 Task: Make a functional wind-up toy.
Action: Mouse moved to (160, 131)
Screenshot: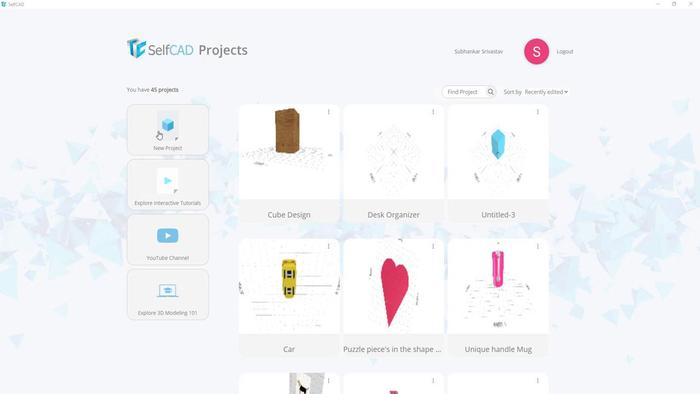 
Action: Mouse pressed left at (160, 131)
Screenshot: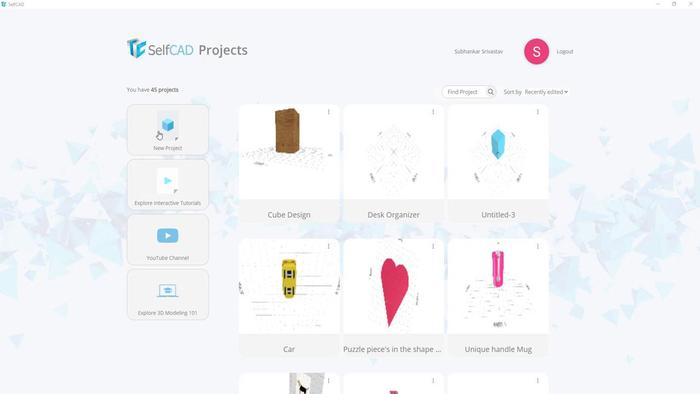 
Action: Mouse moved to (376, 159)
Screenshot: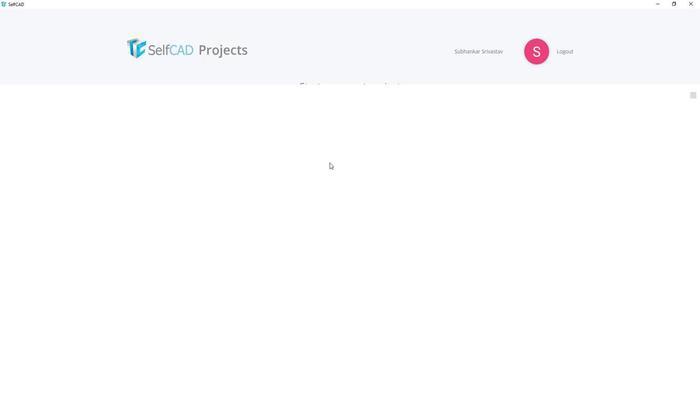 
Action: Mouse pressed left at (376, 159)
Screenshot: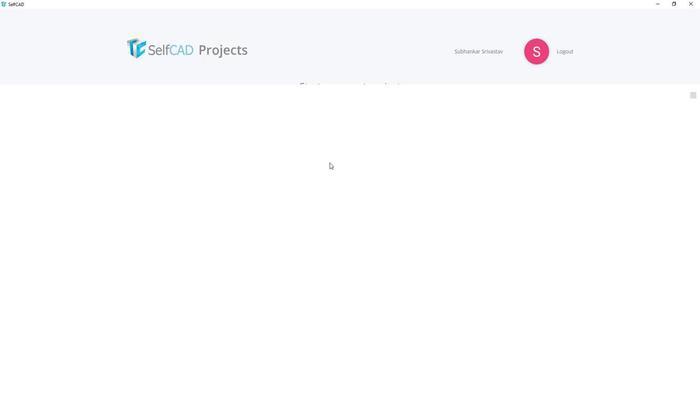 
Action: Mouse moved to (330, 163)
Screenshot: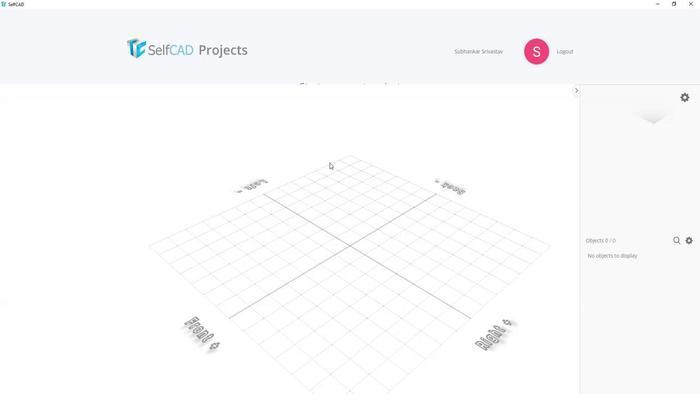 
Action: Key pressed <Key.shift>Wind<Key.space><Key.shift>UP<Key.space><Key.shift><Key.shift><Key.shift><Key.shift><Key.shift><Key.shift><Key.backspace><Key.backspace><Key.backspace>up<Key.space><Key.shift>Toy
Screenshot: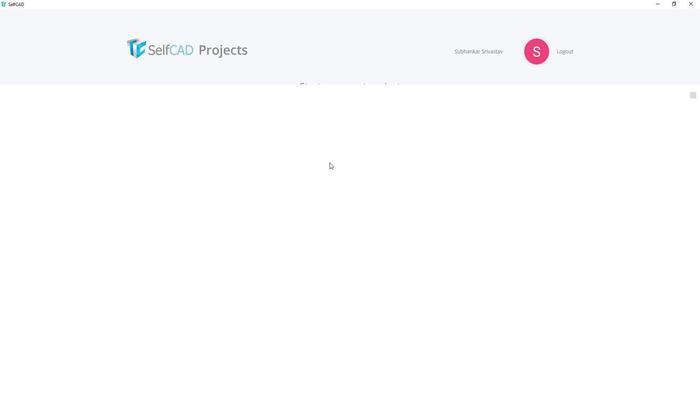 
Action: Mouse moved to (298, 252)
Screenshot: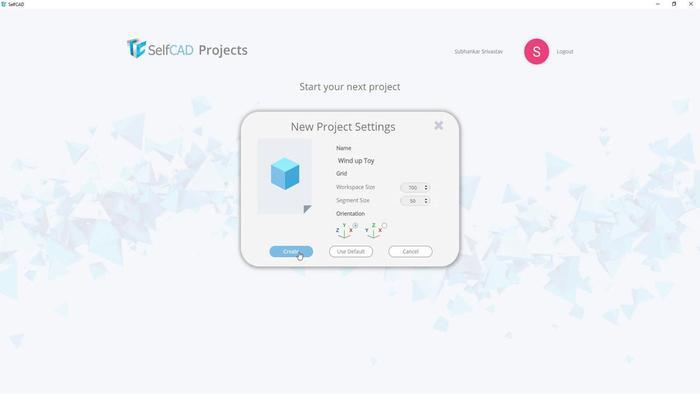 
Action: Mouse pressed left at (298, 252)
Screenshot: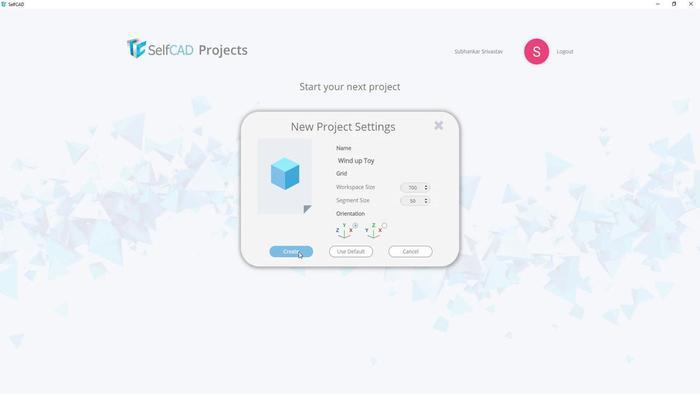 
Action: Mouse moved to (31, 101)
Screenshot: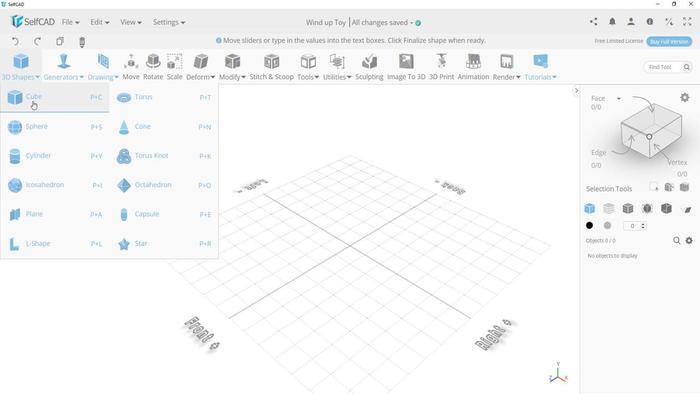 
Action: Mouse pressed left at (31, 101)
Screenshot: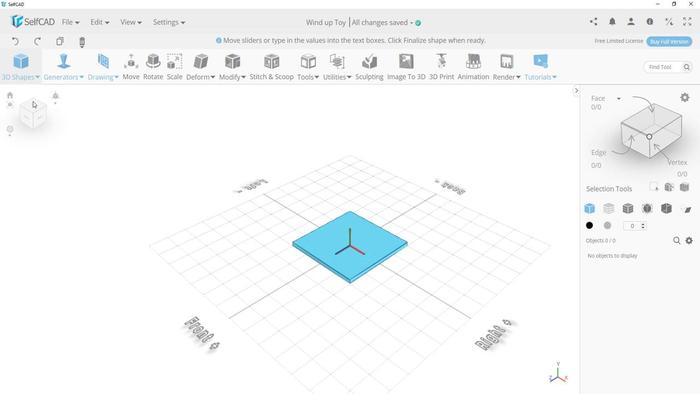 
Action: Mouse moved to (86, 141)
Screenshot: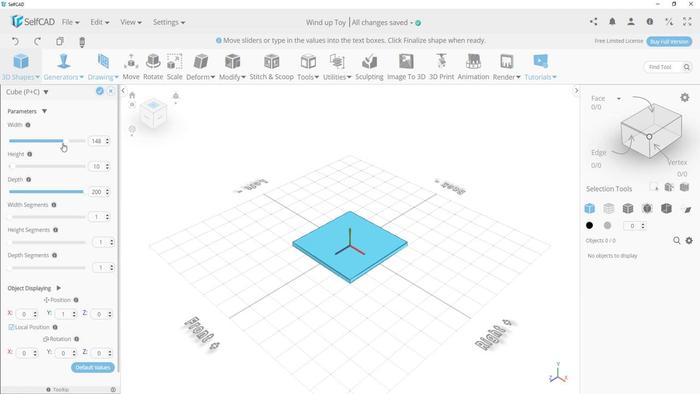 
Action: Mouse pressed left at (86, 141)
Screenshot: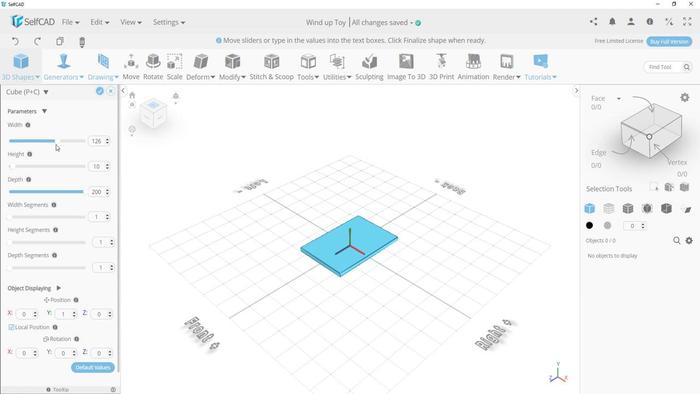 
Action: Mouse moved to (87, 193)
Screenshot: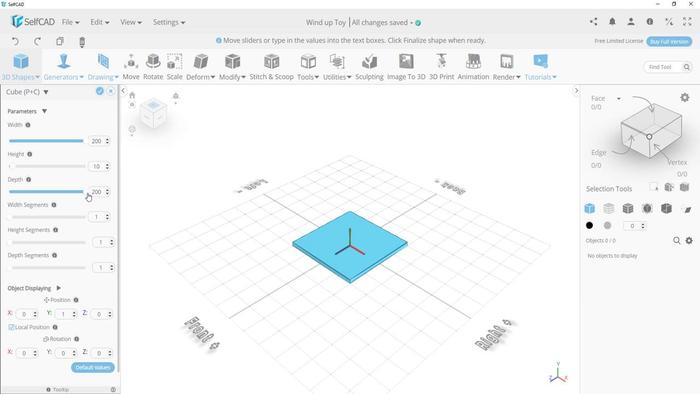 
Action: Mouse pressed left at (87, 193)
Screenshot: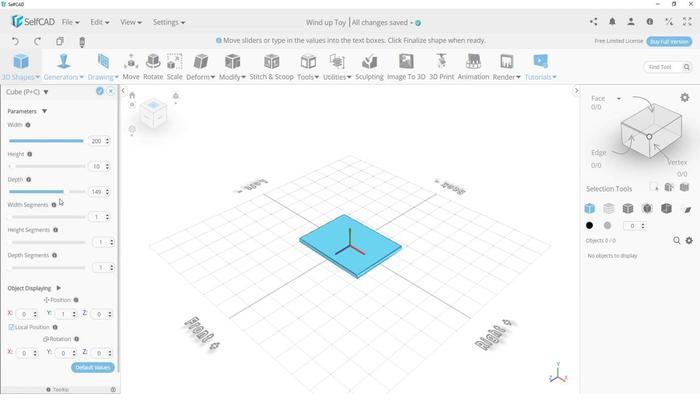 
Action: Mouse moved to (106, 194)
Screenshot: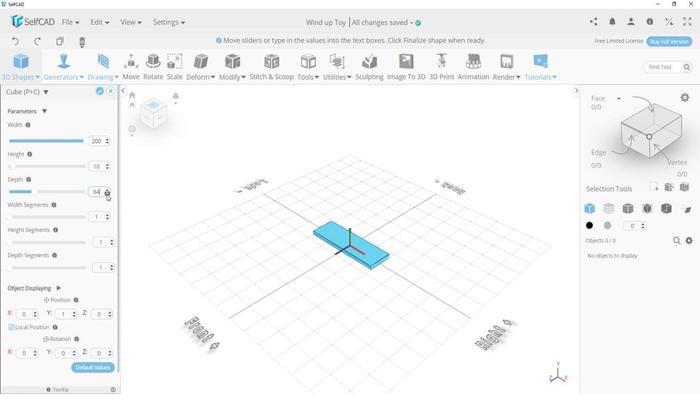 
Action: Mouse pressed left at (106, 194)
Screenshot: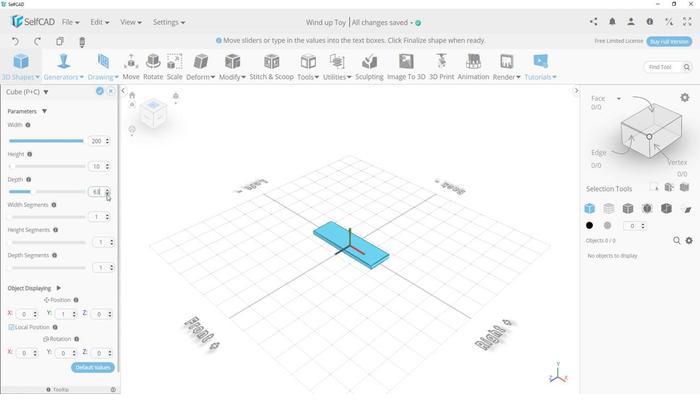 
Action: Mouse pressed left at (106, 194)
Screenshot: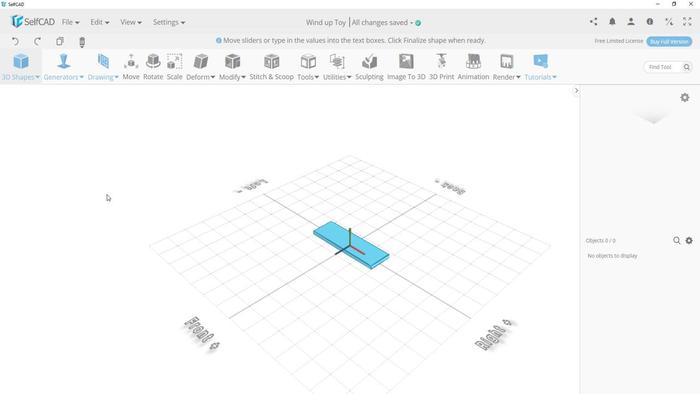 
Action: Mouse pressed left at (106, 194)
Screenshot: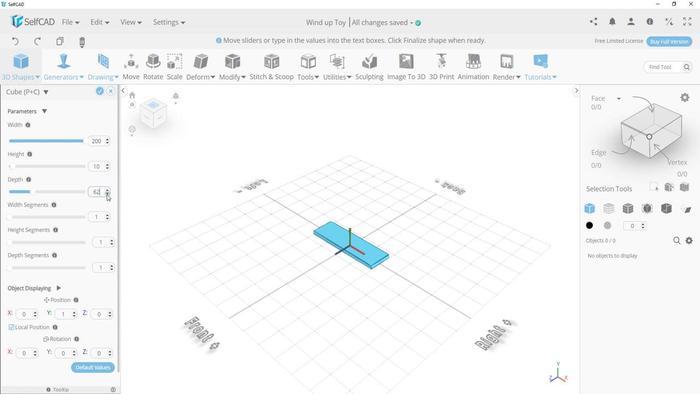 
Action: Mouse pressed left at (106, 194)
Screenshot: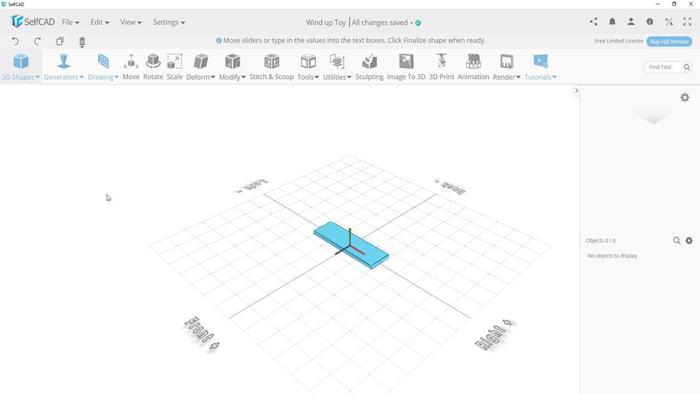 
Action: Mouse pressed left at (106, 194)
Screenshot: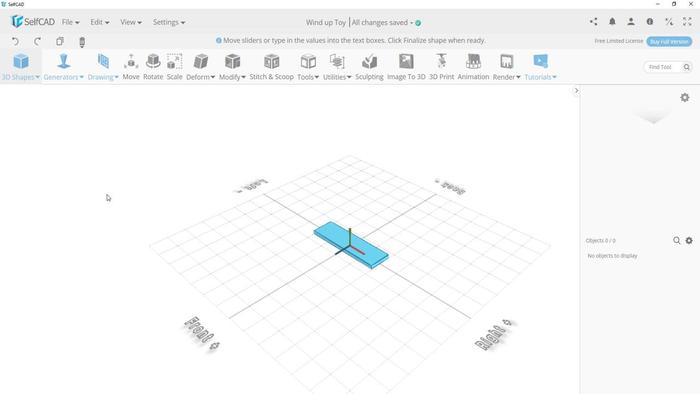 
Action: Mouse moved to (9, 167)
Screenshot: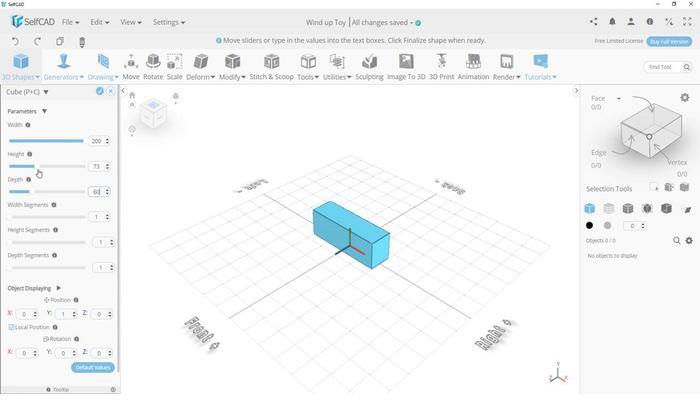 
Action: Mouse pressed left at (9, 167)
Screenshot: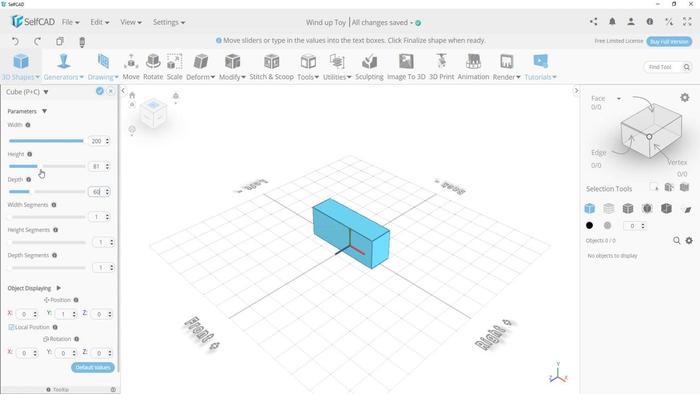 
Action: Mouse moved to (85, 165)
Screenshot: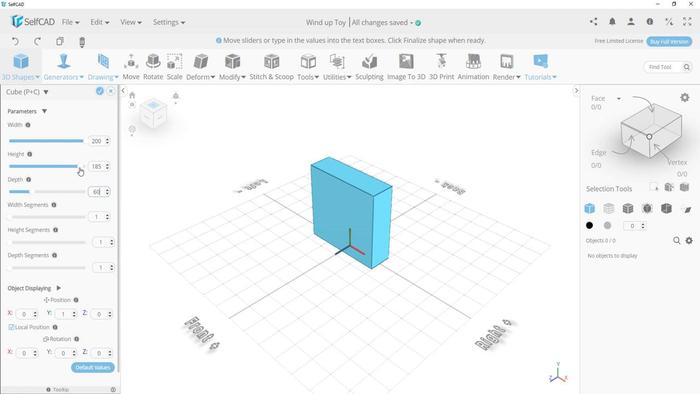 
Action: Mouse pressed left at (85, 165)
Screenshot: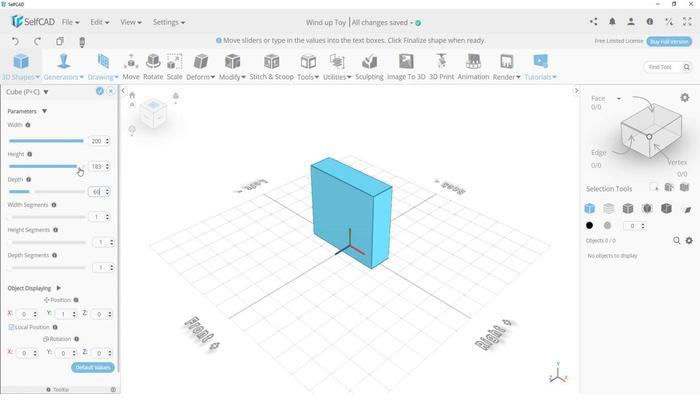 
Action: Mouse moved to (96, 90)
Screenshot: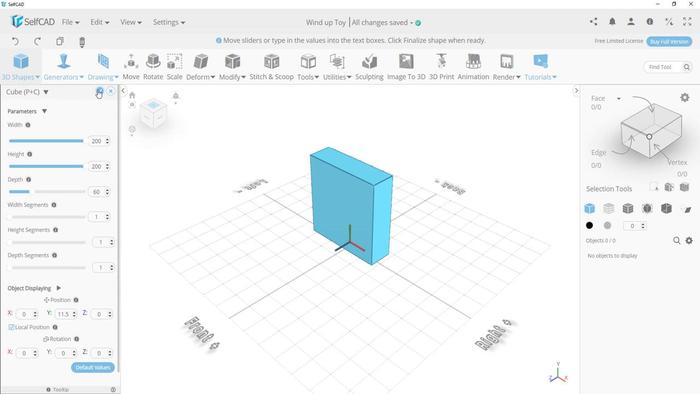 
Action: Mouse pressed left at (96, 90)
Screenshot: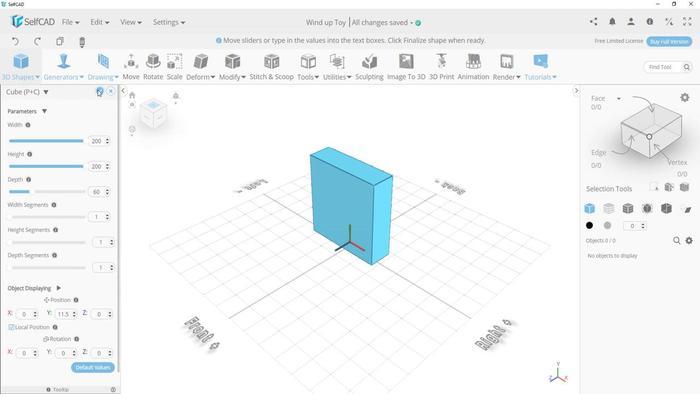 
Action: Mouse moved to (27, 118)
Screenshot: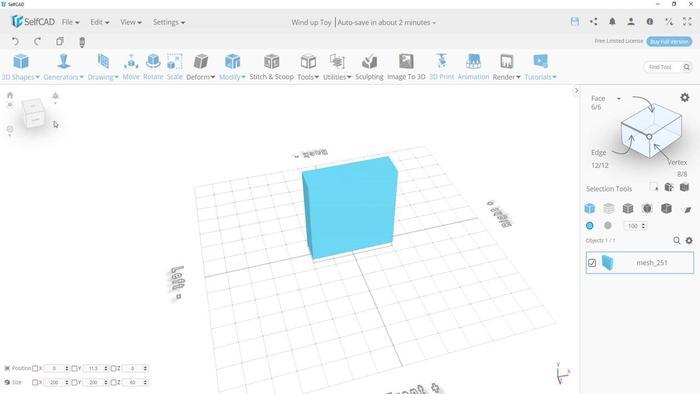 
Action: Mouse pressed left at (27, 118)
Screenshot: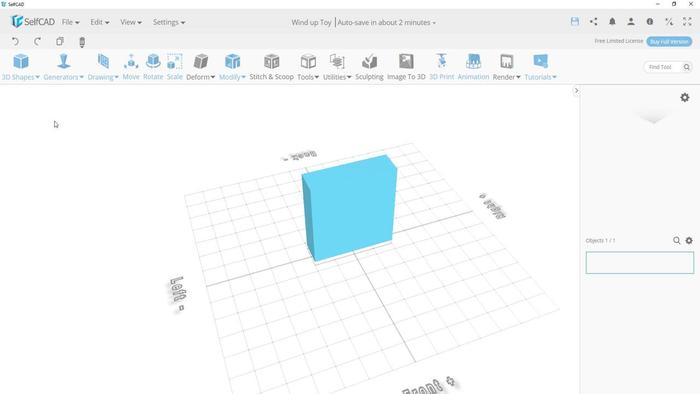 
Action: Mouse moved to (418, 157)
Screenshot: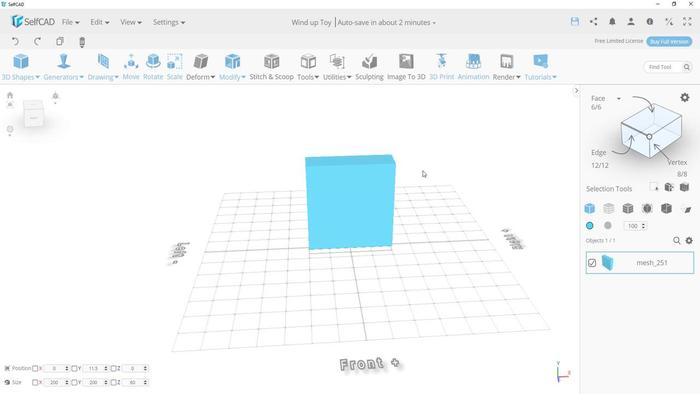 
Action: Mouse pressed left at (418, 157)
Screenshot: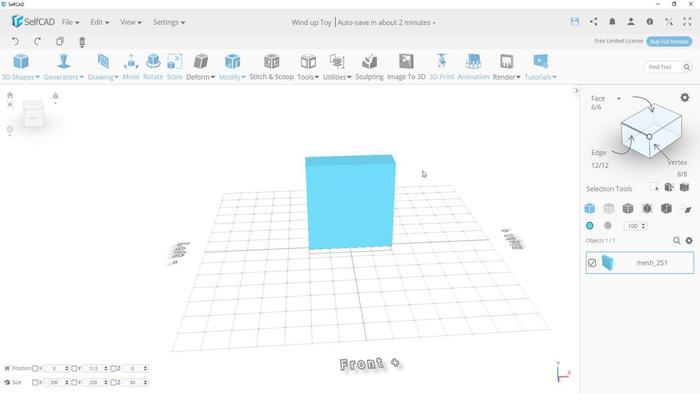 
Action: Mouse moved to (344, 170)
Screenshot: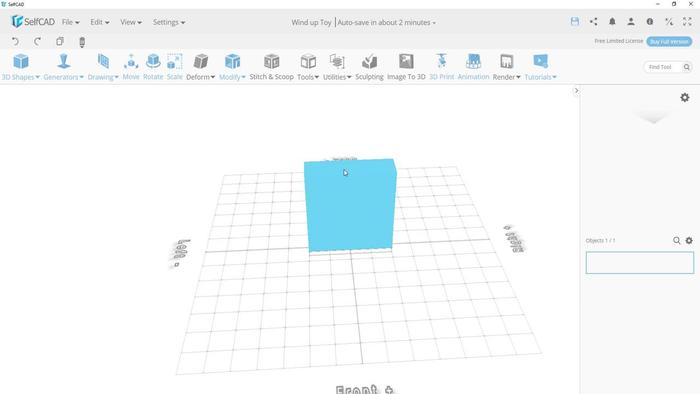 
Action: Mouse pressed left at (344, 170)
Screenshot: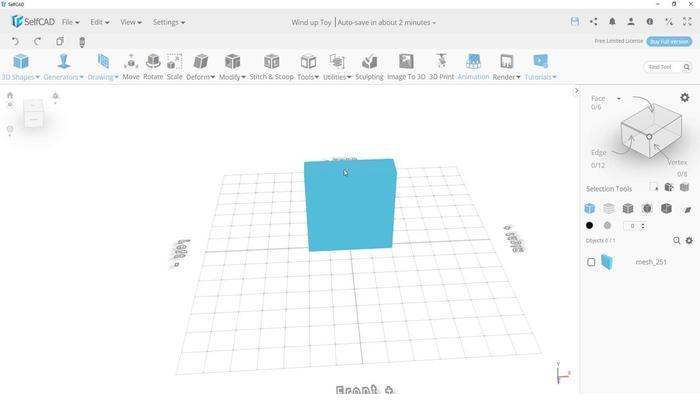 
Action: Mouse moved to (592, 262)
Screenshot: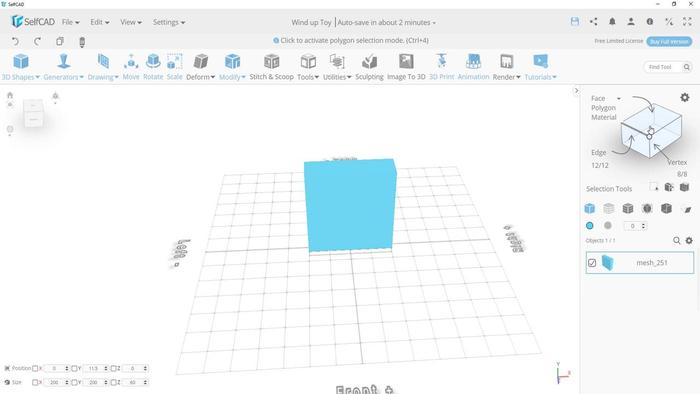 
Action: Mouse pressed left at (592, 262)
Screenshot: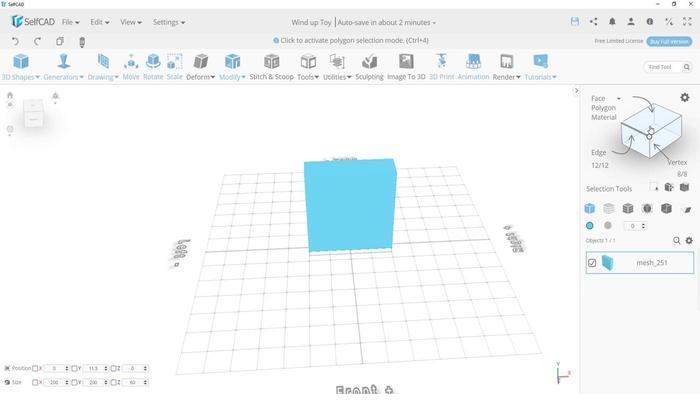 
Action: Mouse moved to (651, 125)
Screenshot: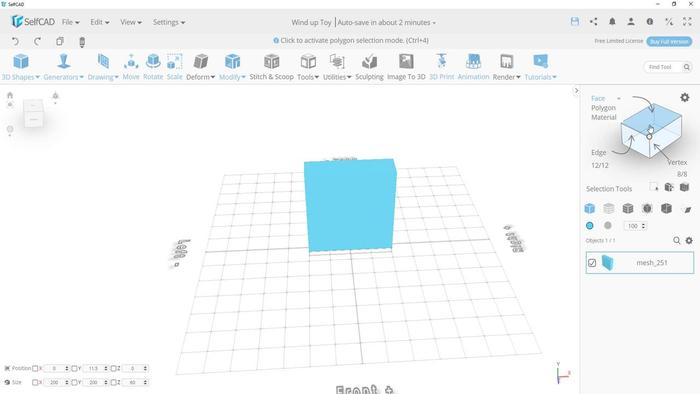 
Action: Mouse pressed left at (651, 125)
Screenshot: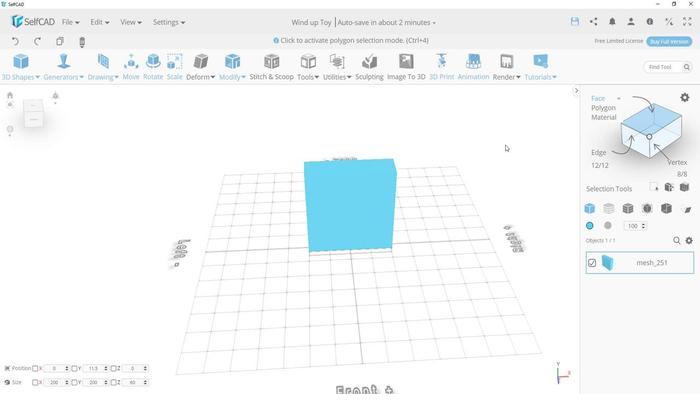 
Action: Mouse moved to (354, 169)
Screenshot: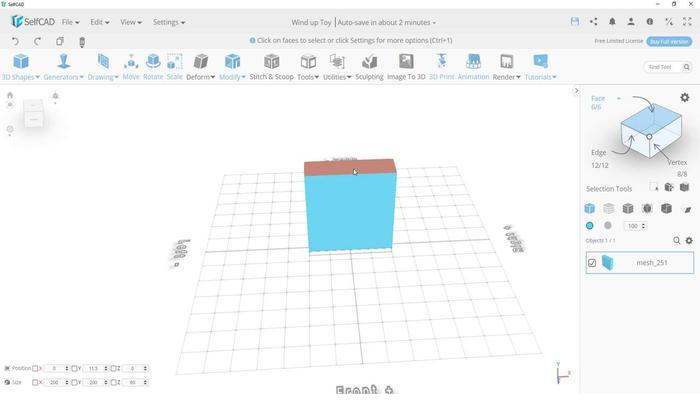 
Action: Mouse pressed left at (354, 169)
Screenshot: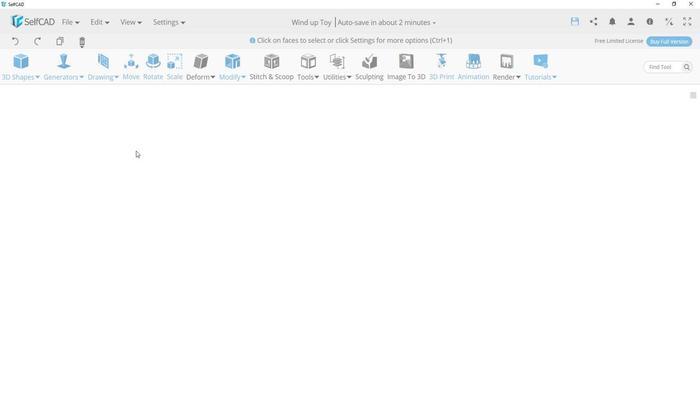 
Action: Mouse moved to (234, 98)
Screenshot: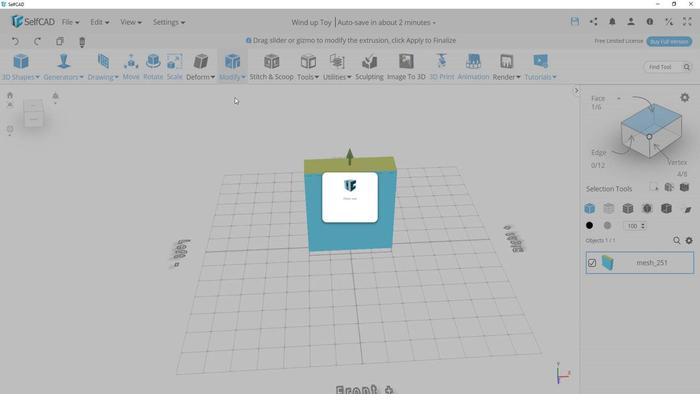 
Action: Mouse pressed left at (234, 98)
Screenshot: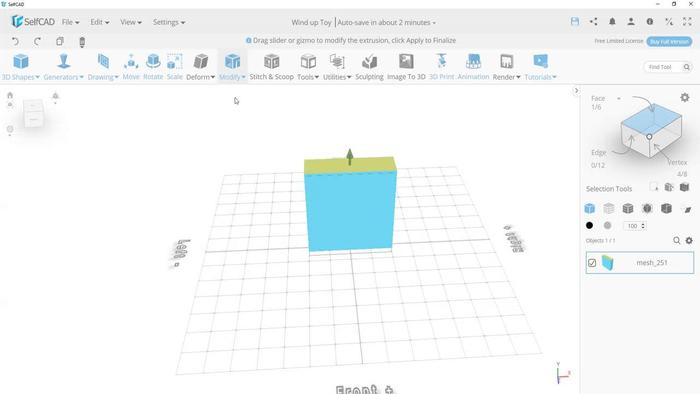 
Action: Mouse moved to (111, 117)
Screenshot: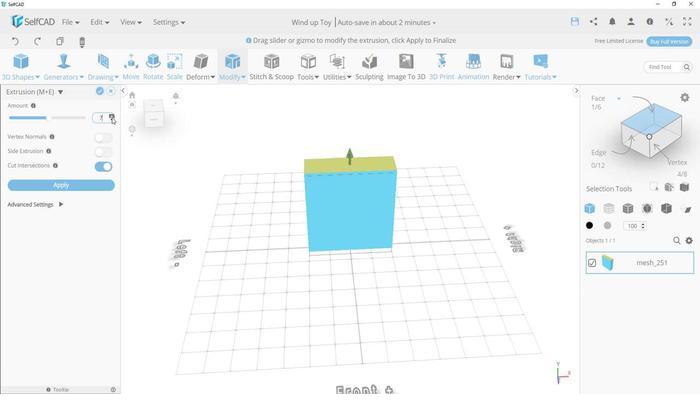 
Action: Mouse pressed left at (111, 117)
Screenshot: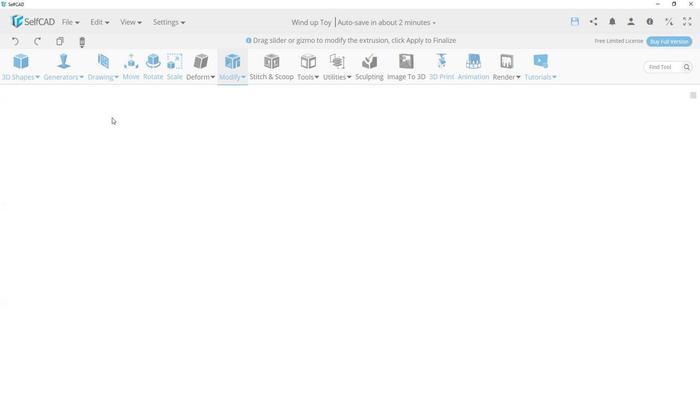 
Action: Mouse pressed left at (111, 117)
Screenshot: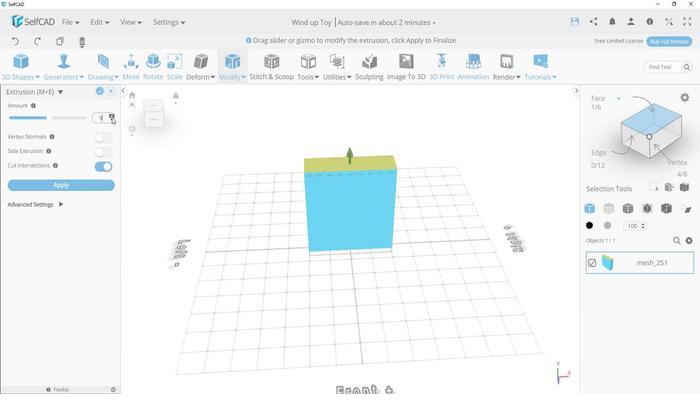 
Action: Mouse pressed left at (111, 117)
Screenshot: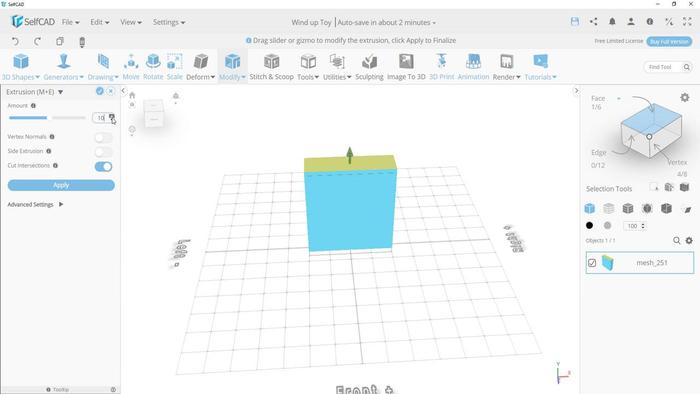 
Action: Mouse pressed left at (111, 117)
Screenshot: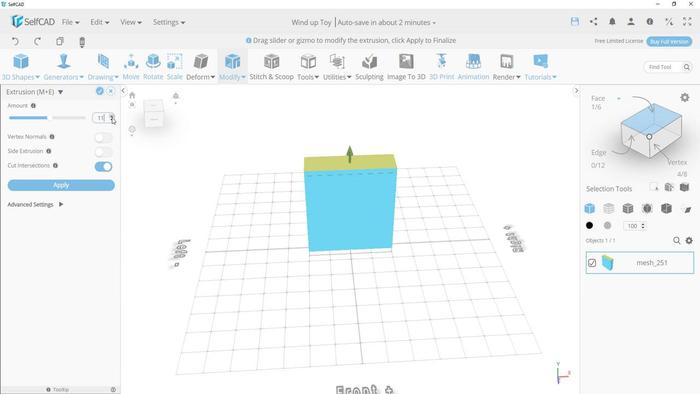 
Action: Mouse pressed left at (111, 117)
Screenshot: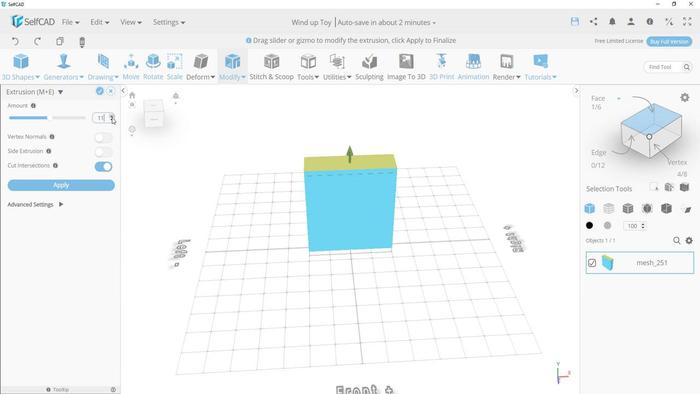 
Action: Mouse pressed left at (111, 117)
Screenshot: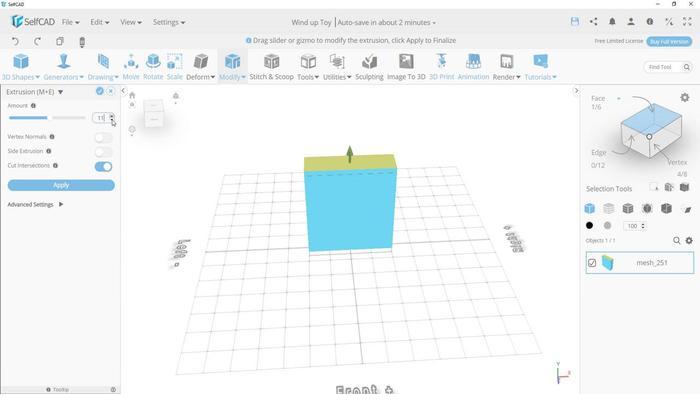 
Action: Mouse moved to (111, 121)
Screenshot: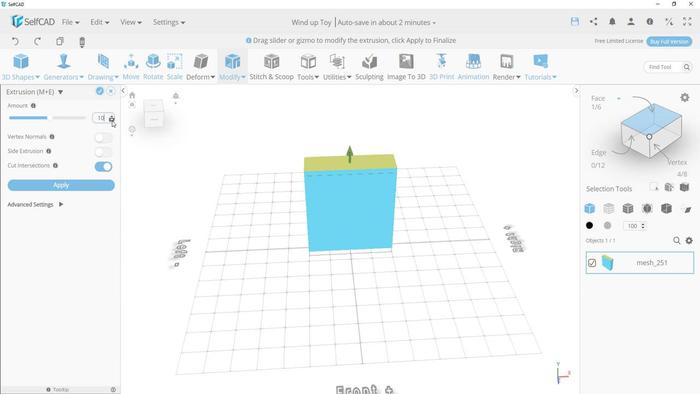 
Action: Mouse pressed left at (111, 121)
Screenshot: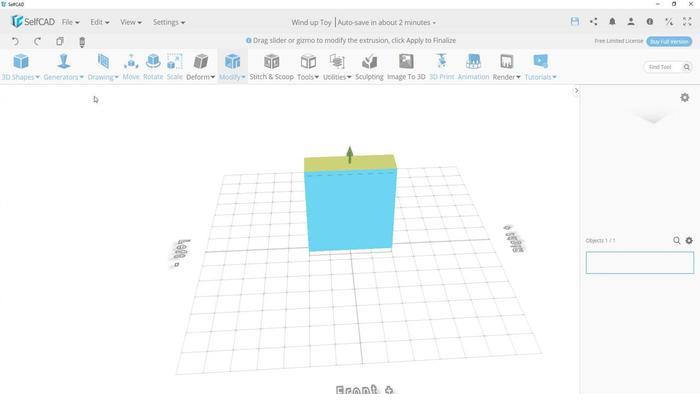 
Action: Mouse moved to (99, 94)
Screenshot: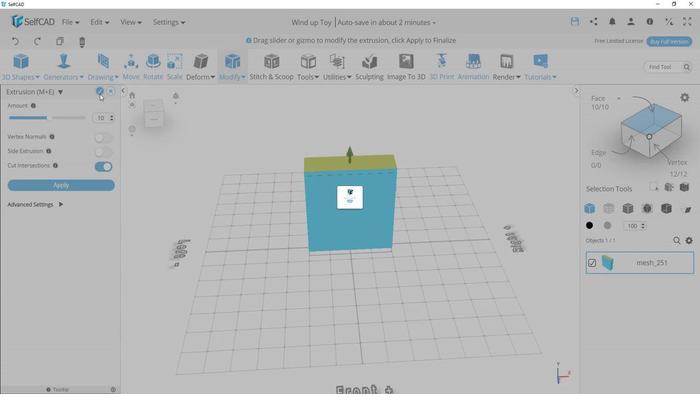 
Action: Mouse pressed left at (99, 94)
Screenshot: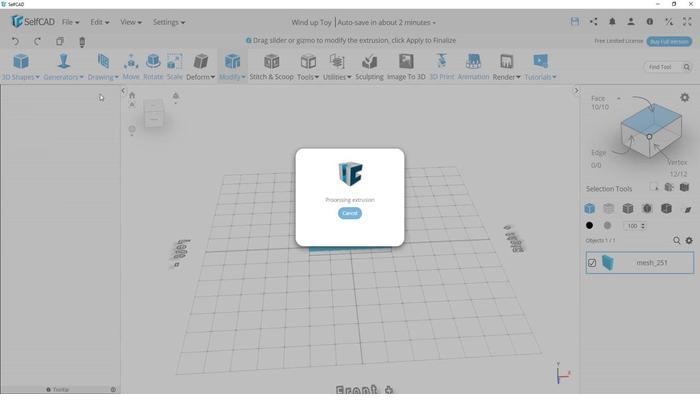 
Action: Mouse moved to (12, 381)
Screenshot: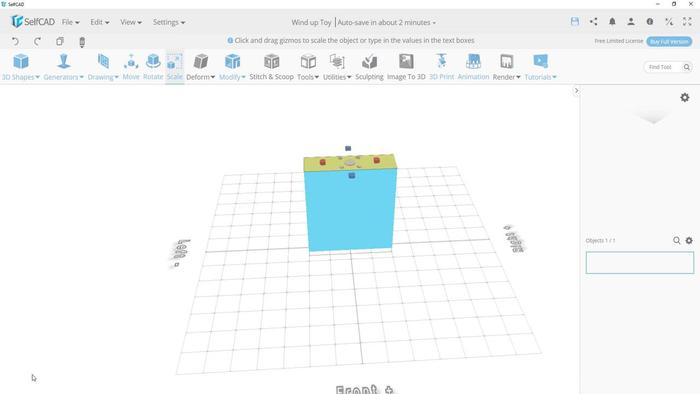 
Action: Mouse pressed left at (12, 381)
Screenshot: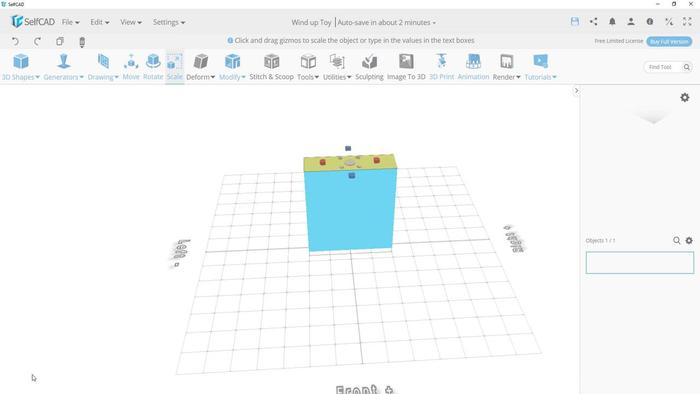 
Action: Mouse moved to (354, 164)
Screenshot: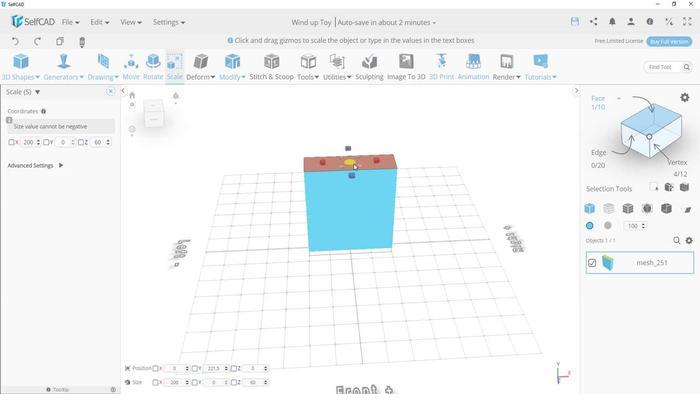
Action: Mouse pressed left at (354, 164)
Screenshot: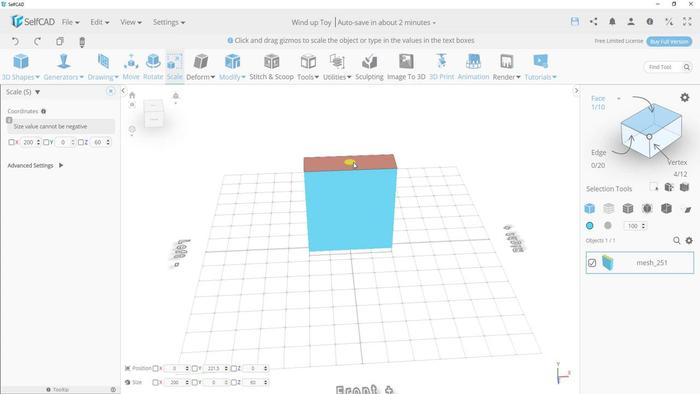 
Action: Mouse moved to (36, 145)
Screenshot: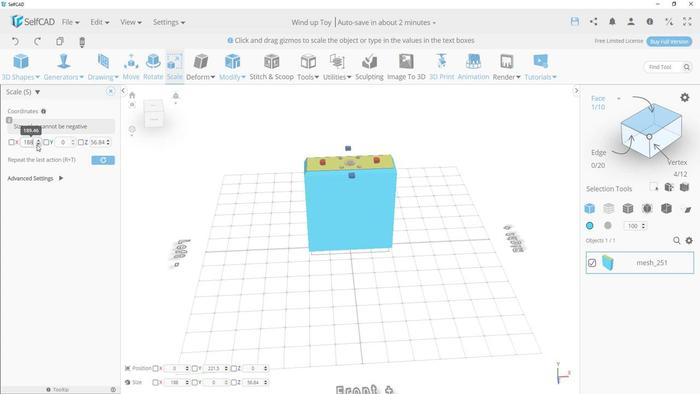 
Action: Mouse pressed left at (36, 145)
Screenshot: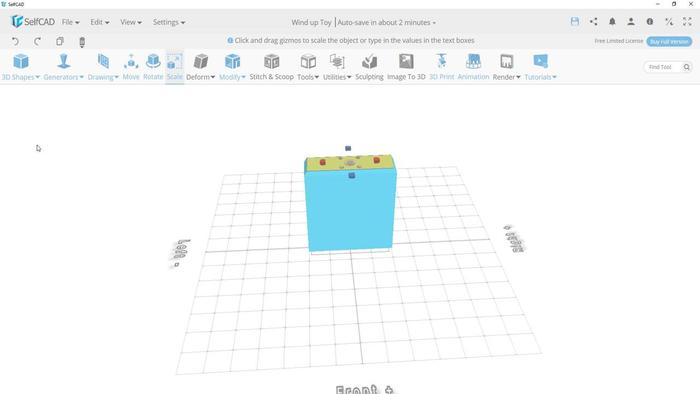
Action: Mouse moved to (108, 139)
Screenshot: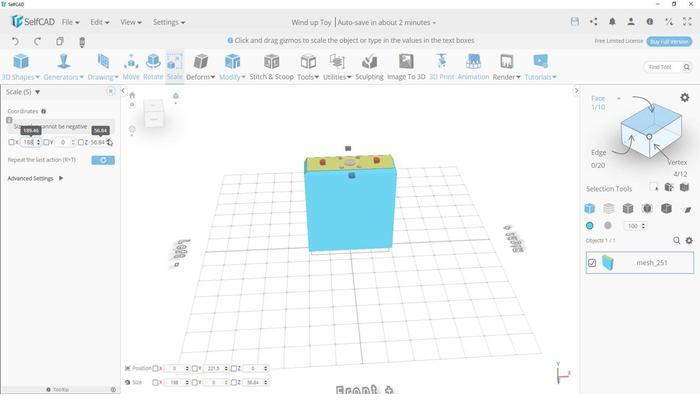 
Action: Mouse pressed left at (108, 139)
Screenshot: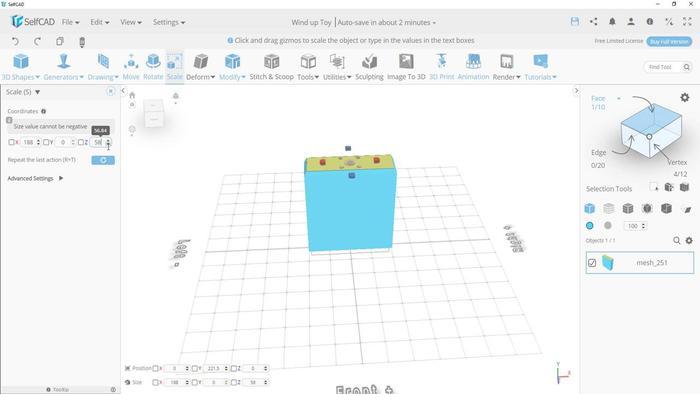 
Action: Mouse moved to (106, 144)
Screenshot: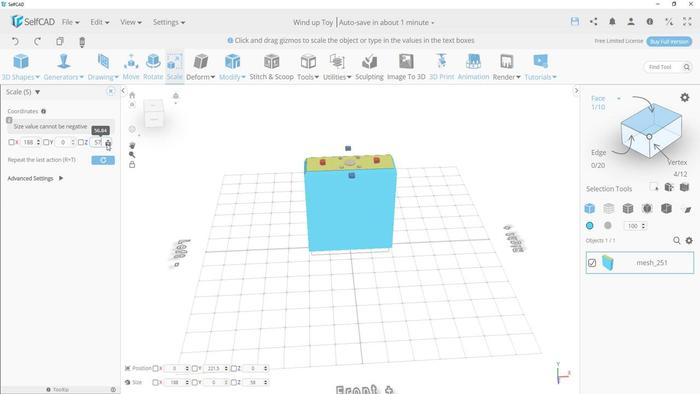 
Action: Mouse pressed left at (106, 144)
Screenshot: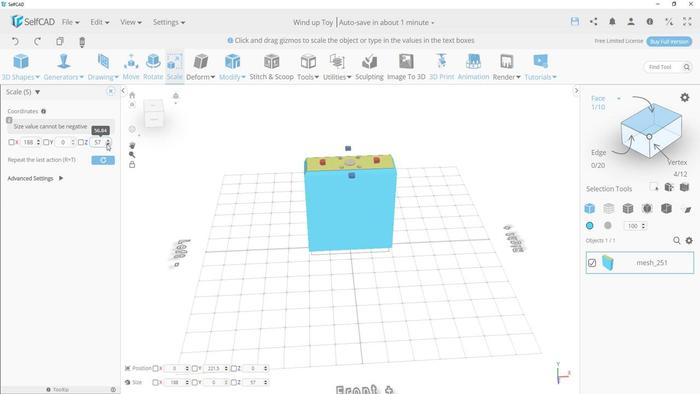 
Action: Mouse pressed left at (106, 144)
Screenshot: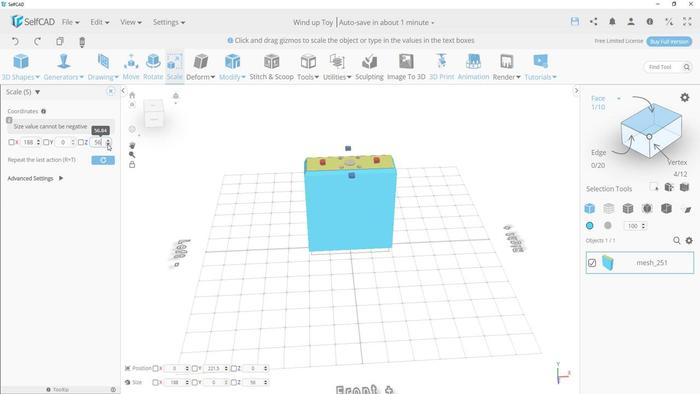 
Action: Mouse moved to (298, 232)
Screenshot: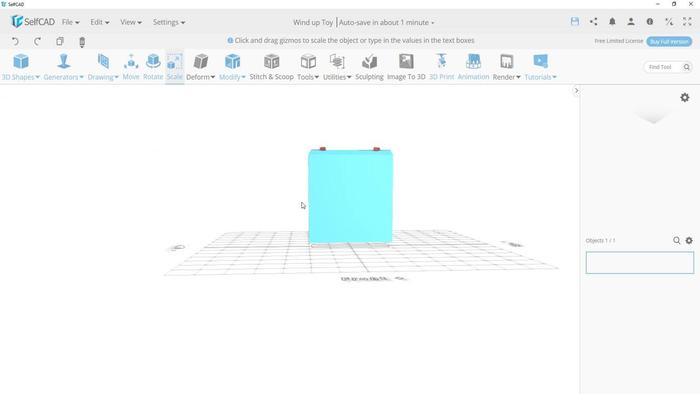 
Action: Mouse pressed left at (298, 232)
Screenshot: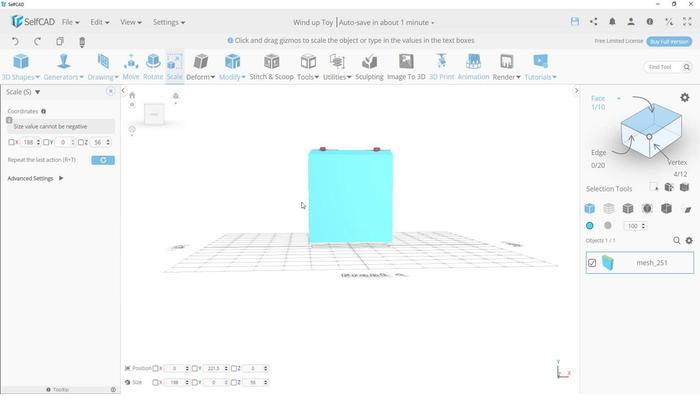 
Action: Mouse moved to (350, 153)
Screenshot: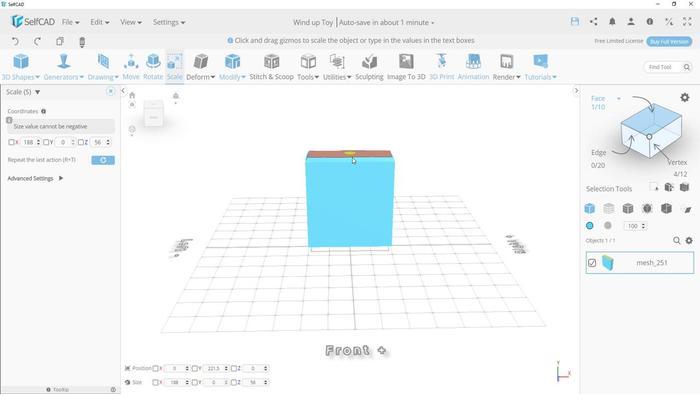 
Action: Mouse pressed left at (350, 153)
Screenshot: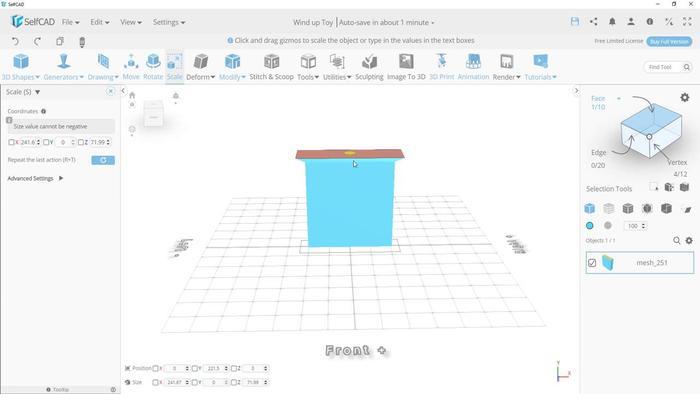
Action: Mouse moved to (37, 141)
Screenshot: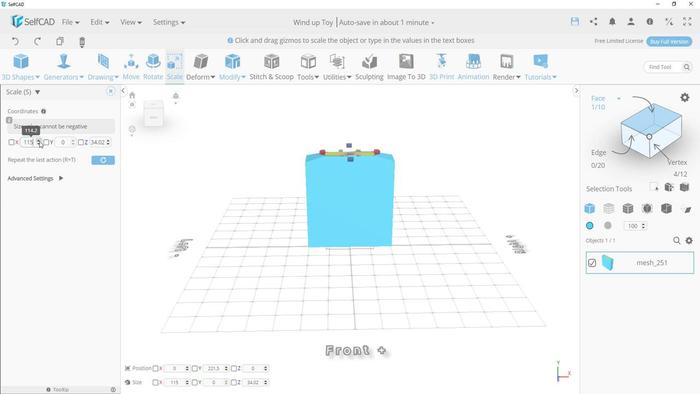 
Action: Mouse pressed left at (37, 141)
Screenshot: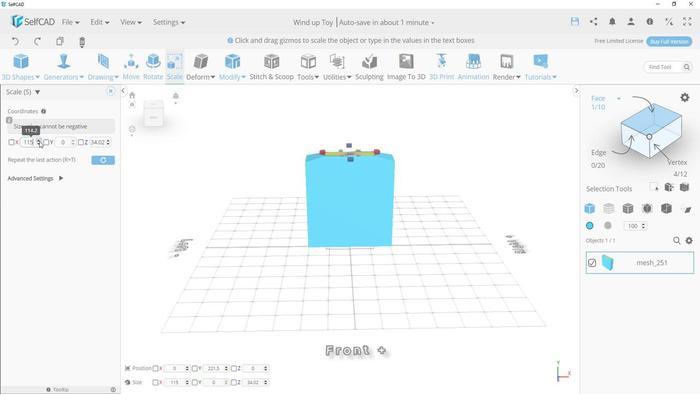 
Action: Mouse moved to (108, 140)
Screenshot: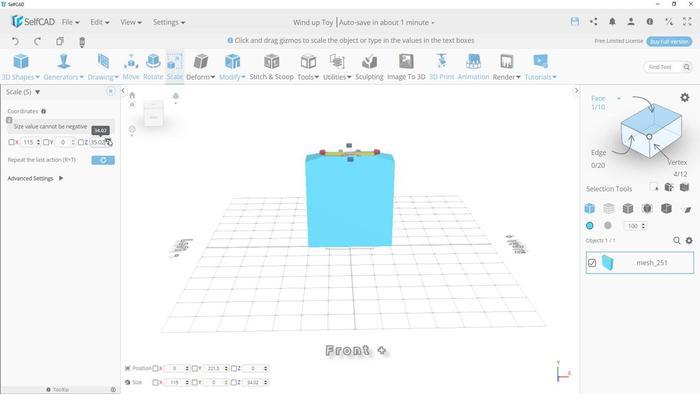 
Action: Mouse pressed left at (108, 140)
Screenshot: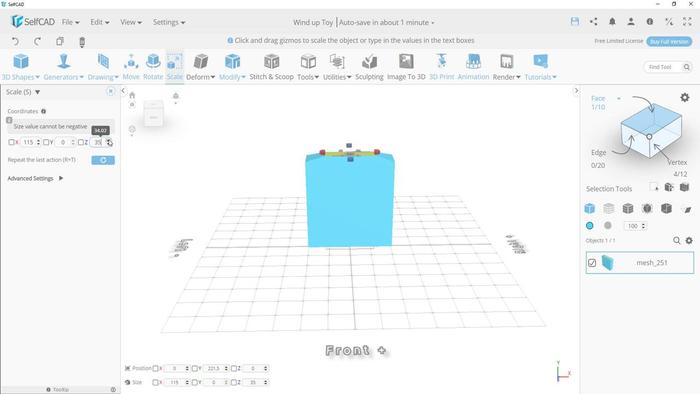 
Action: Mouse moved to (153, 114)
Screenshot: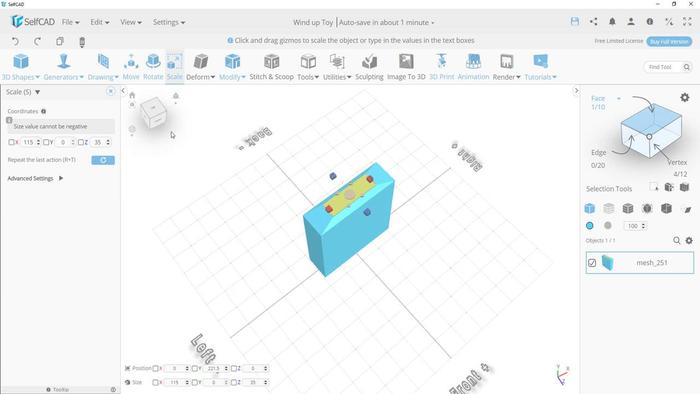 
Action: Mouse pressed left at (153, 114)
Screenshot: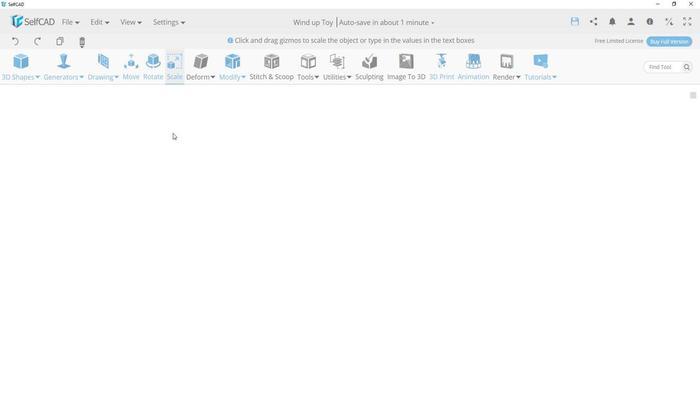 
Action: Mouse moved to (154, 116)
Screenshot: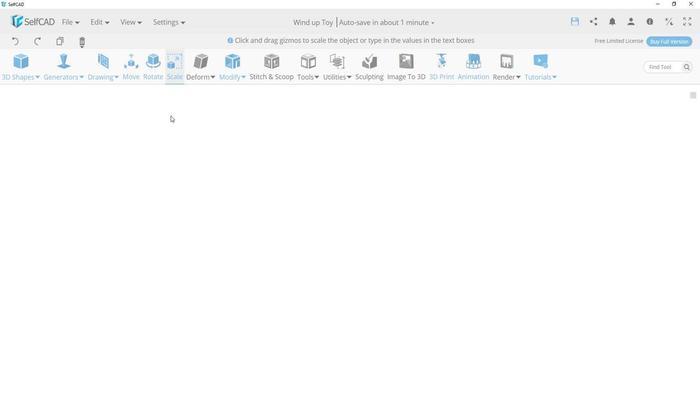 
Action: Mouse pressed left at (154, 116)
Screenshot: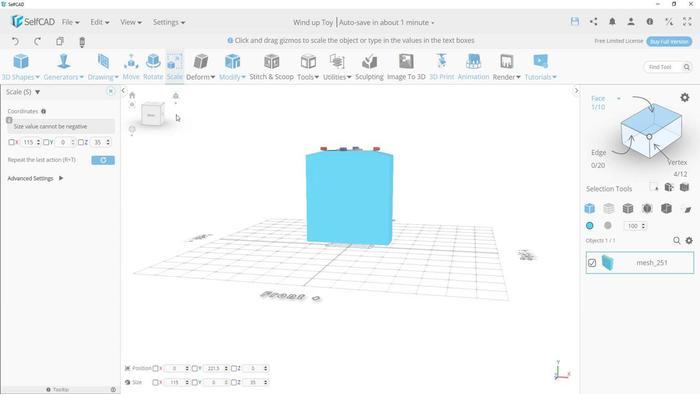 
Action: Mouse moved to (284, 225)
Screenshot: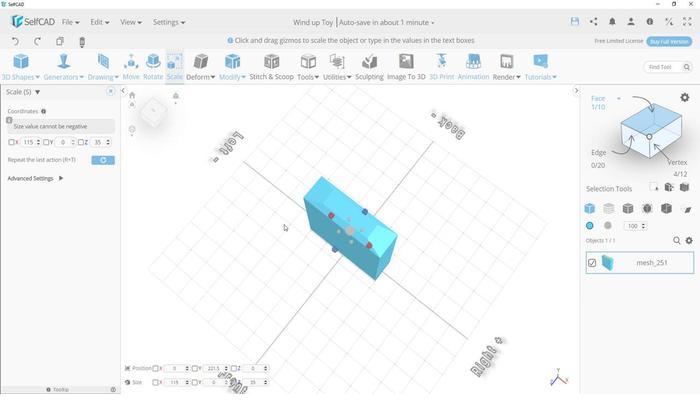 
Action: Mouse pressed left at (284, 225)
Screenshot: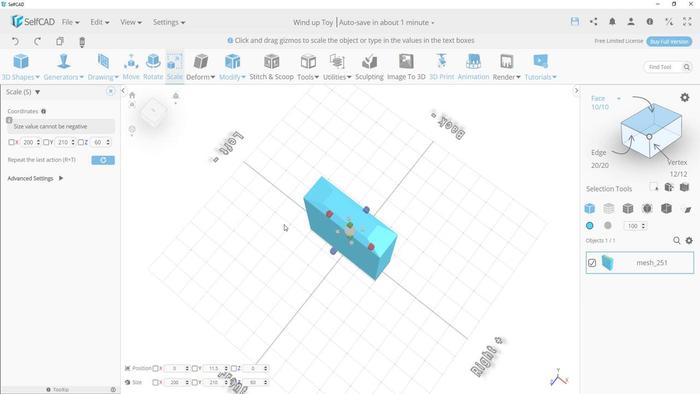 
Action: Mouse moved to (281, 269)
Screenshot: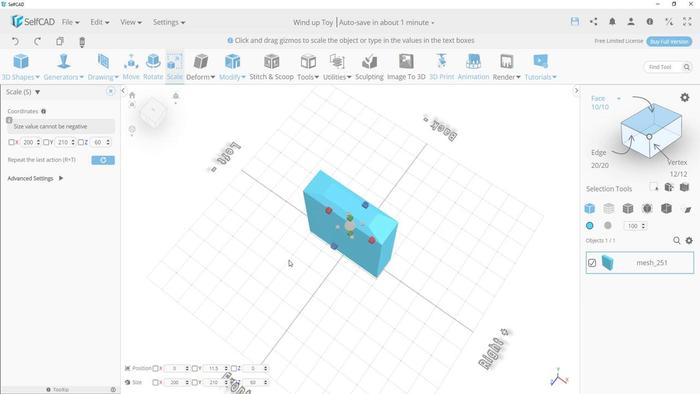 
Action: Mouse pressed left at (281, 269)
Screenshot: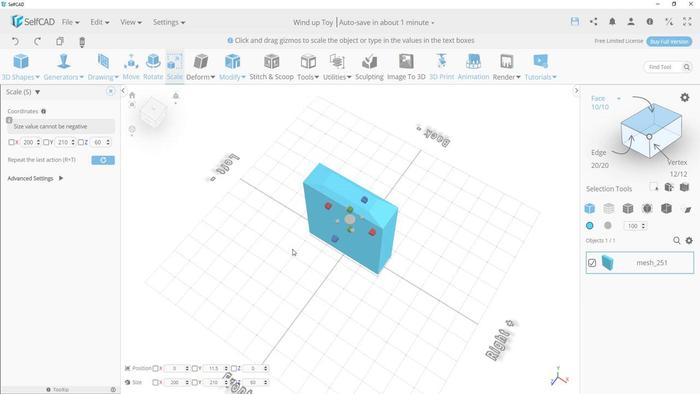 
Action: Mouse moved to (342, 244)
Screenshot: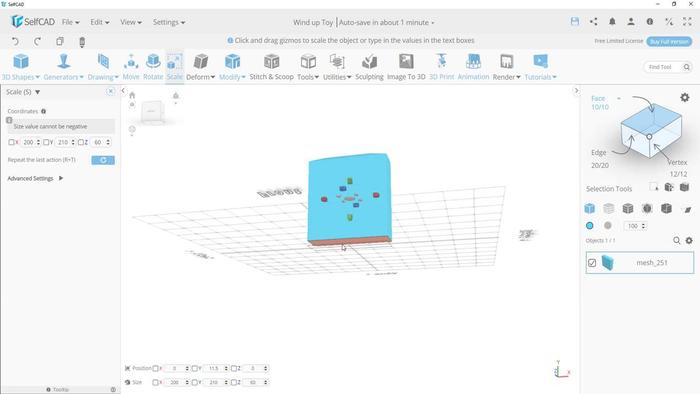 
Action: Mouse pressed left at (342, 244)
Screenshot: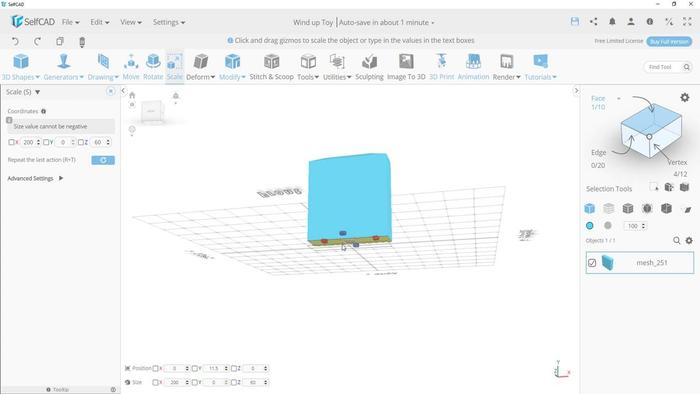 
Action: Mouse moved to (458, 202)
Screenshot: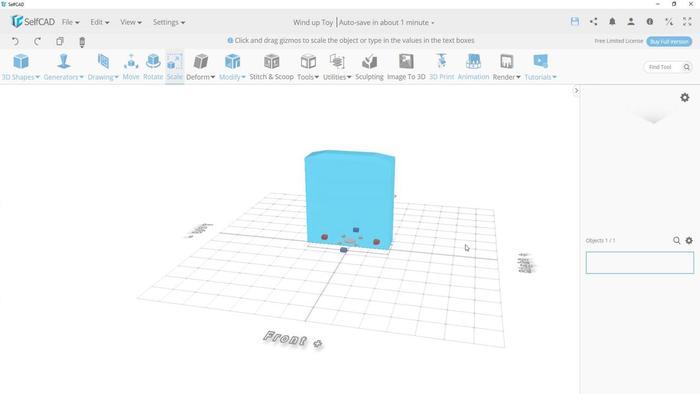 
Action: Mouse pressed left at (458, 202)
Screenshot: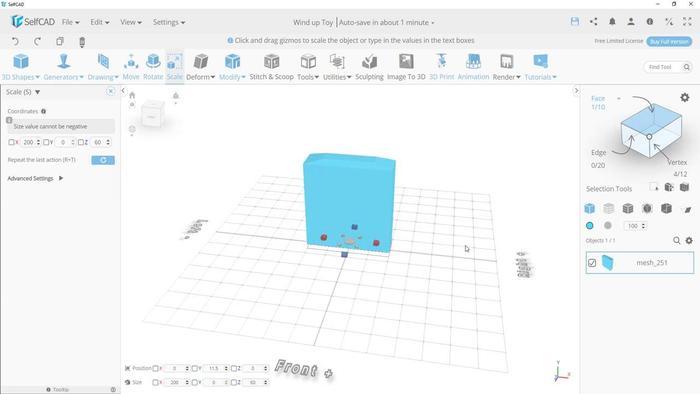 
Action: Mouse moved to (245, 99)
Screenshot: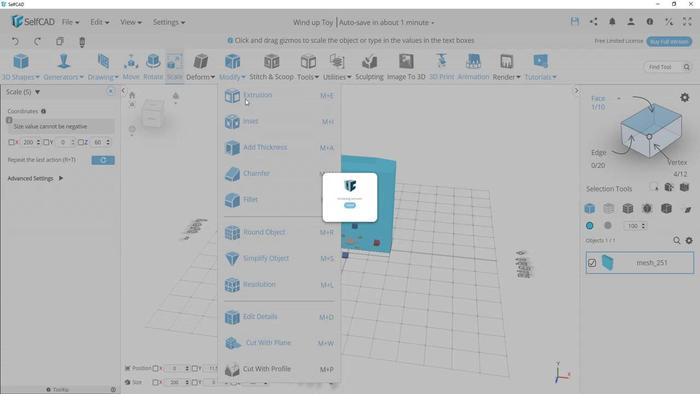 
Action: Mouse pressed left at (245, 99)
Screenshot: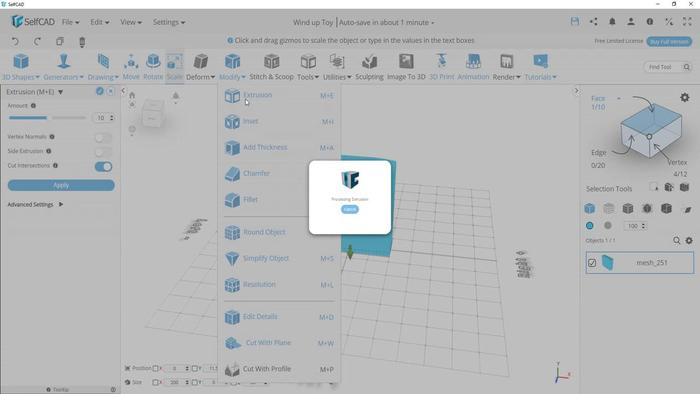 
Action: Mouse moved to (111, 121)
Screenshot: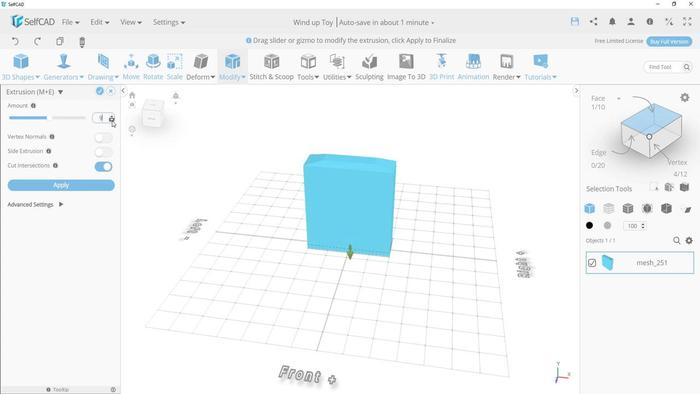 
Action: Mouse pressed left at (111, 121)
Screenshot: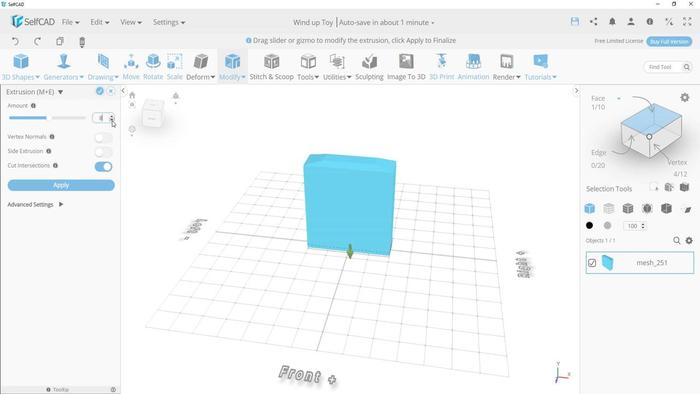
Action: Mouse pressed left at (111, 121)
Screenshot: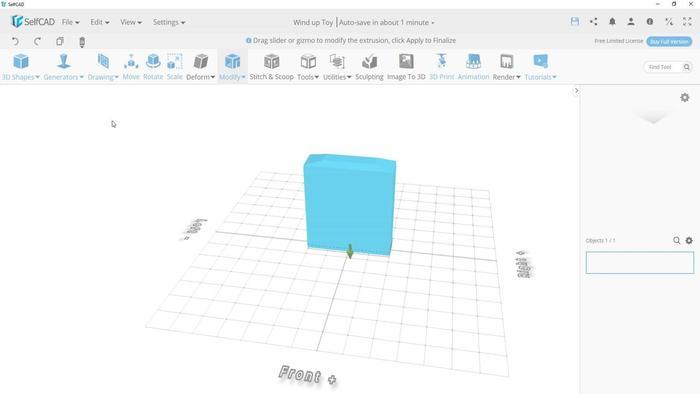 
Action: Mouse moved to (98, 91)
Screenshot: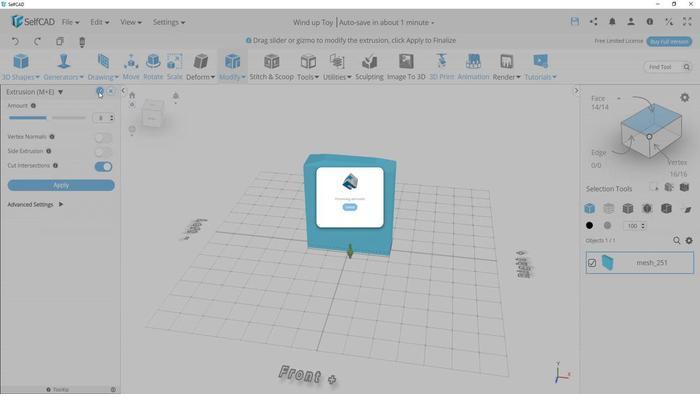 
Action: Mouse pressed left at (98, 91)
Screenshot: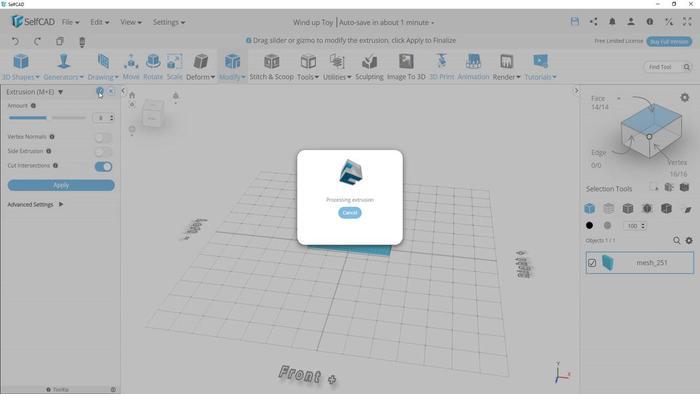 
Action: Mouse moved to (13, 384)
Screenshot: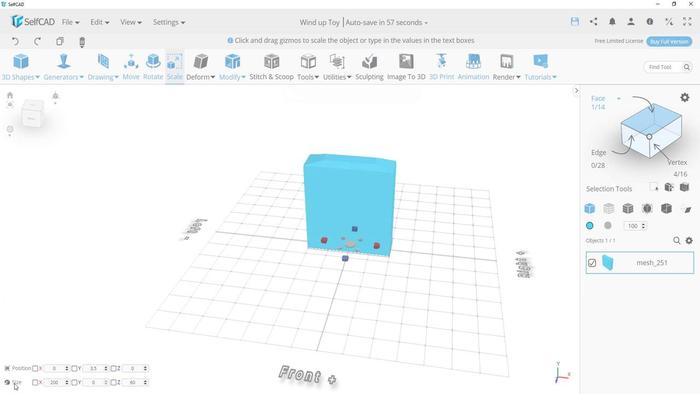 
Action: Mouse pressed left at (13, 384)
Screenshot: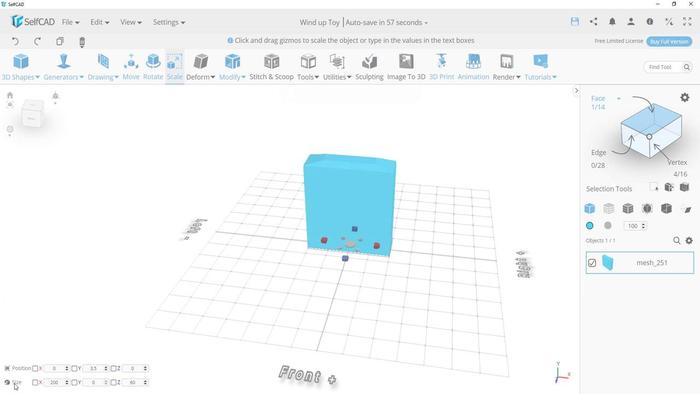 
Action: Mouse moved to (352, 245)
Screenshot: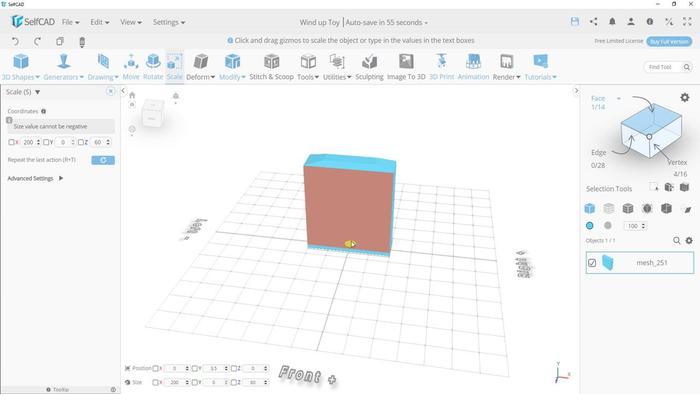 
Action: Mouse pressed left at (352, 245)
Screenshot: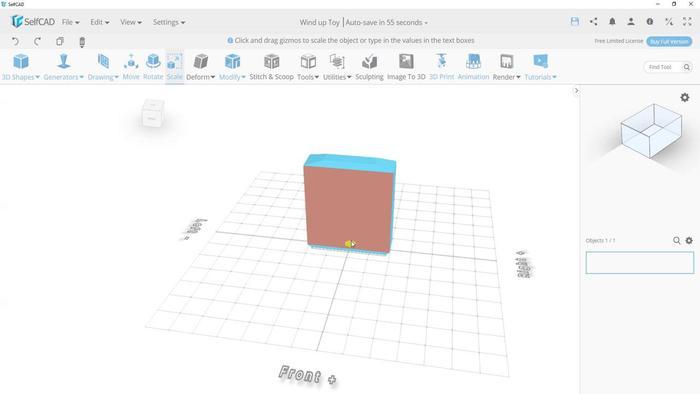 
Action: Mouse moved to (38, 143)
Screenshot: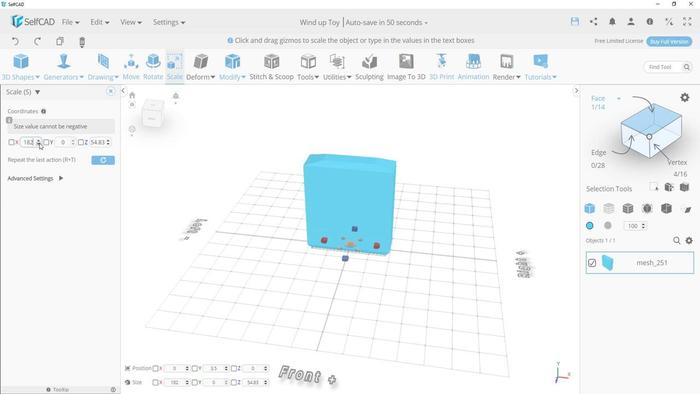 
Action: Mouse pressed left at (38, 143)
Screenshot: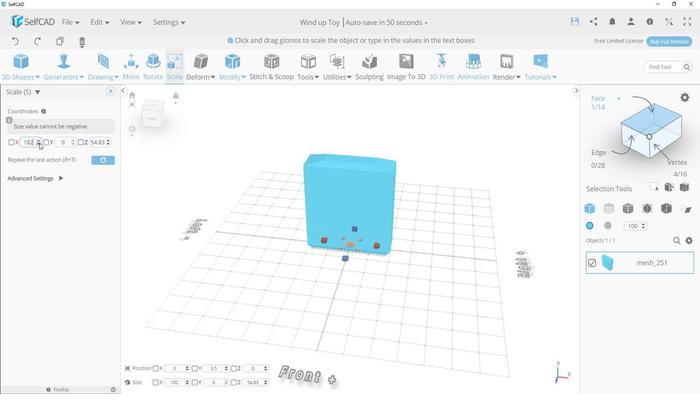 
Action: Mouse pressed left at (38, 143)
Screenshot: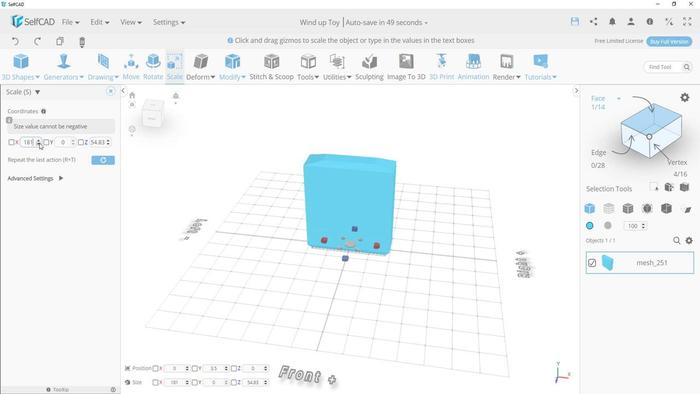 
Action: Mouse pressed left at (38, 143)
Screenshot: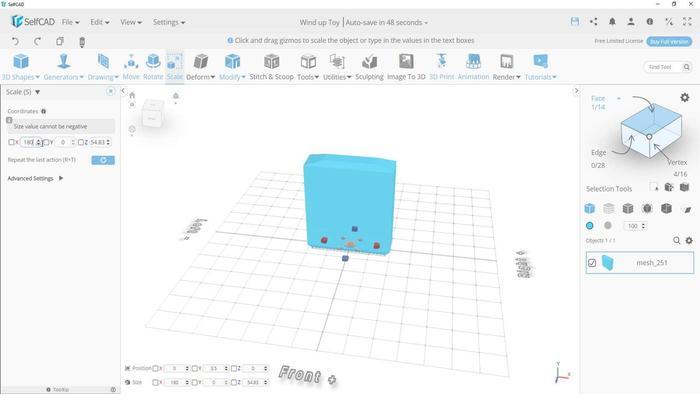 
Action: Mouse moved to (106, 140)
Screenshot: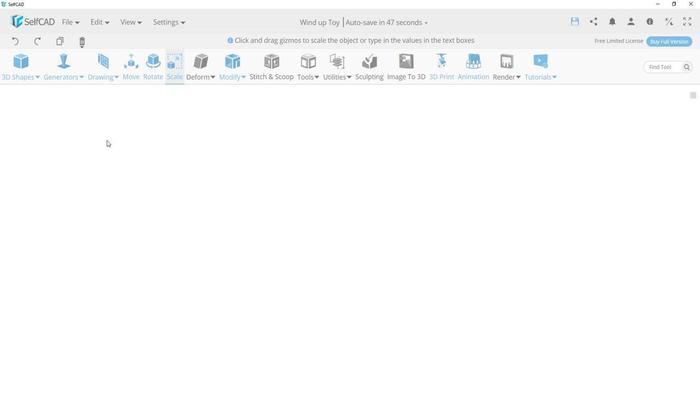 
Action: Mouse pressed left at (106, 140)
Screenshot: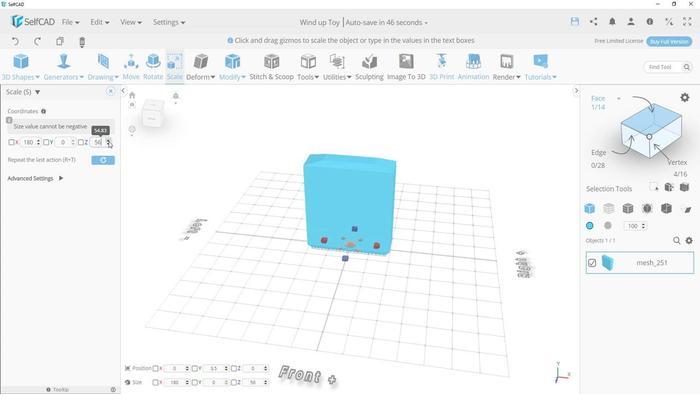 
Action: Mouse moved to (108, 143)
Screenshot: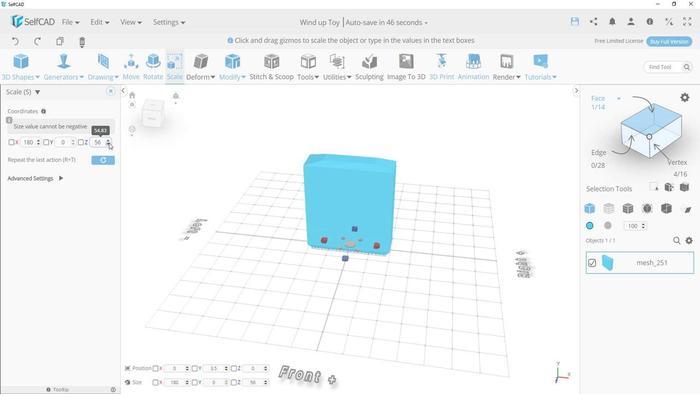 
Action: Mouse pressed left at (108, 143)
Screenshot: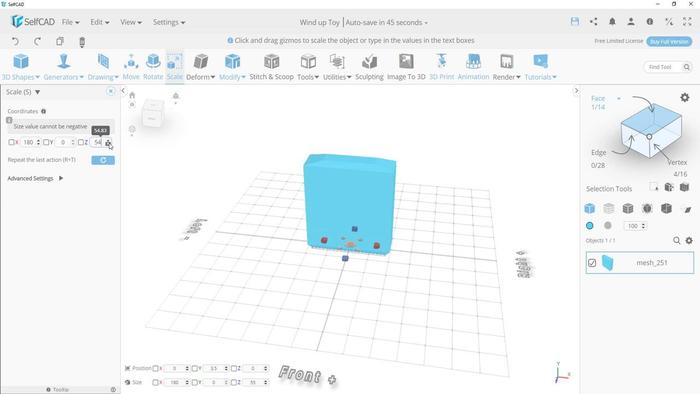 
Action: Mouse pressed left at (108, 143)
Screenshot: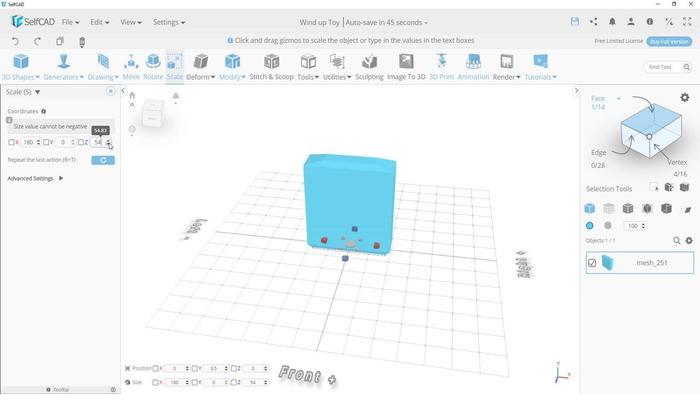 
Action: Mouse pressed left at (108, 143)
Screenshot: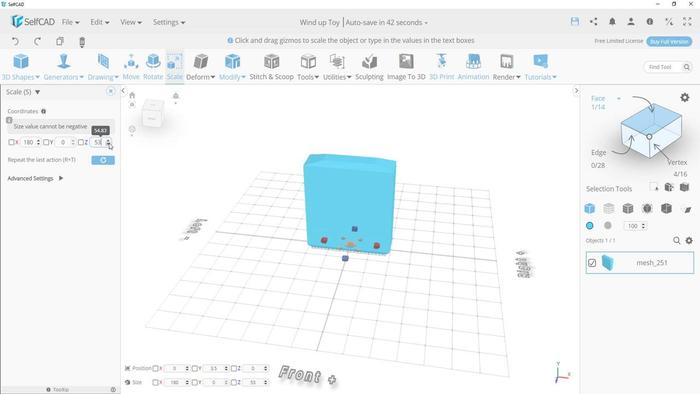 
Action: Mouse pressed left at (108, 143)
Screenshot: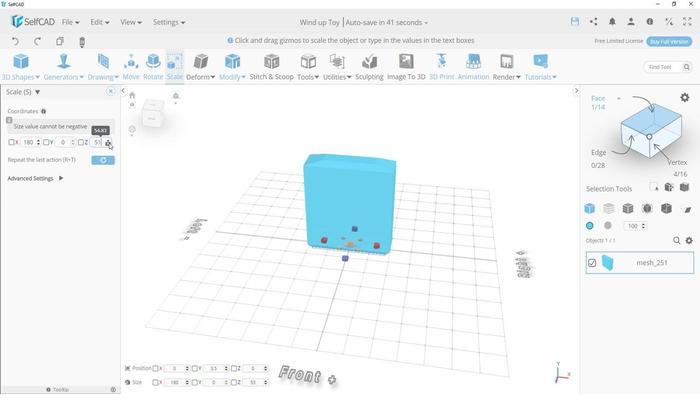 
Action: Mouse pressed left at (108, 143)
Screenshot: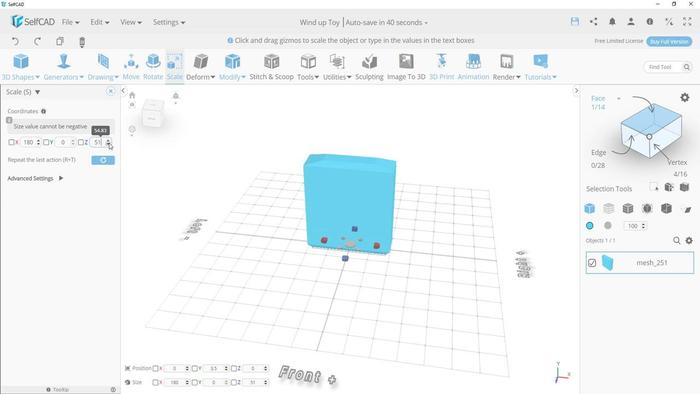 
Action: Mouse pressed left at (108, 143)
Screenshot: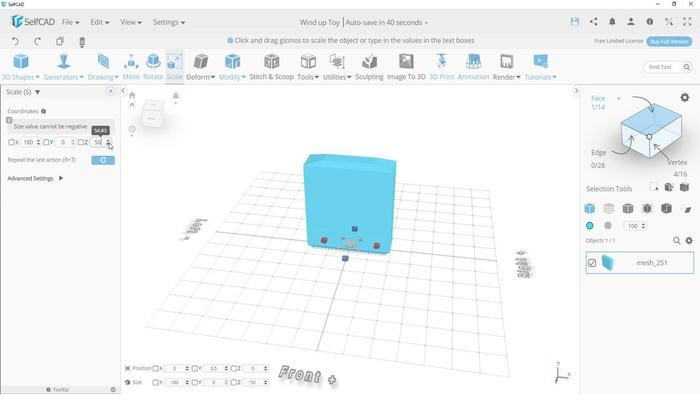 
Action: Mouse moved to (154, 121)
Screenshot: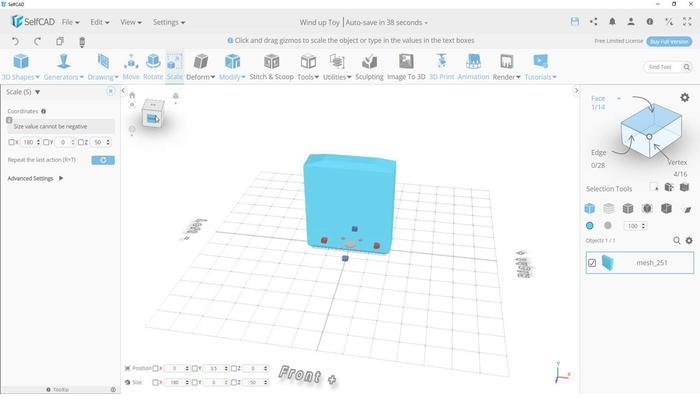 
Action: Mouse pressed left at (154, 121)
Screenshot: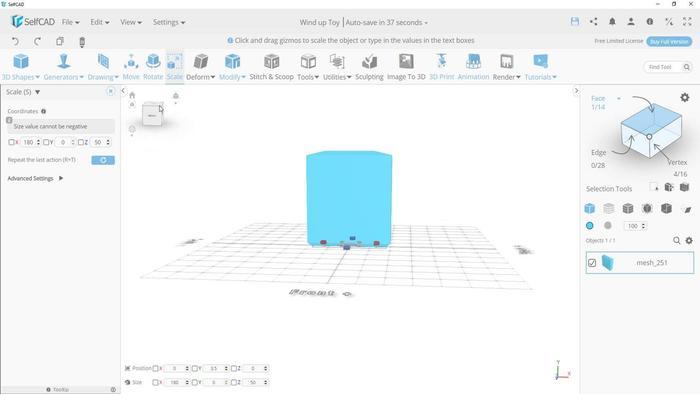 
Action: Mouse moved to (256, 243)
Screenshot: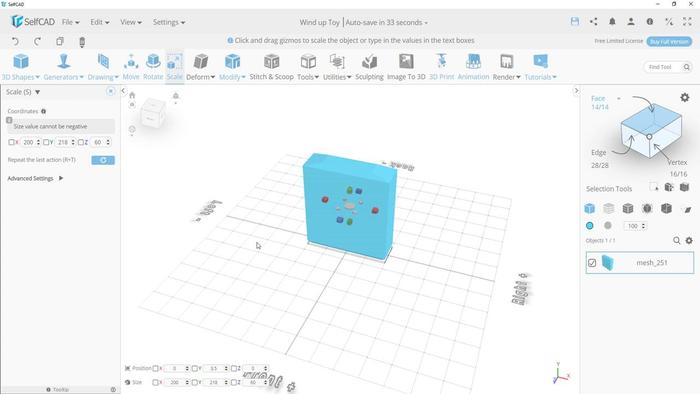 
Action: Mouse pressed left at (256, 243)
Screenshot: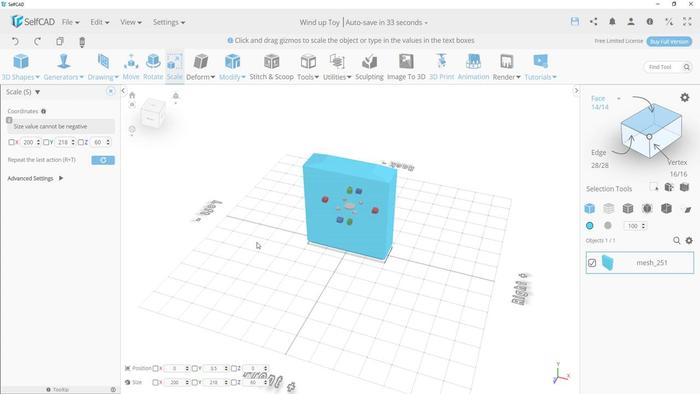 
Action: Mouse moved to (415, 288)
Screenshot: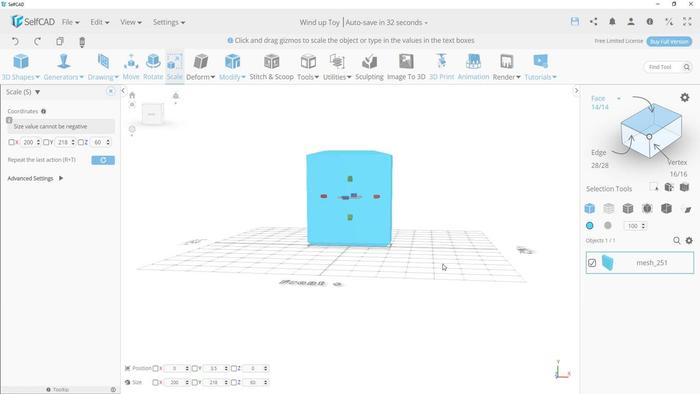 
Action: Mouse pressed left at (415, 288)
Screenshot: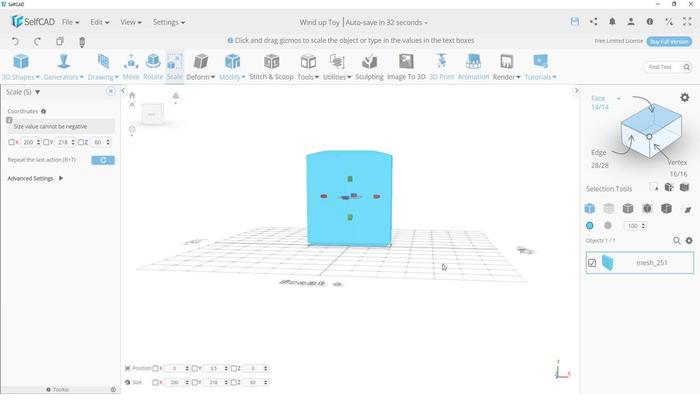 
Action: Mouse moved to (395, 244)
Screenshot: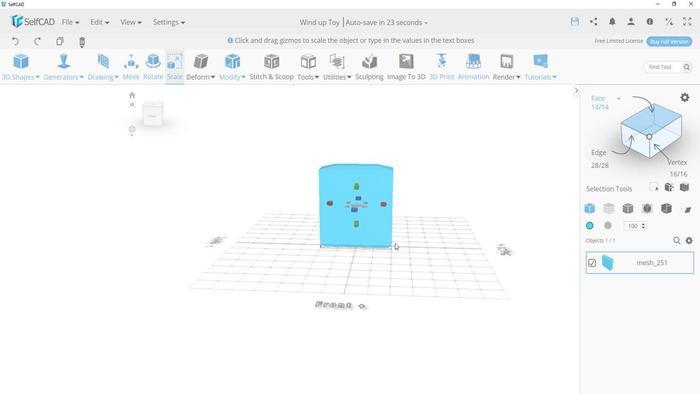 
Action: Mouse scrolled (395, 243) with delta (0, 0)
Screenshot: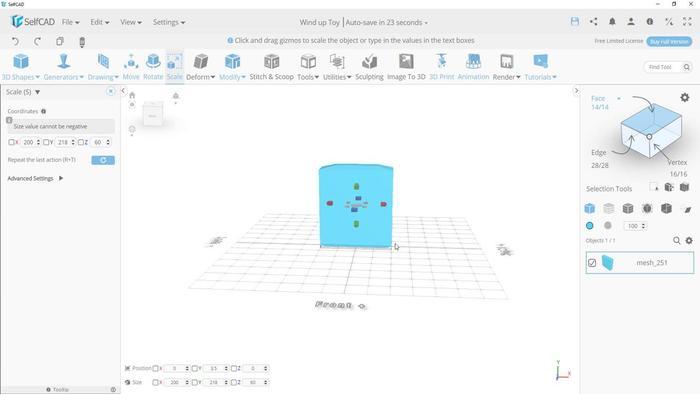 
Action: Mouse scrolled (395, 243) with delta (0, 0)
Screenshot: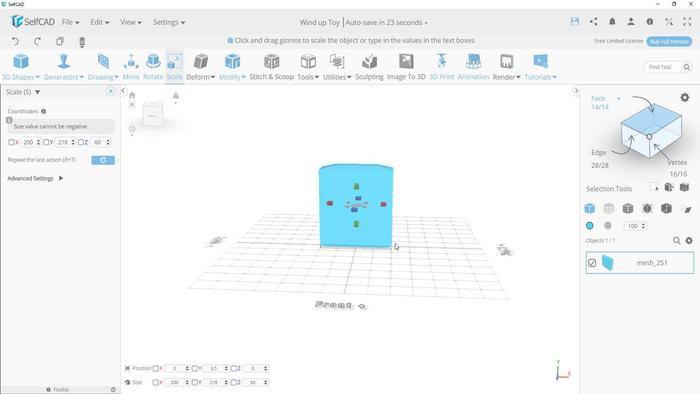 
Action: Mouse scrolled (395, 243) with delta (0, 0)
Screenshot: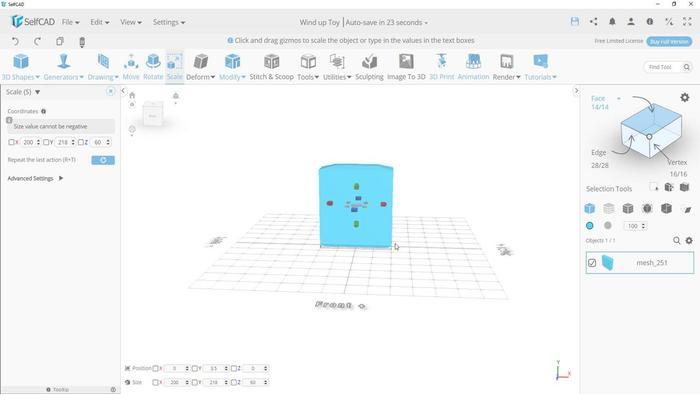 
Action: Mouse scrolled (395, 244) with delta (0, 0)
Screenshot: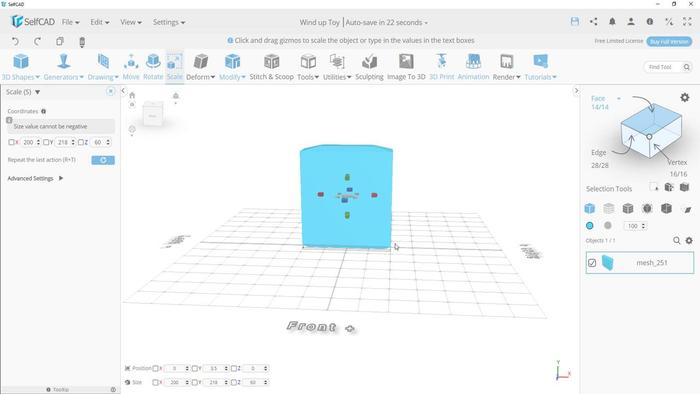 
Action: Mouse scrolled (395, 244) with delta (0, 0)
Screenshot: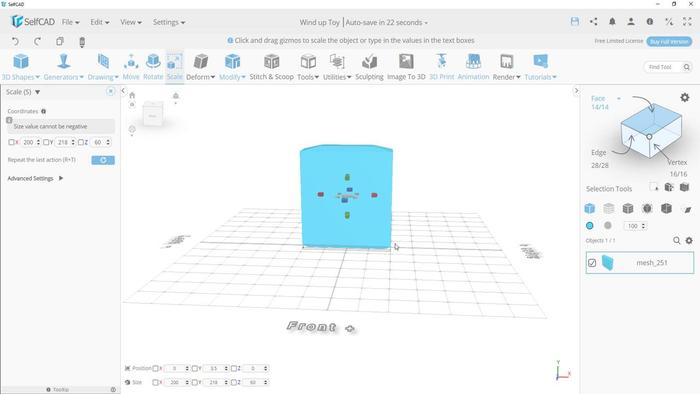 
Action: Mouse scrolled (395, 244) with delta (0, 0)
Screenshot: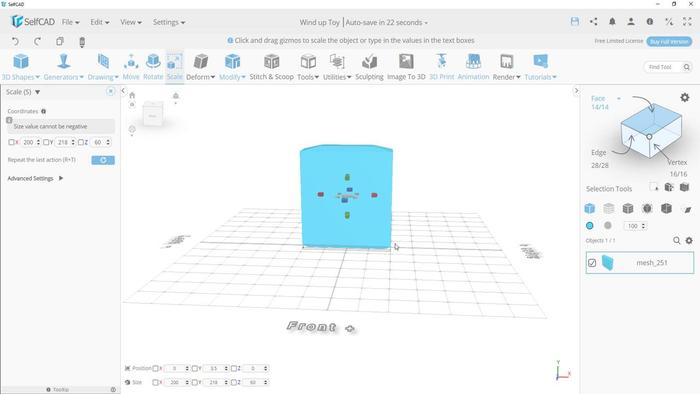 
Action: Mouse scrolled (395, 244) with delta (0, 0)
Screenshot: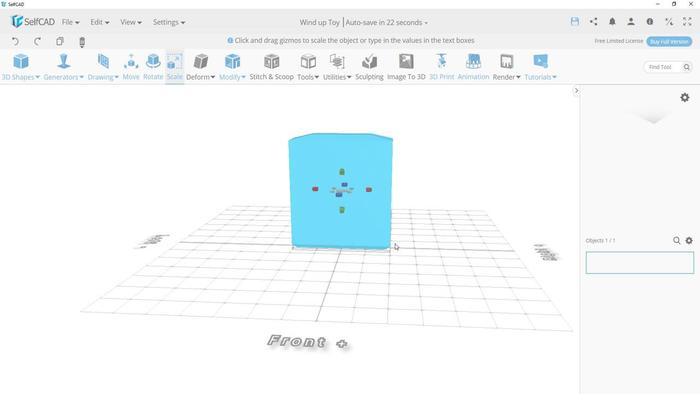 
Action: Mouse scrolled (395, 244) with delta (0, 0)
Screenshot: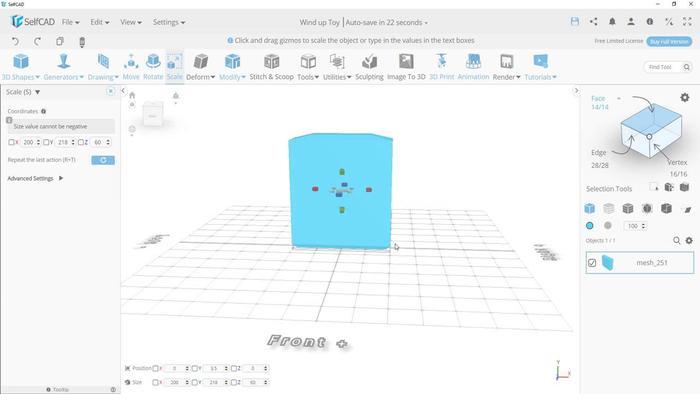 
Action: Mouse scrolled (395, 244) with delta (0, 0)
Screenshot: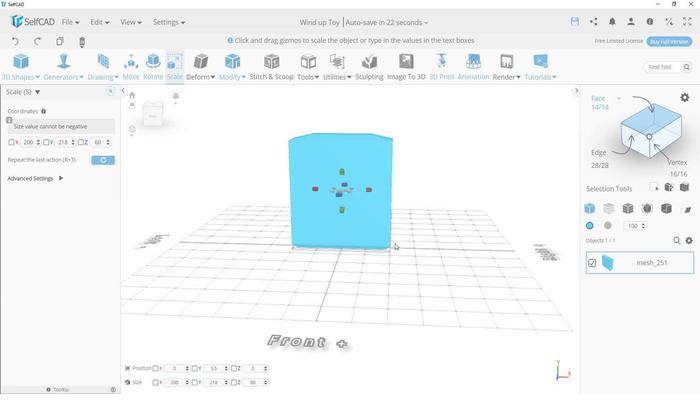 
Action: Mouse scrolled (395, 243) with delta (0, 0)
Screenshot: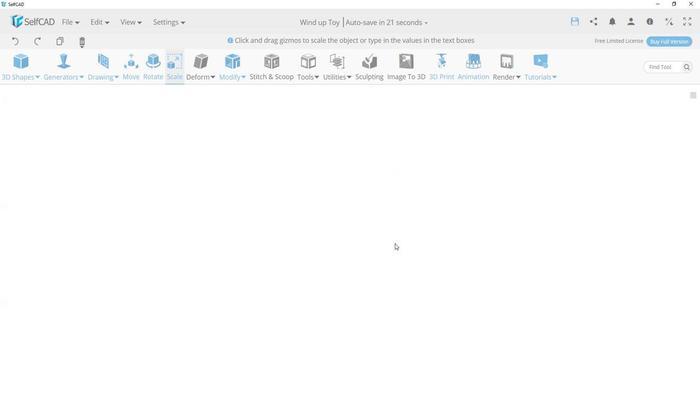 
Action: Mouse scrolled (395, 243) with delta (0, 0)
Screenshot: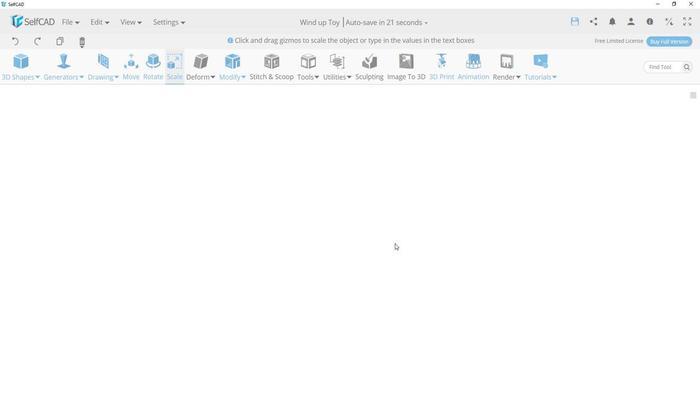 
Action: Mouse scrolled (395, 243) with delta (0, 0)
Screenshot: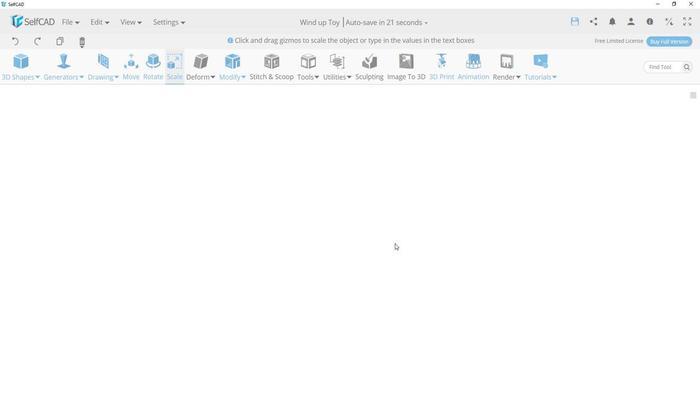 
Action: Mouse scrolled (395, 243) with delta (0, 0)
Screenshot: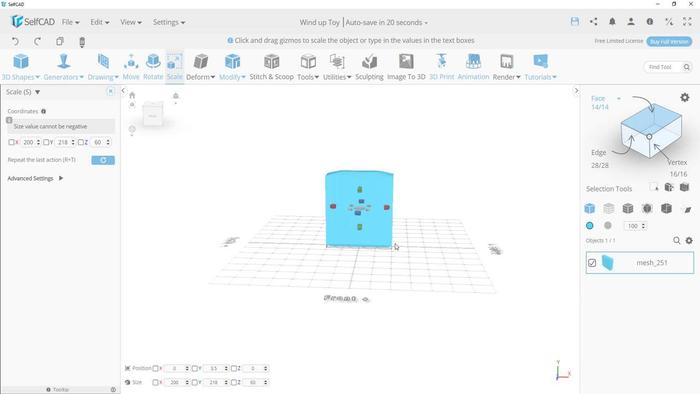 
Action: Mouse scrolled (395, 243) with delta (0, 0)
Screenshot: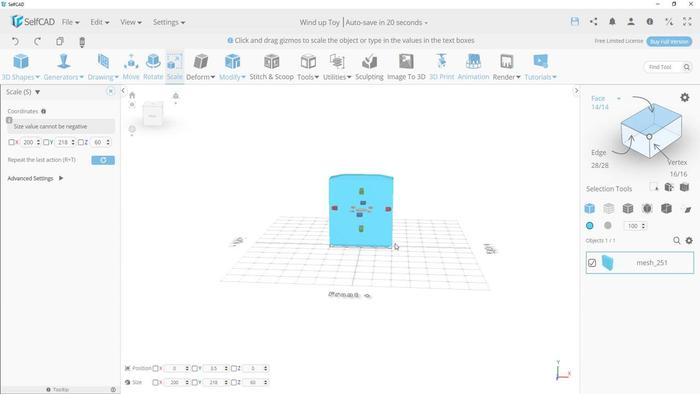 
Action: Mouse scrolled (395, 243) with delta (0, 0)
Screenshot: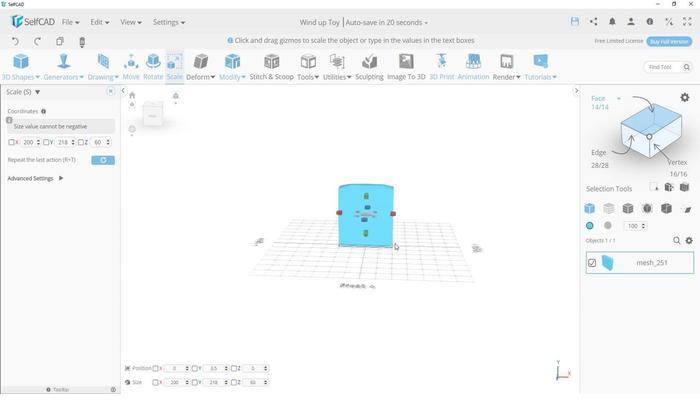 
Action: Mouse scrolled (395, 243) with delta (0, 0)
Screenshot: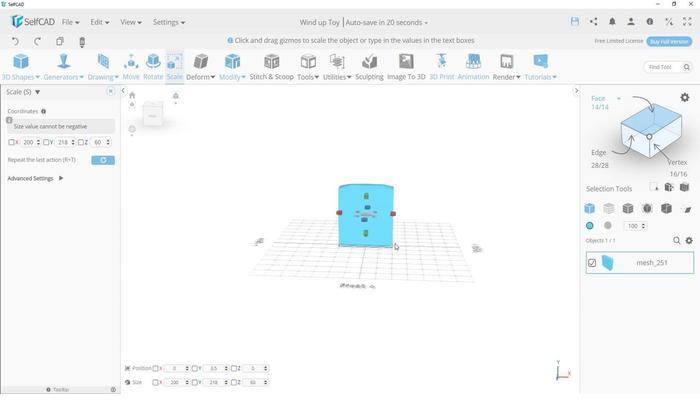
Action: Mouse scrolled (395, 243) with delta (0, 0)
Screenshot: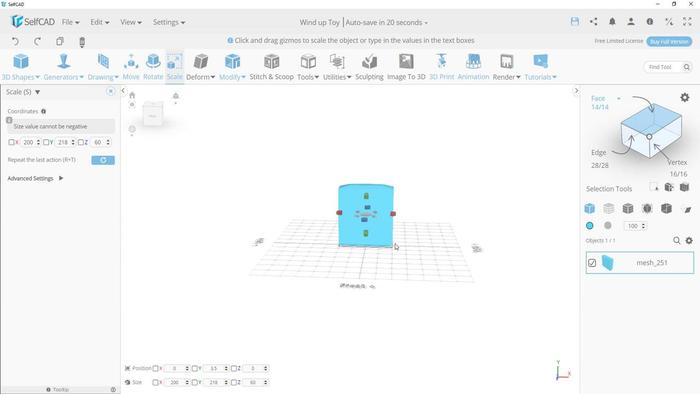 
Action: Mouse scrolled (395, 243) with delta (0, 0)
Screenshot: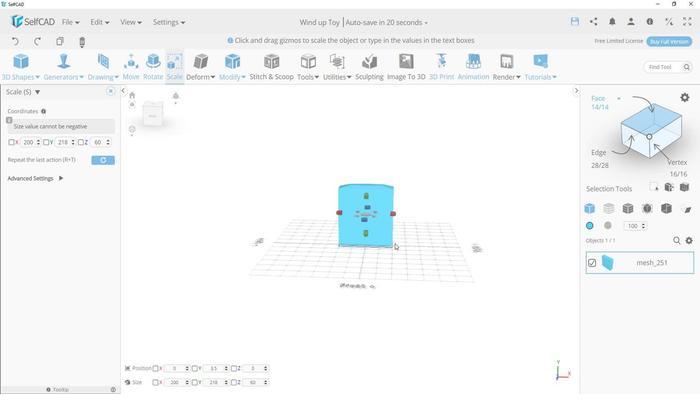 
Action: Mouse scrolled (395, 243) with delta (0, 0)
Screenshot: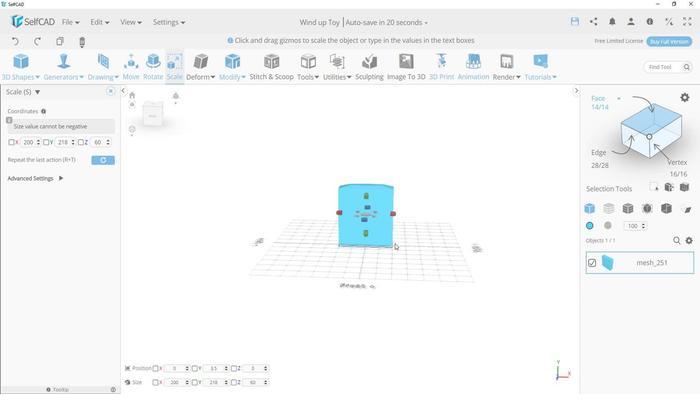 
Action: Mouse scrolled (395, 243) with delta (0, 0)
Screenshot: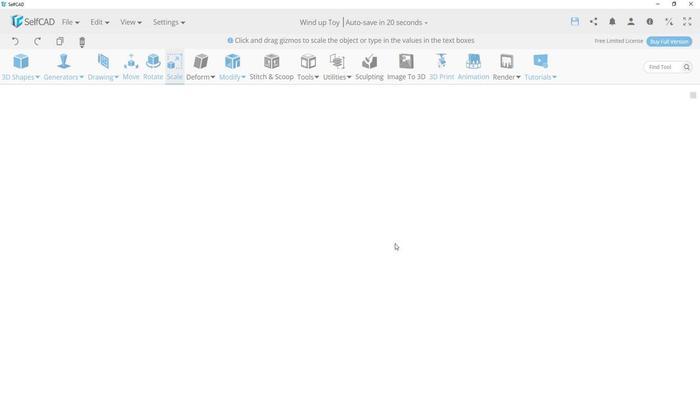 
Action: Mouse scrolled (395, 243) with delta (0, 0)
Screenshot: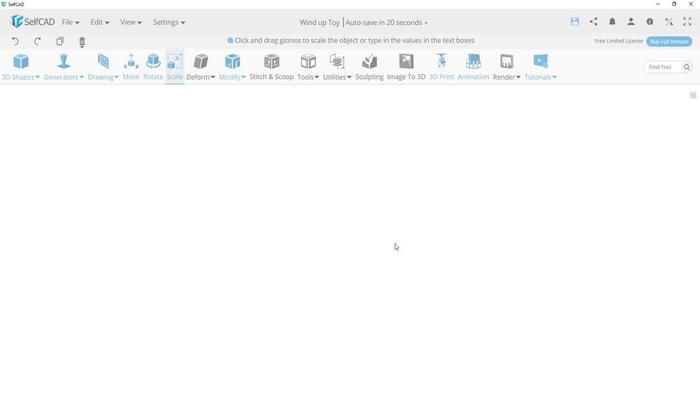 
Action: Mouse moved to (130, 73)
Screenshot: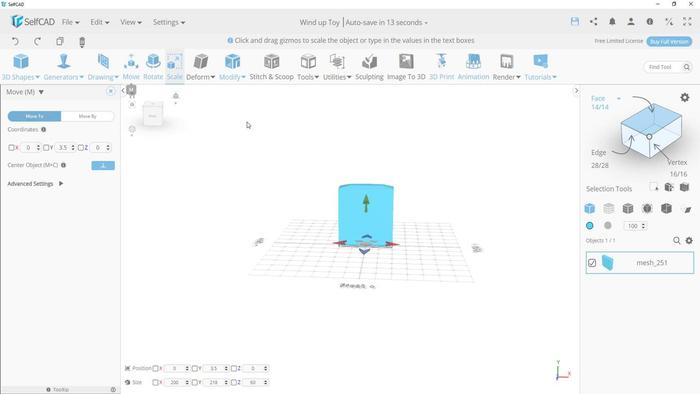 
Action: Mouse pressed left at (130, 73)
Screenshot: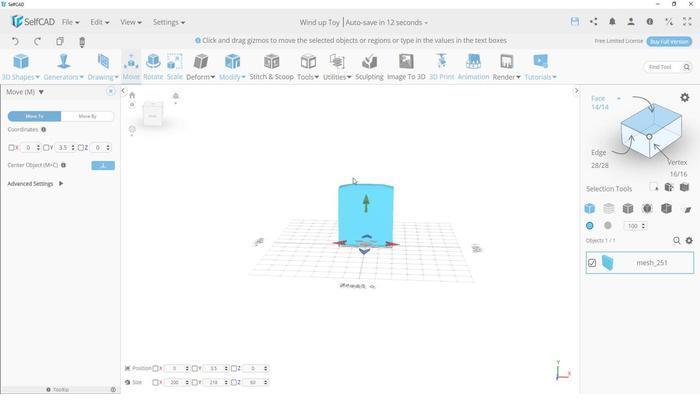 
Action: Mouse moved to (366, 202)
Screenshot: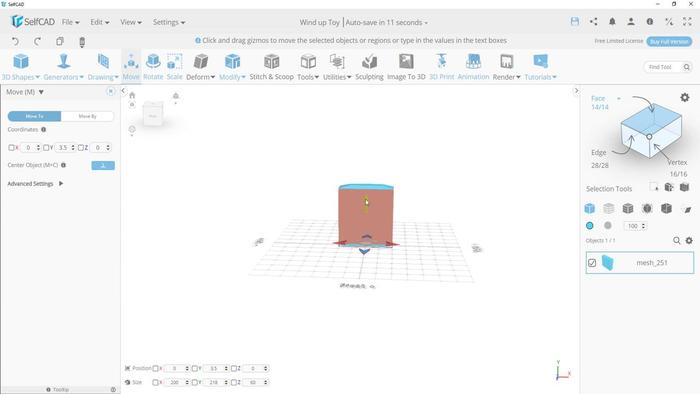 
Action: Mouse pressed left at (366, 202)
Screenshot: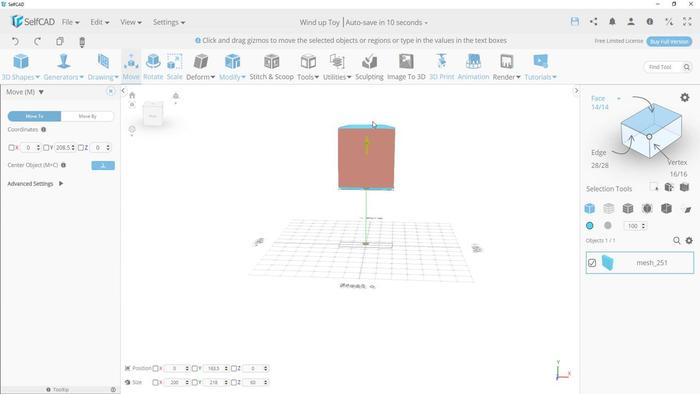 
Action: Mouse moved to (409, 193)
Screenshot: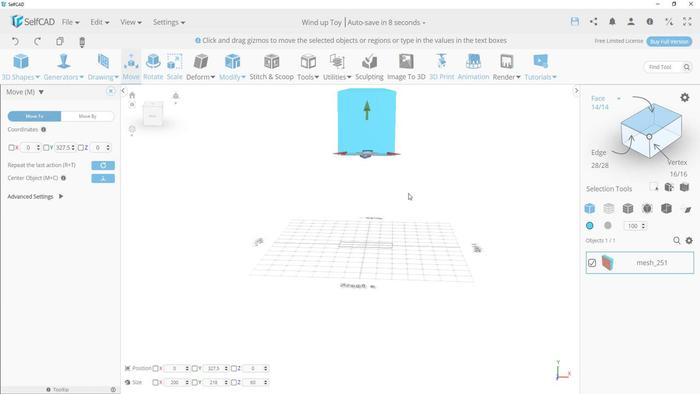 
Action: Mouse pressed left at (409, 193)
Screenshot: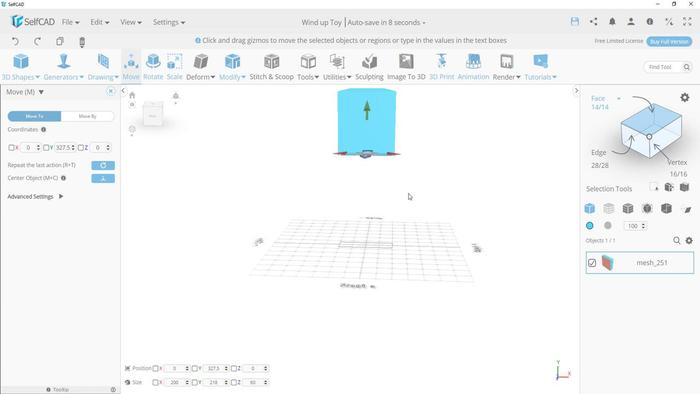 
Action: Mouse moved to (186, 185)
Screenshot: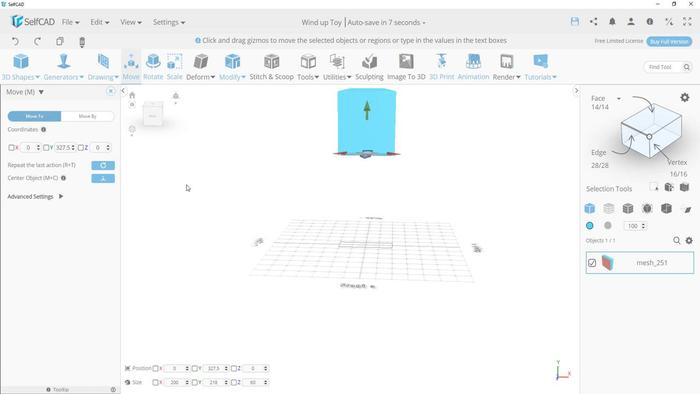 
Action: Mouse pressed left at (186, 185)
Screenshot: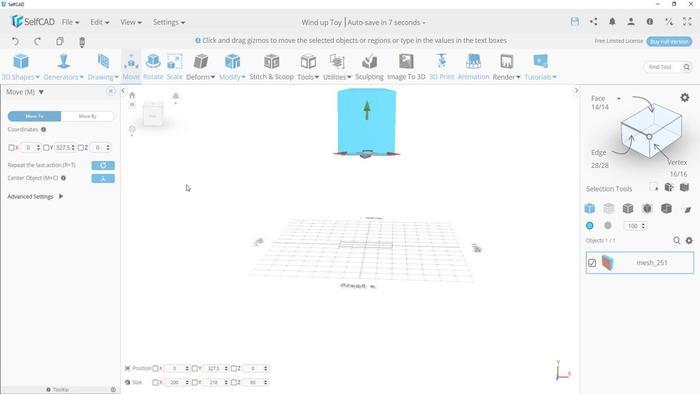 
Action: Mouse moved to (594, 262)
Screenshot: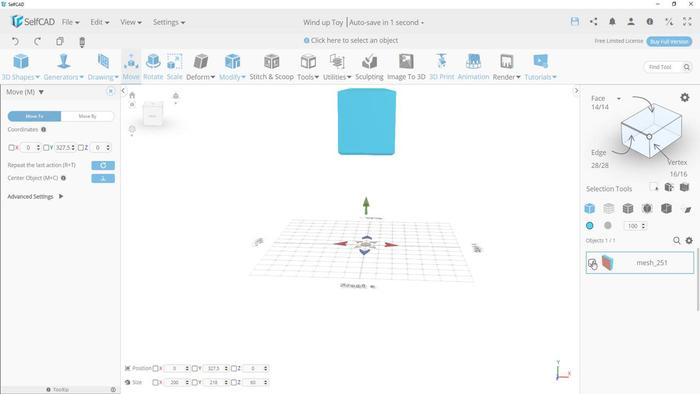 
Action: Mouse pressed left at (594, 262)
Screenshot: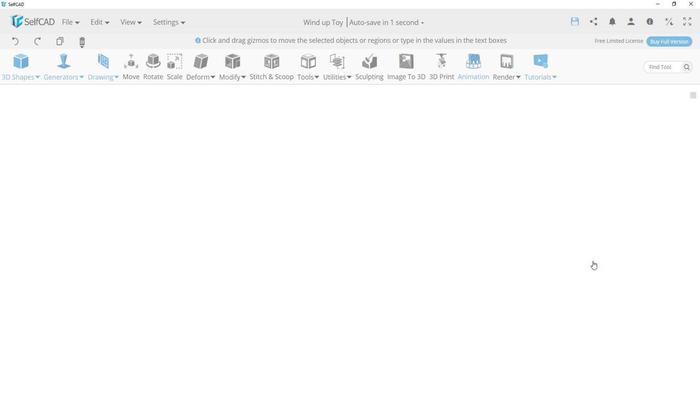 
Action: Mouse moved to (32, 82)
Screenshot: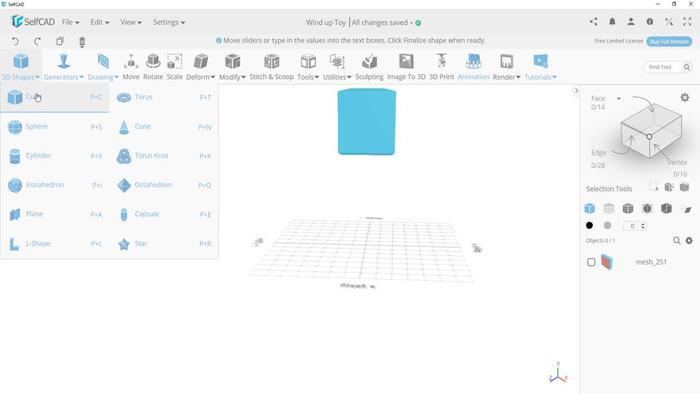 
Action: Mouse pressed left at (32, 82)
Screenshot: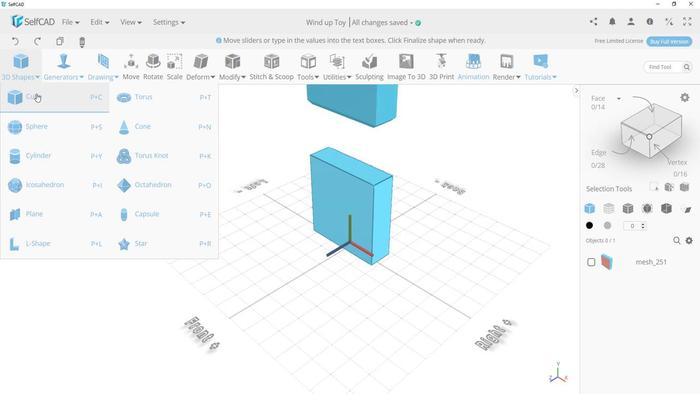 
Action: Mouse moved to (35, 94)
Screenshot: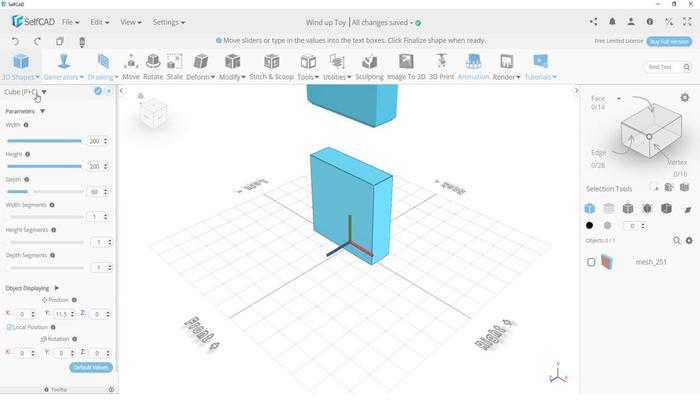 
Action: Mouse pressed left at (35, 94)
Screenshot: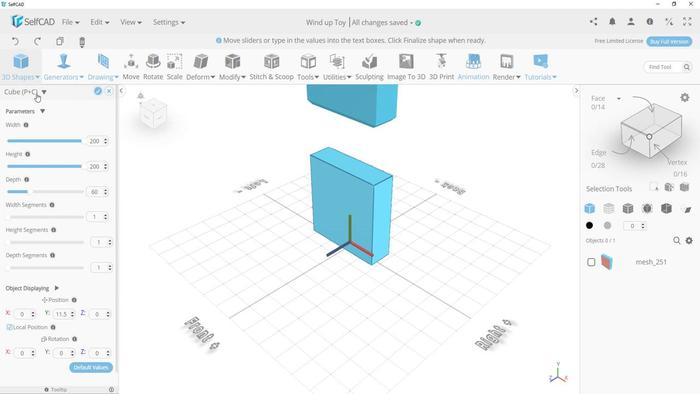 
Action: Mouse moved to (85, 141)
Screenshot: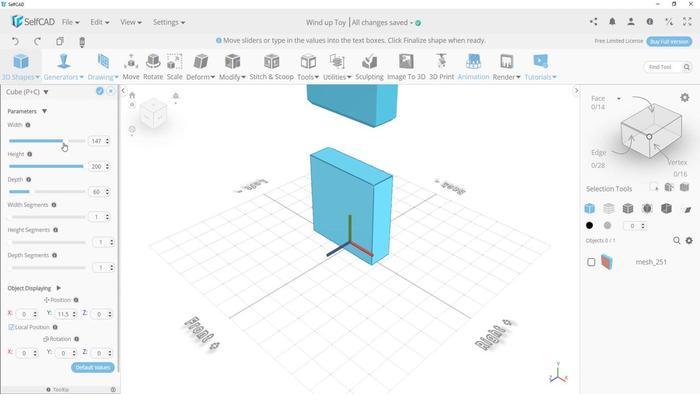 
Action: Mouse pressed left at (85, 141)
Screenshot: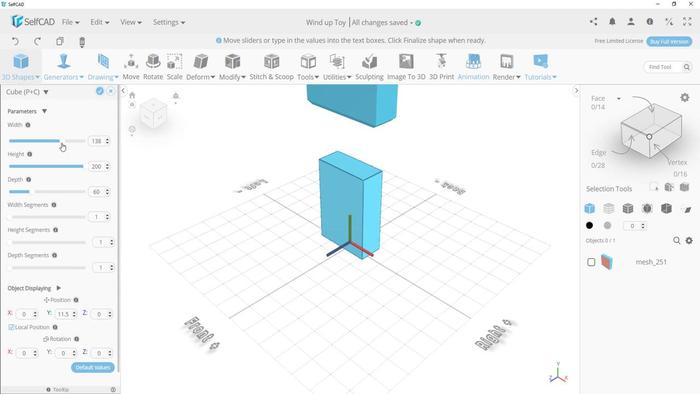 
Action: Mouse moved to (83, 168)
Screenshot: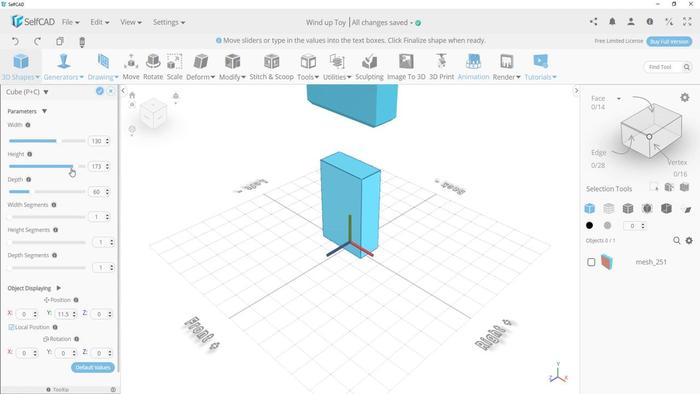 
Action: Mouse pressed left at (83, 168)
Screenshot: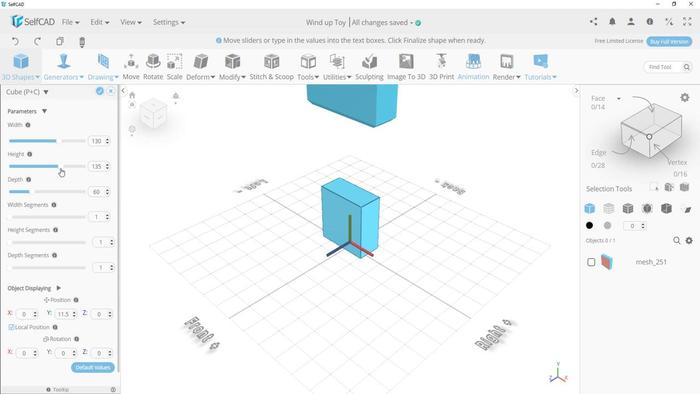 
Action: Mouse moved to (105, 167)
Screenshot: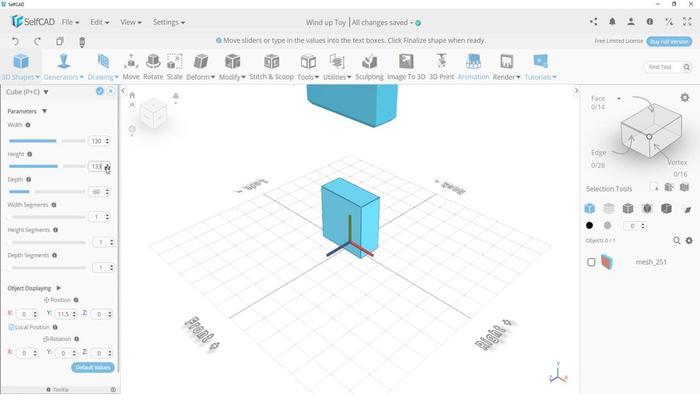 
Action: Mouse pressed left at (105, 167)
Screenshot: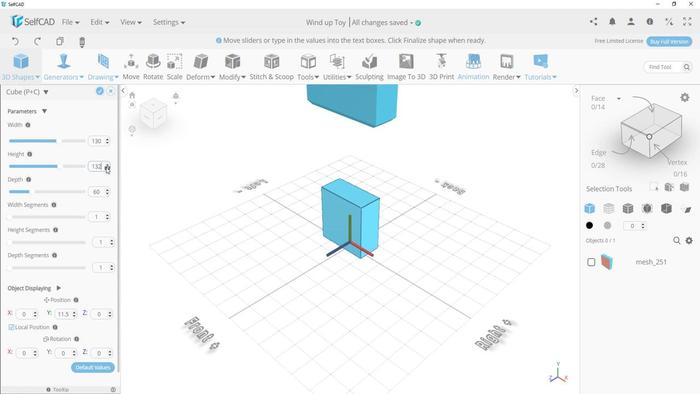 
Action: Mouse pressed left at (105, 167)
Screenshot: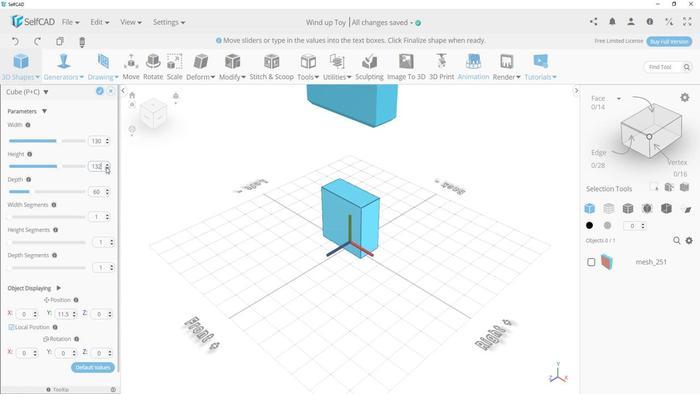
Action: Mouse pressed left at (105, 167)
Screenshot: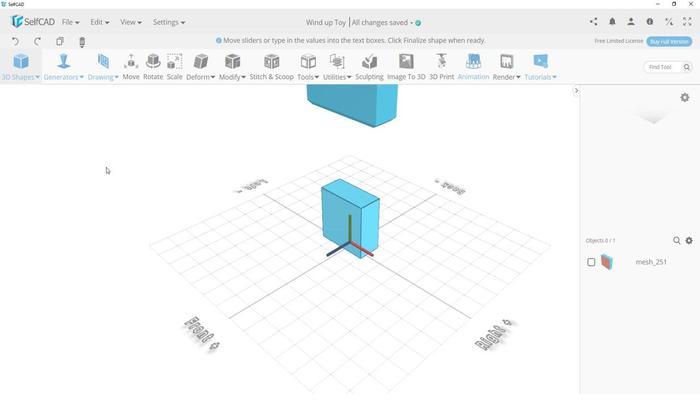 
Action: Mouse pressed left at (105, 167)
Screenshot: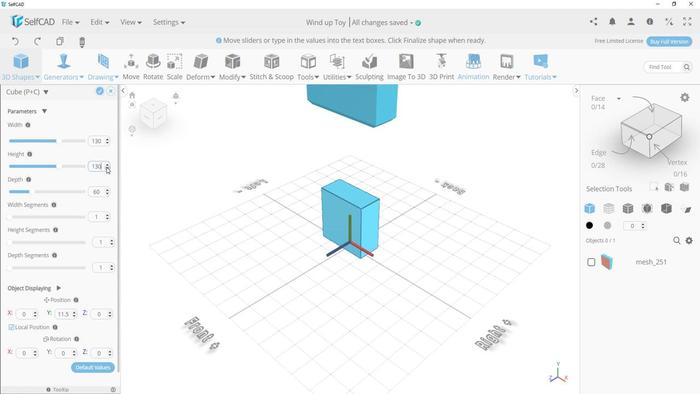 
Action: Mouse moved to (106, 167)
Screenshot: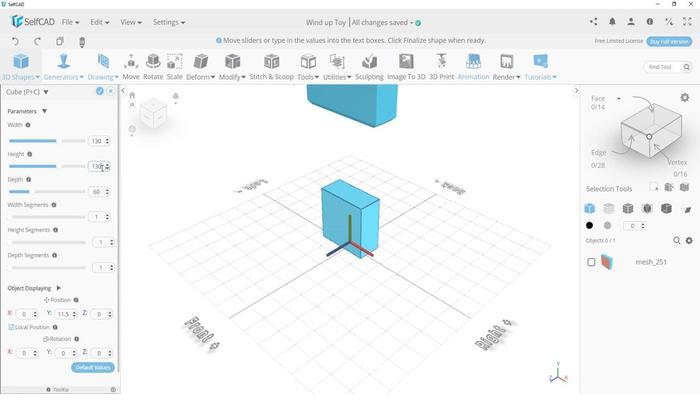 
Action: Mouse pressed left at (106, 167)
Screenshot: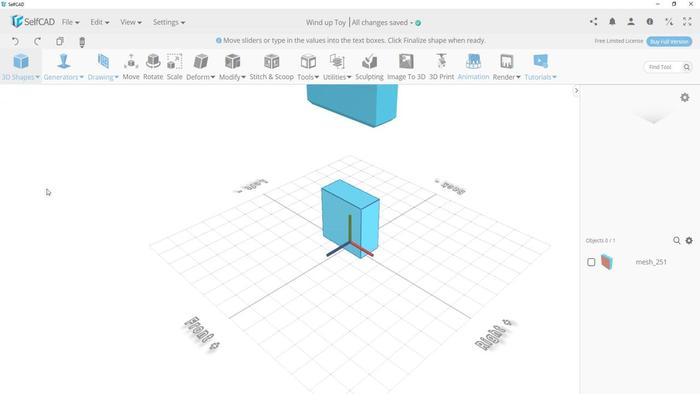 
Action: Mouse moved to (32, 192)
Screenshot: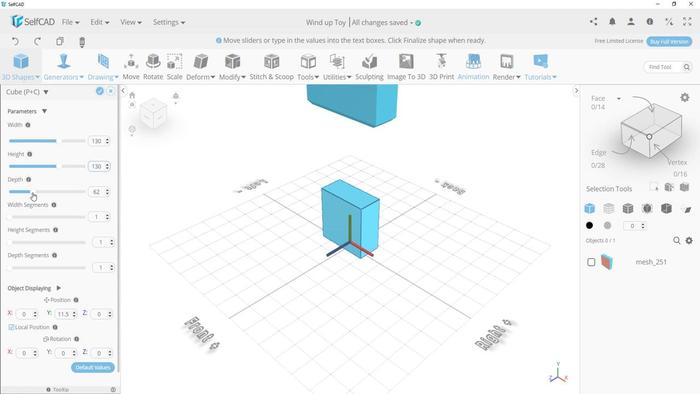 
Action: Mouse pressed left at (32, 192)
Screenshot: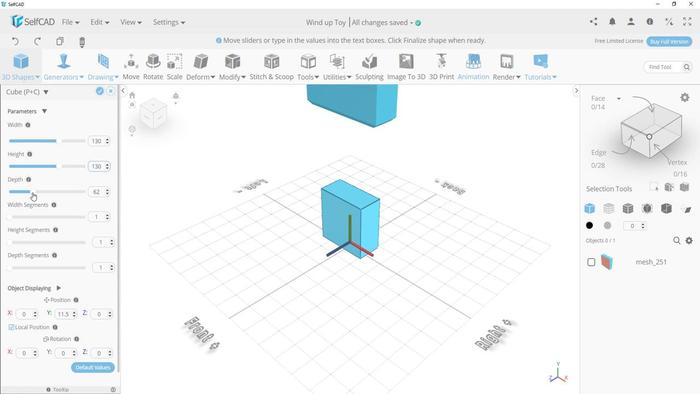 
Action: Mouse moved to (99, 90)
Screenshot: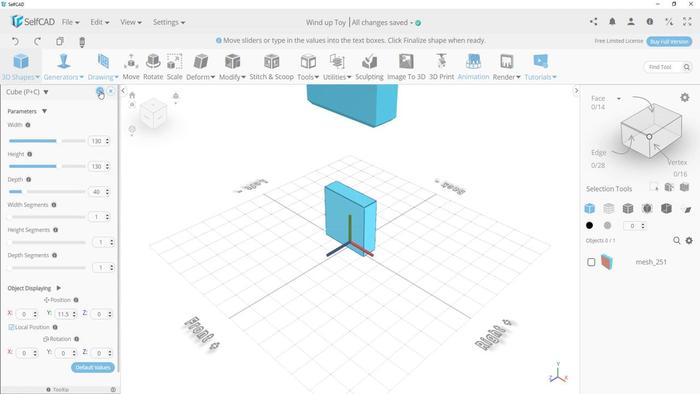 
Action: Mouse pressed left at (99, 90)
Screenshot: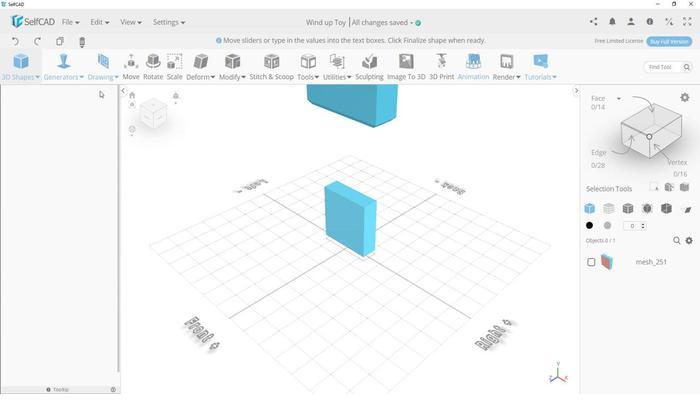
Action: Mouse moved to (164, 144)
Screenshot: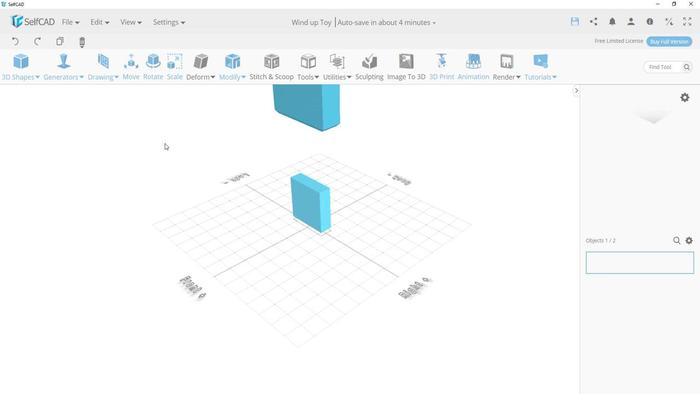 
Action: Mouse scrolled (164, 143) with delta (0, 0)
Screenshot: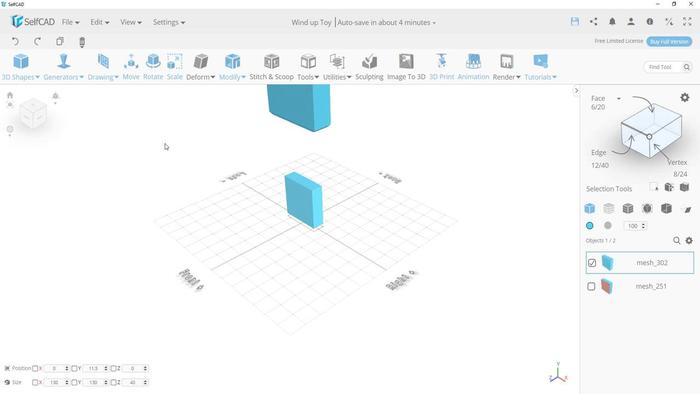 
Action: Mouse scrolled (164, 143) with delta (0, 0)
Screenshot: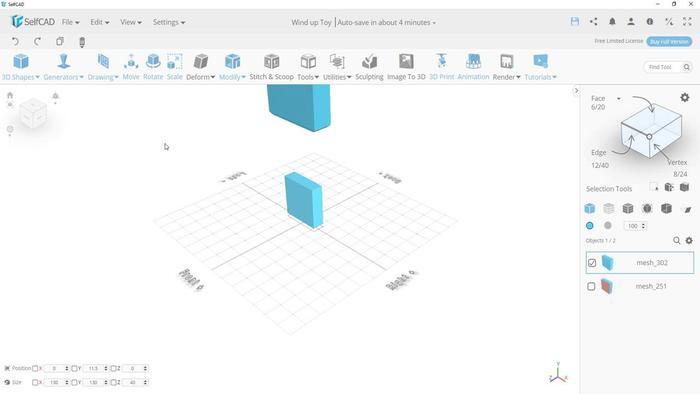
Action: Mouse scrolled (164, 143) with delta (0, 0)
Screenshot: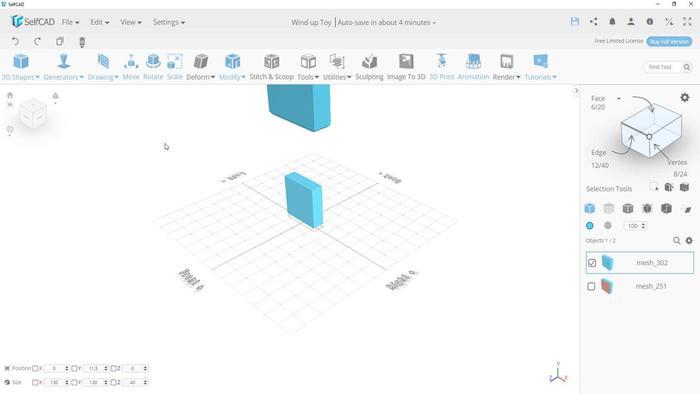 
Action: Mouse scrolled (164, 143) with delta (0, 0)
Screenshot: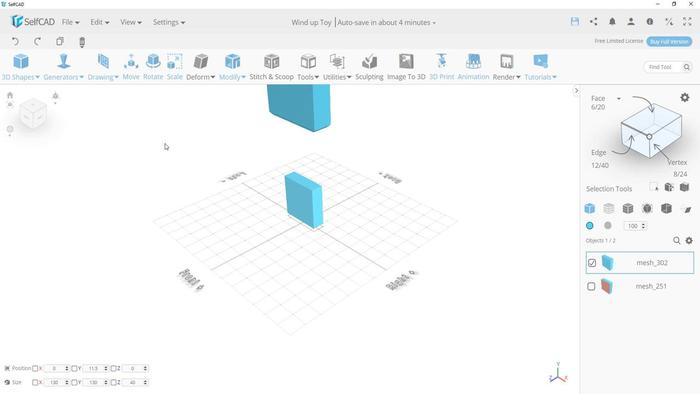 
Action: Mouse scrolled (164, 143) with delta (0, 0)
Screenshot: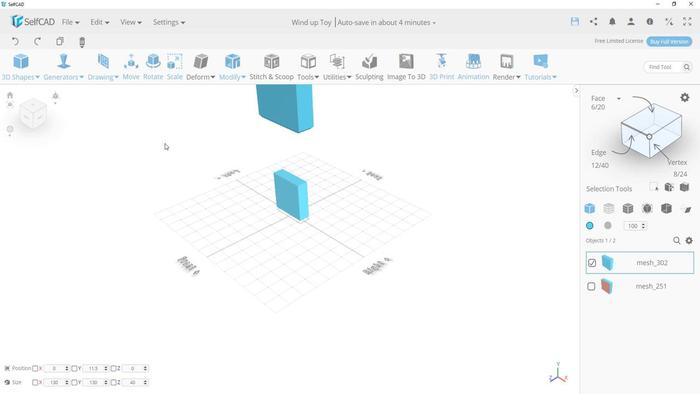 
Action: Mouse scrolled (164, 143) with delta (0, 0)
Screenshot: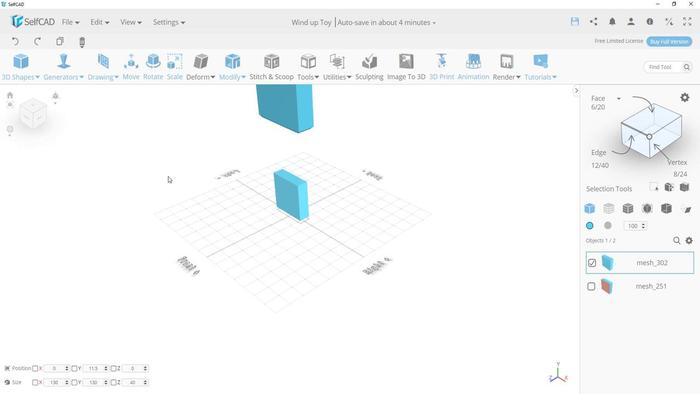 
Action: Mouse scrolled (164, 143) with delta (0, 0)
Screenshot: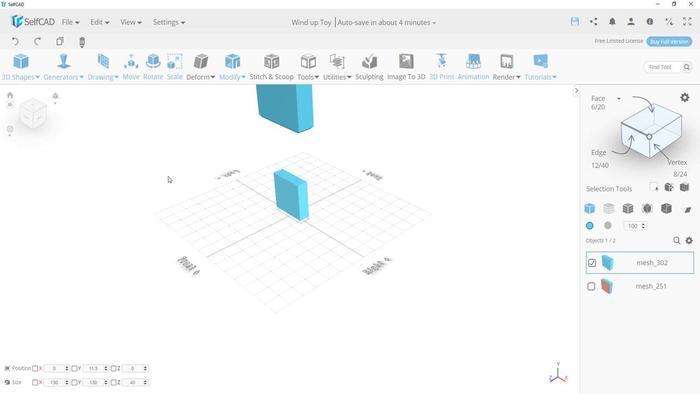 
Action: Mouse scrolled (164, 143) with delta (0, 0)
Screenshot: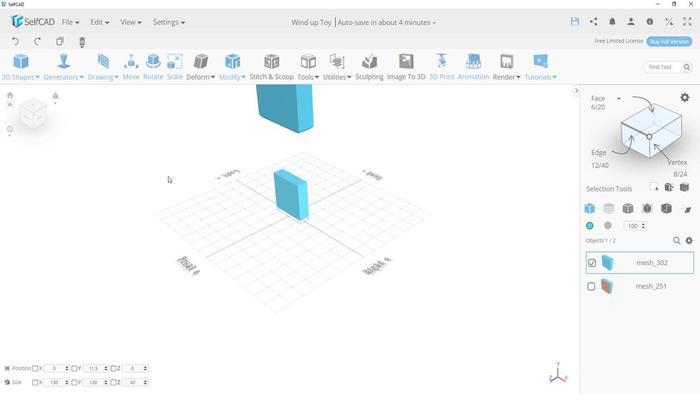 
Action: Mouse moved to (168, 176)
Screenshot: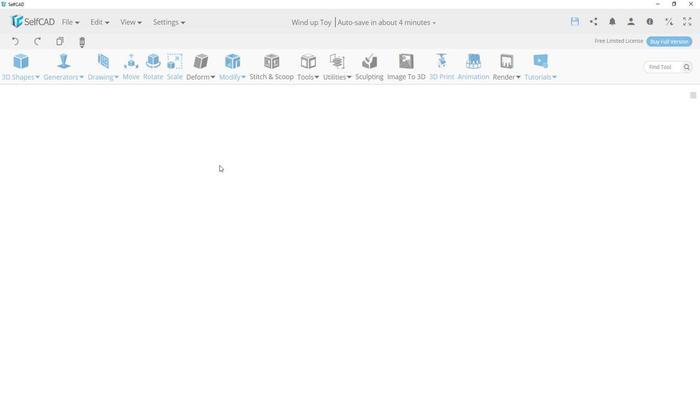 
Action: Mouse pressed left at (168, 176)
Screenshot: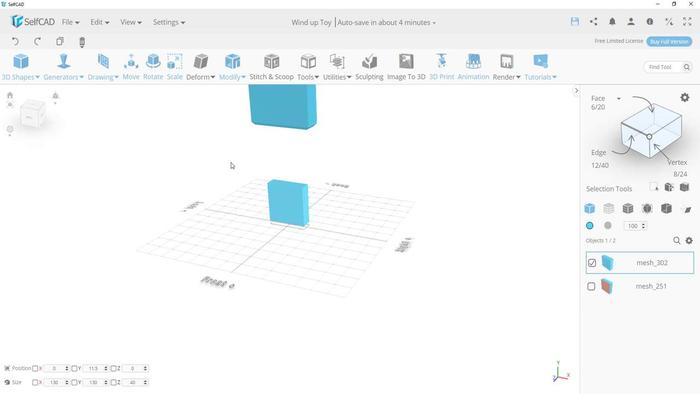 
Action: Mouse moved to (312, 180)
Screenshot: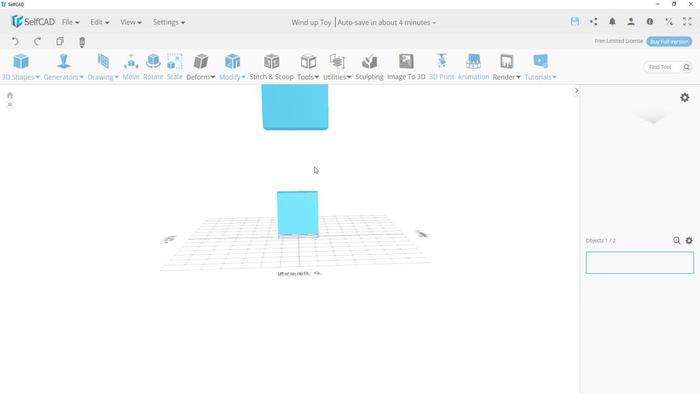 
Action: Mouse pressed left at (312, 180)
Screenshot: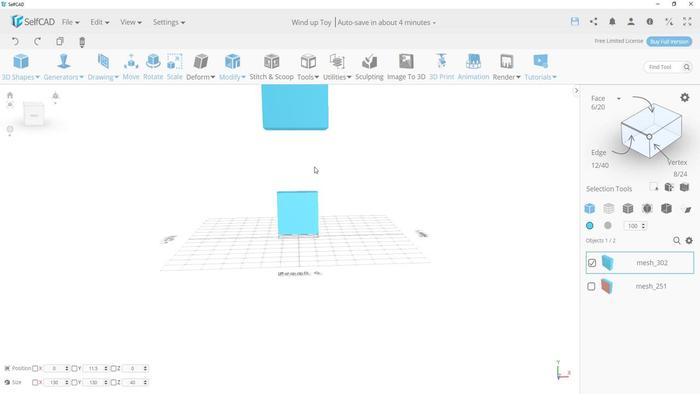 
Action: Mouse moved to (663, 118)
Screenshot: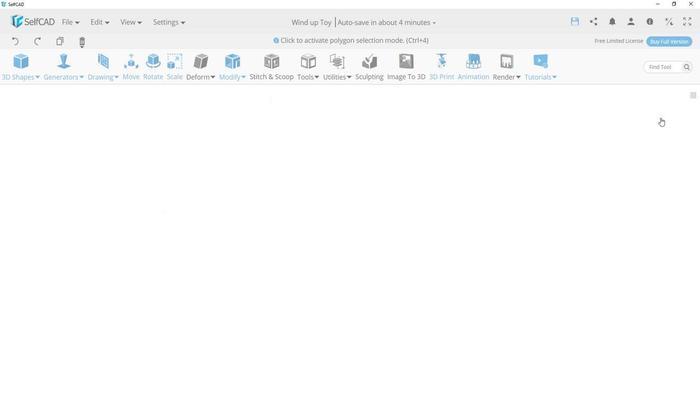 
Action: Mouse pressed left at (663, 118)
Screenshot: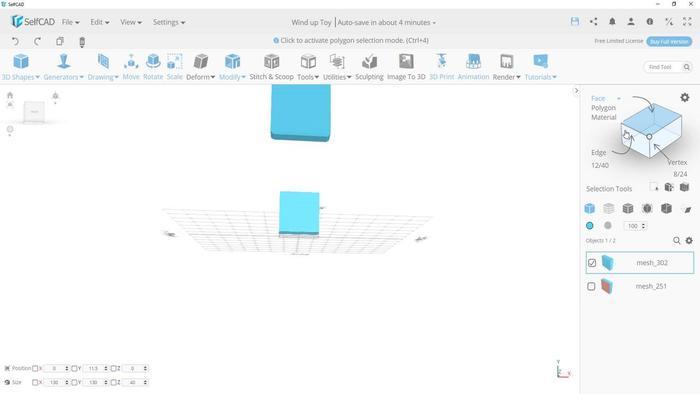 
Action: Mouse moved to (440, 151)
Screenshot: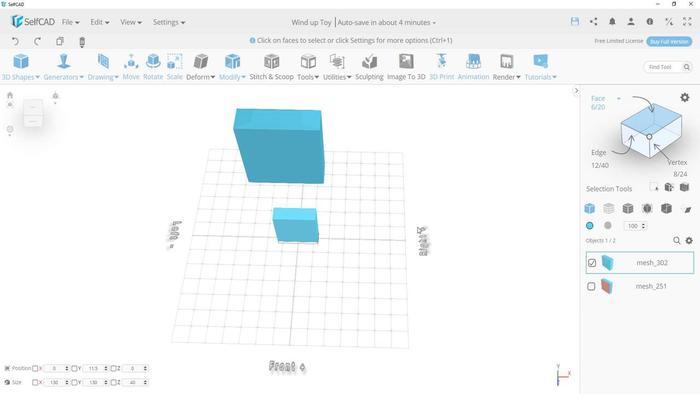 
Action: Mouse pressed left at (440, 151)
Screenshot: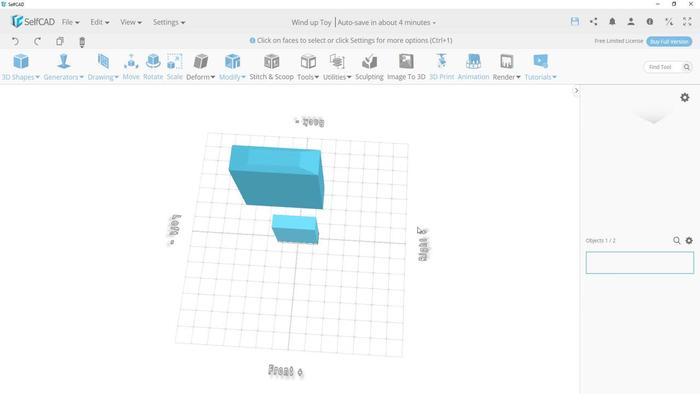 
Action: Mouse moved to (298, 227)
Screenshot: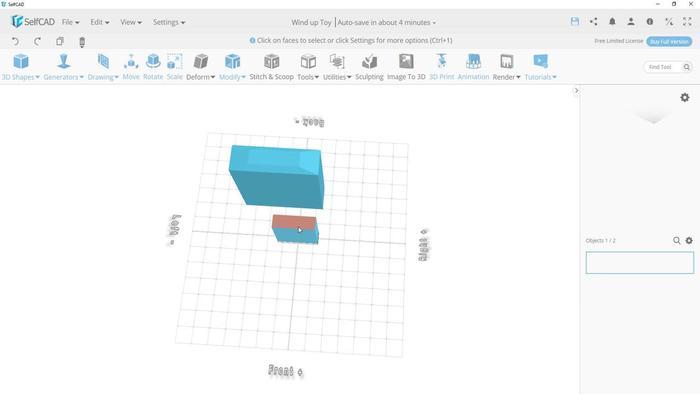 
Action: Mouse pressed left at (298, 227)
Screenshot: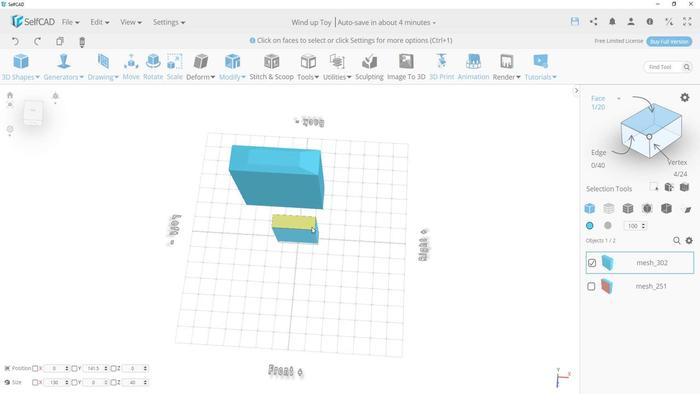
Action: Mouse moved to (343, 267)
Screenshot: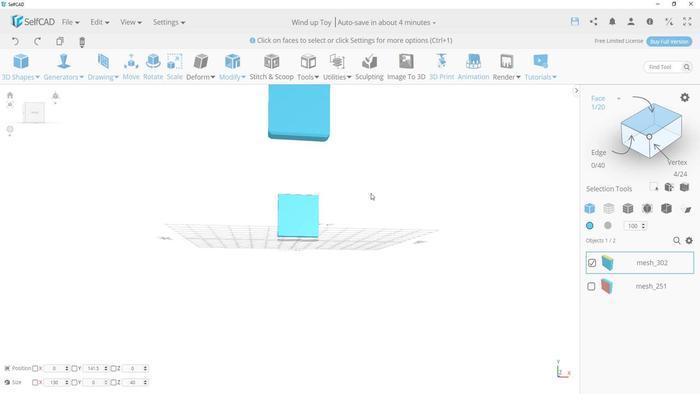 
Action: Mouse pressed left at (343, 267)
Screenshot: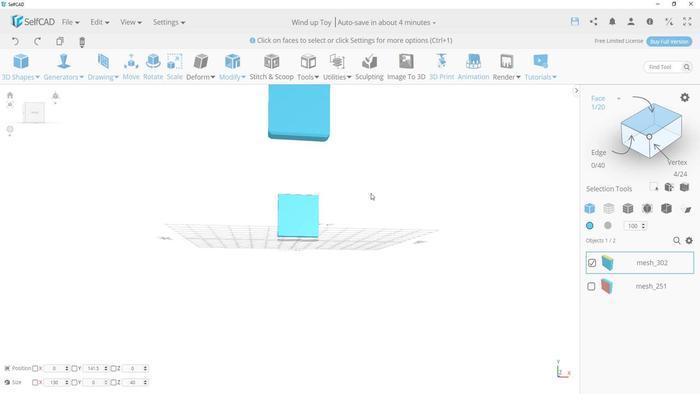 
Action: Mouse moved to (288, 261)
Screenshot: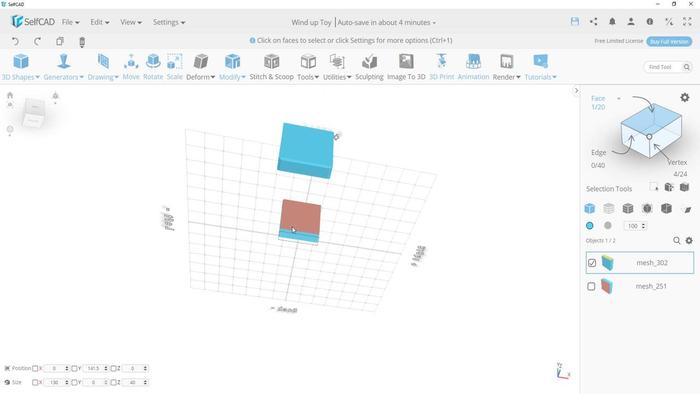 
Action: Mouse pressed left at (288, 261)
Screenshot: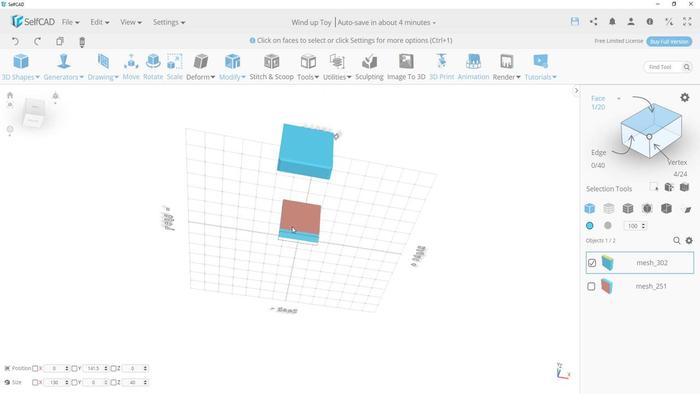 
Action: Mouse moved to (294, 235)
Screenshot: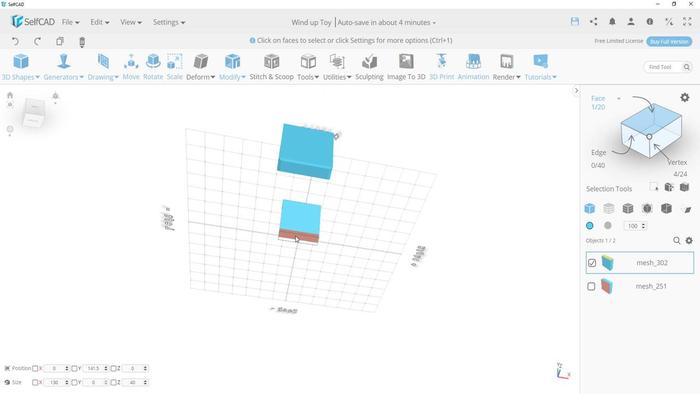 
Action: Mouse pressed left at (294, 235)
Screenshot: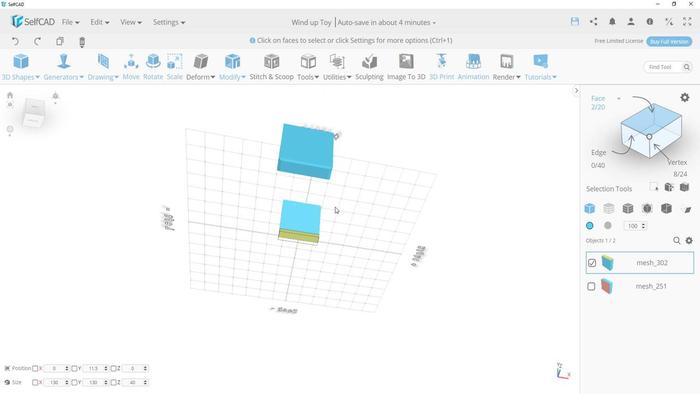 
Action: Mouse moved to (344, 198)
Screenshot: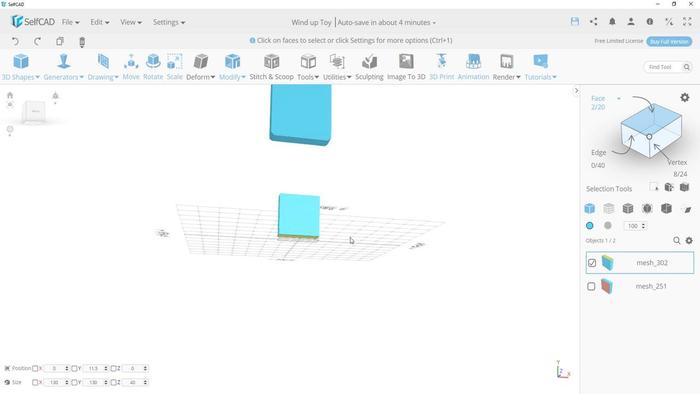 
Action: Mouse pressed left at (344, 198)
Screenshot: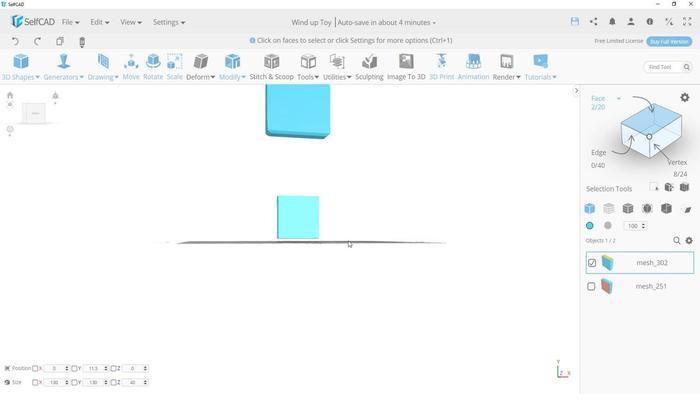 
Action: Mouse moved to (244, 98)
Screenshot: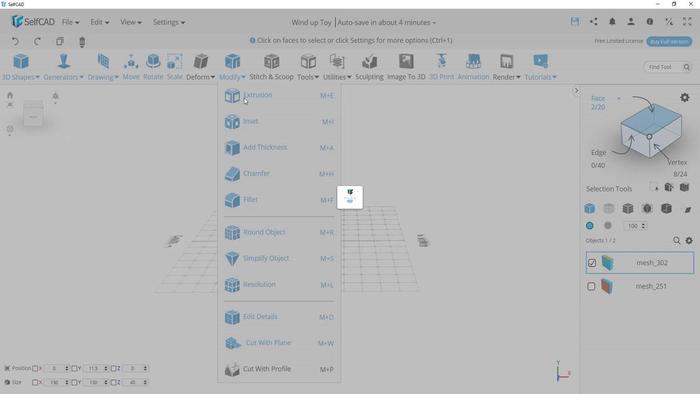 
Action: Mouse pressed left at (244, 98)
Screenshot: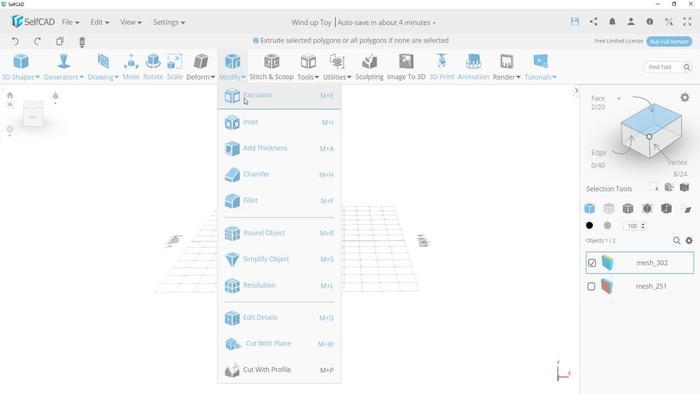 
Action: Mouse moved to (200, 199)
Screenshot: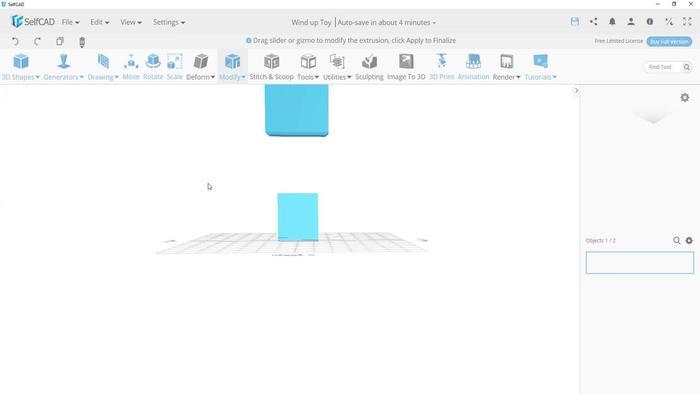 
Action: Mouse pressed left at (200, 199)
Screenshot: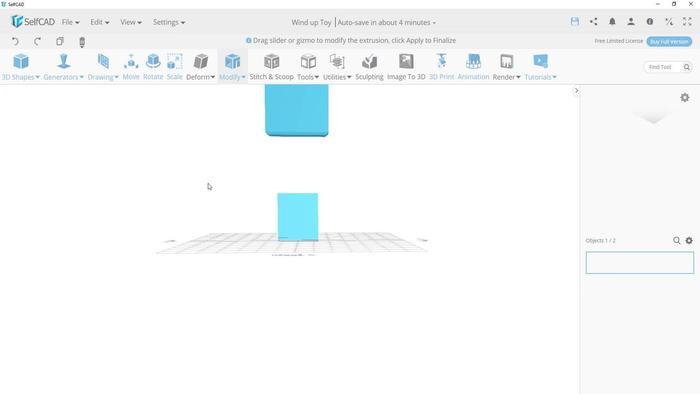 
Action: Mouse moved to (111, 116)
Screenshot: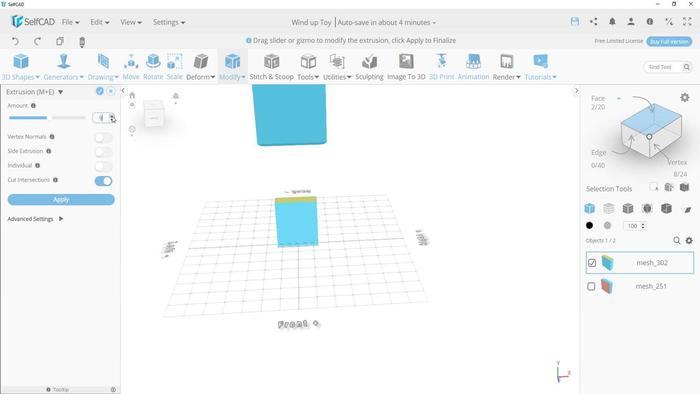
Action: Mouse pressed left at (111, 116)
Screenshot: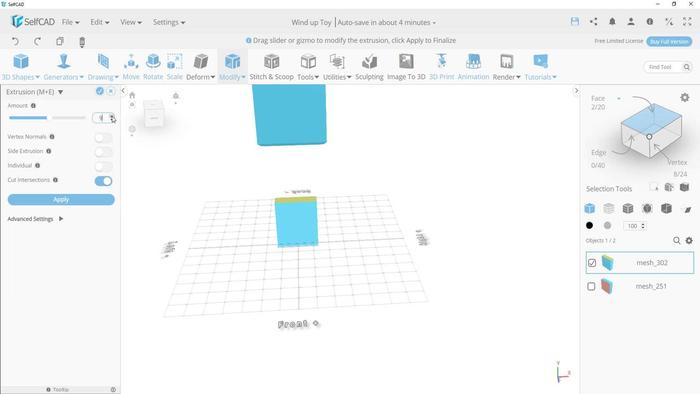 
Action: Mouse moved to (111, 119)
Screenshot: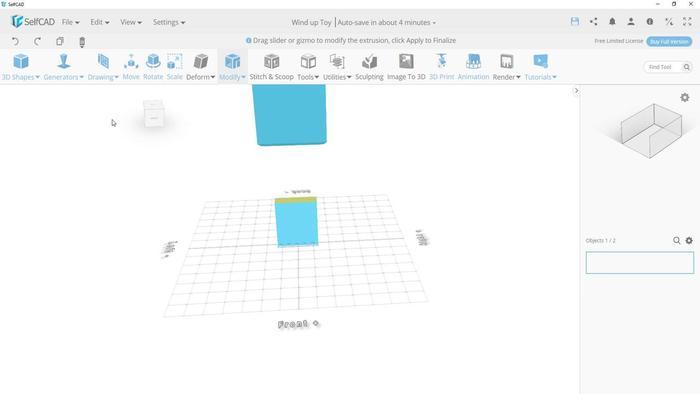 
Action: Mouse pressed left at (111, 119)
Screenshot: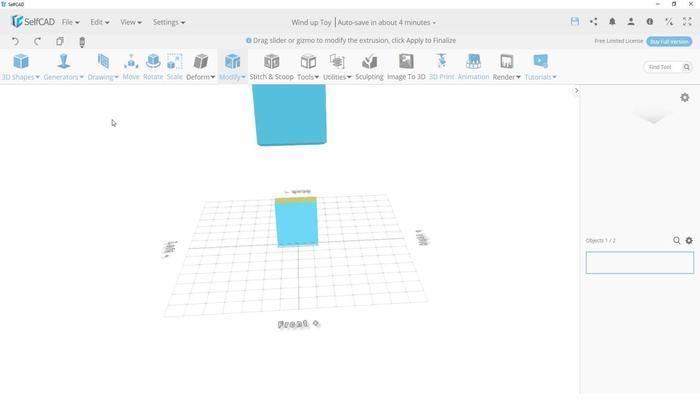 
Action: Mouse moved to (98, 90)
Screenshot: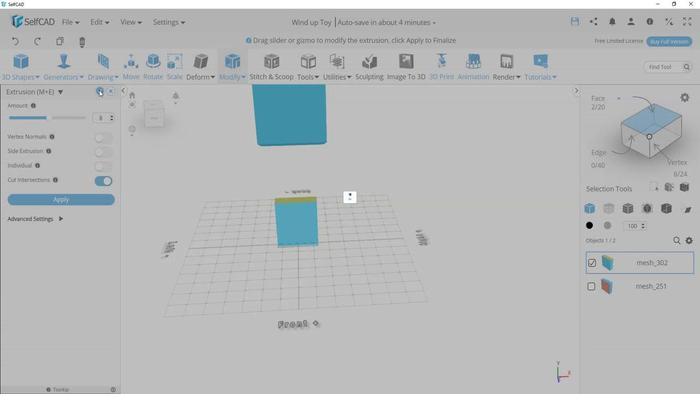
Action: Mouse pressed left at (98, 90)
Screenshot: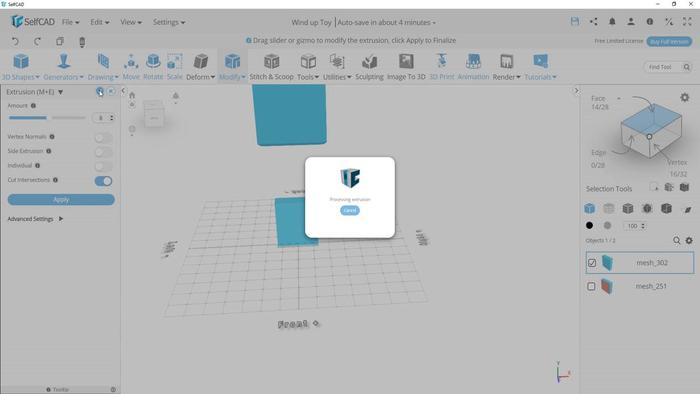 
Action: Mouse moved to (16, 384)
Screenshot: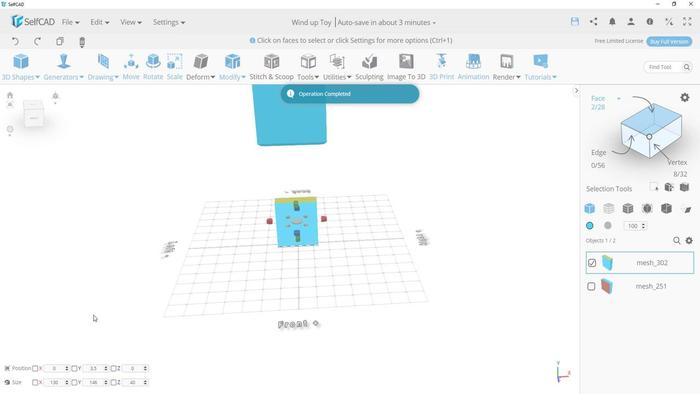 
Action: Mouse pressed left at (16, 384)
Screenshot: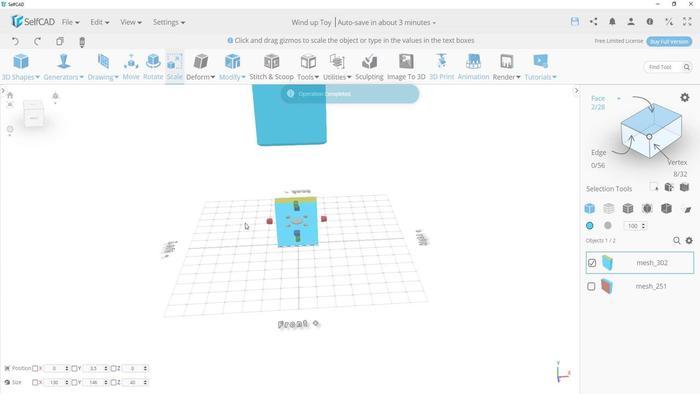 
Action: Mouse moved to (298, 221)
Screenshot: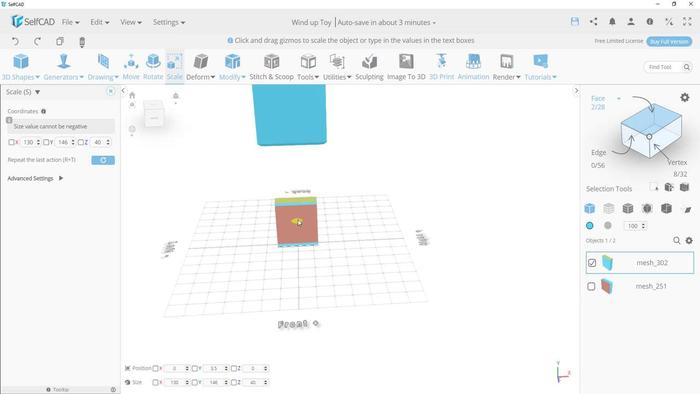 
Action: Mouse pressed left at (298, 221)
Screenshot: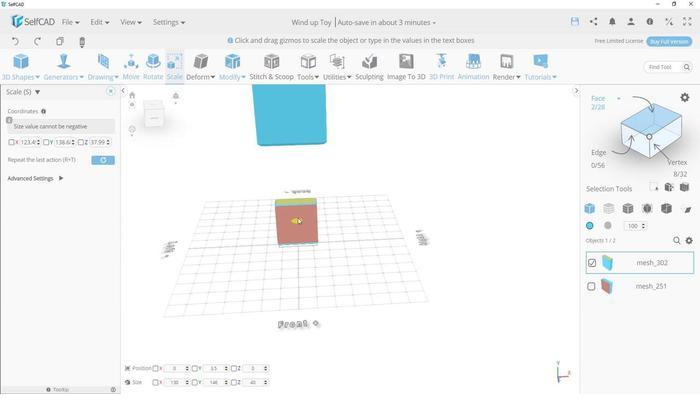 
Action: Mouse moved to (348, 240)
Screenshot: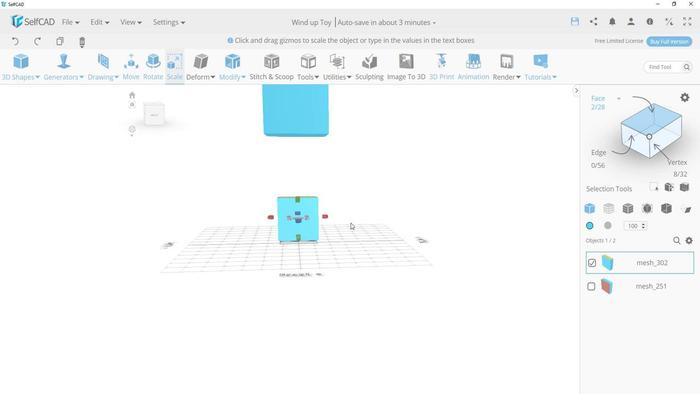 
Action: Mouse pressed left at (348, 240)
Screenshot: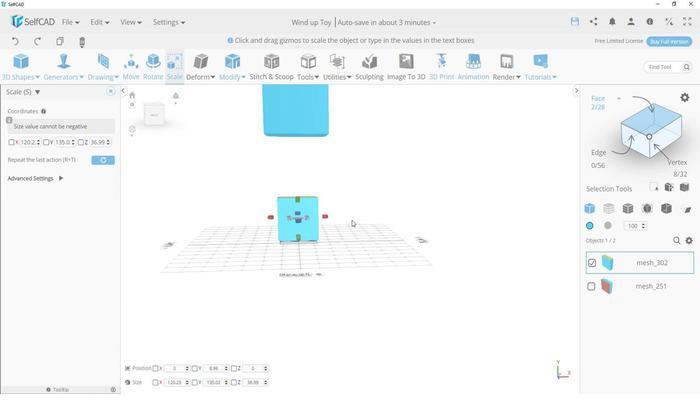 
Action: Mouse moved to (338, 269)
Screenshot: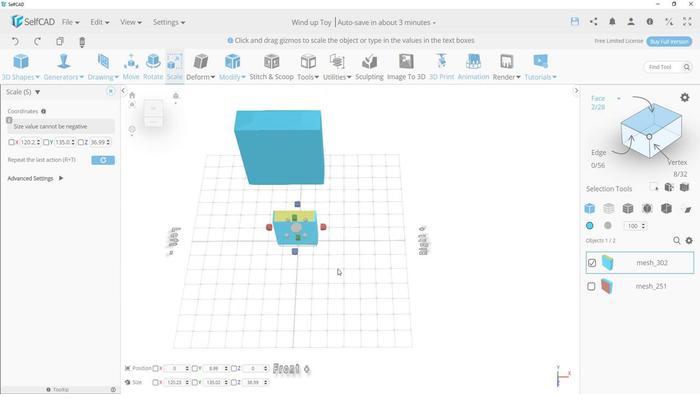 
Action: Mouse scrolled (338, 269) with delta (0, 0)
Screenshot: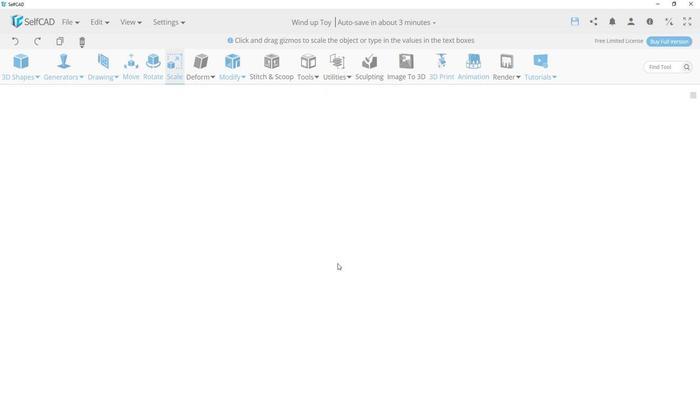
Action: Mouse scrolled (338, 269) with delta (0, 0)
Screenshot: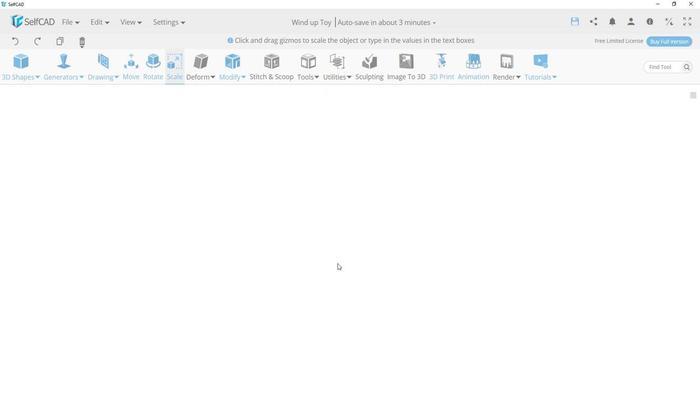 
Action: Mouse scrolled (338, 269) with delta (0, 0)
Screenshot: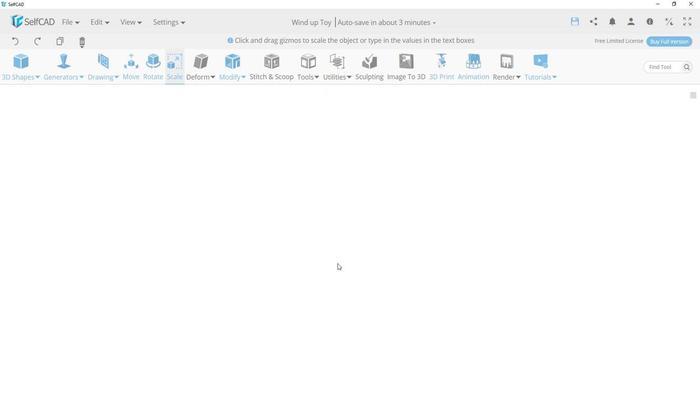 
Action: Mouse scrolled (338, 269) with delta (0, 0)
Screenshot: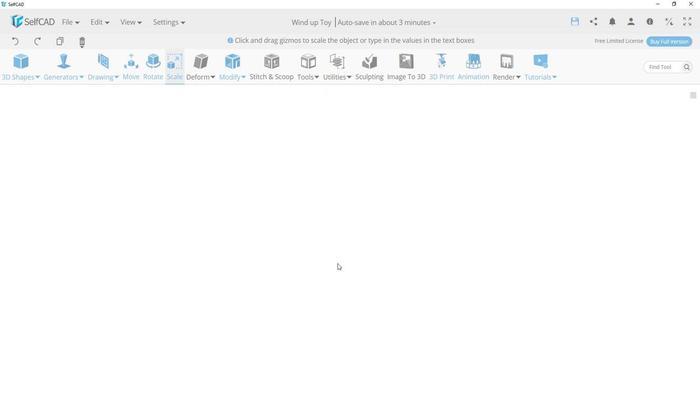 
Action: Mouse scrolled (338, 269) with delta (0, 0)
Screenshot: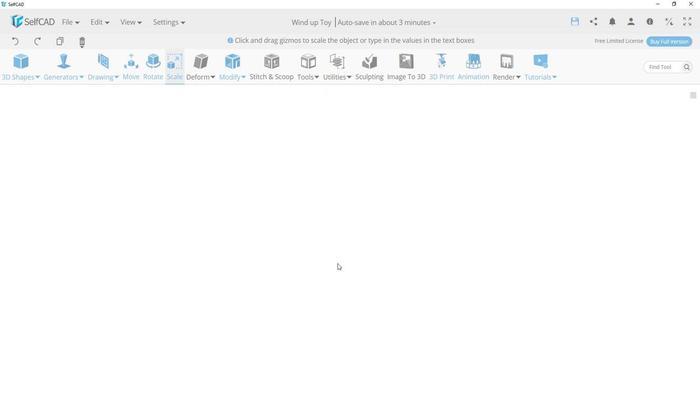 
Action: Mouse scrolled (338, 269) with delta (0, 0)
Screenshot: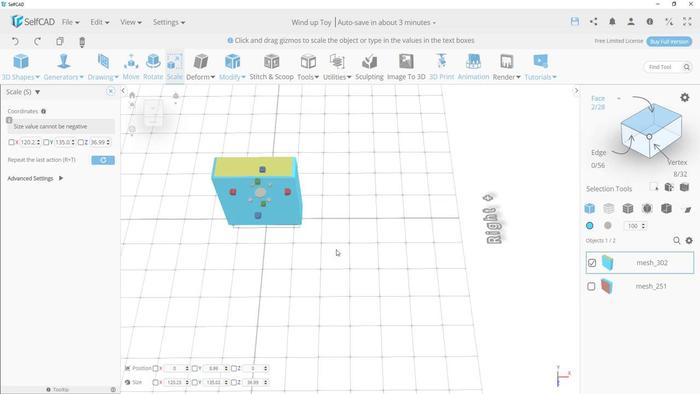 
Action: Mouse scrolled (338, 269) with delta (0, 0)
Screenshot: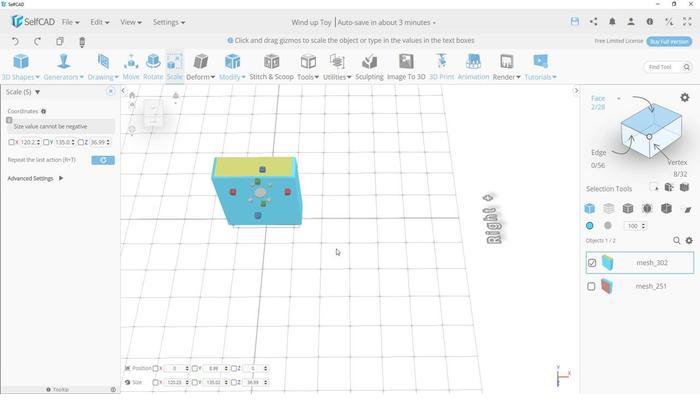 
Action: Mouse scrolled (338, 269) with delta (0, 0)
Screenshot: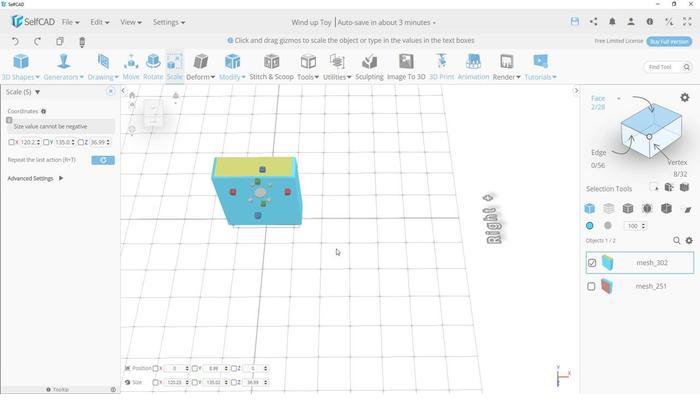 
Action: Mouse scrolled (338, 269) with delta (0, 0)
Screenshot: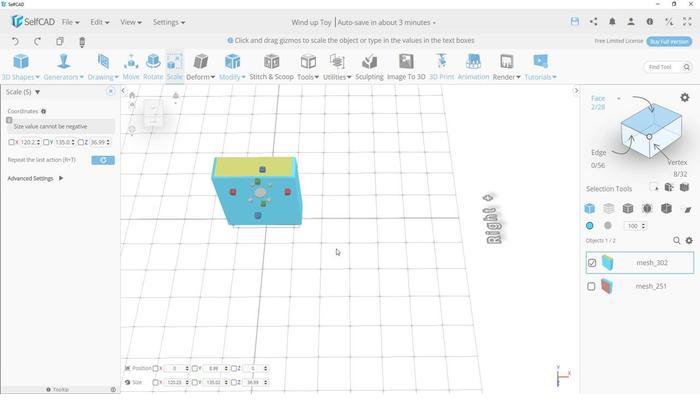 
Action: Mouse scrolled (338, 269) with delta (0, 0)
Screenshot: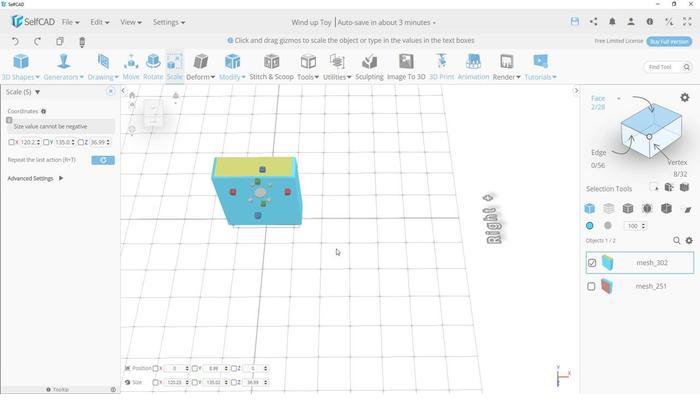 
Action: Mouse scrolled (338, 269) with delta (0, 0)
Screenshot: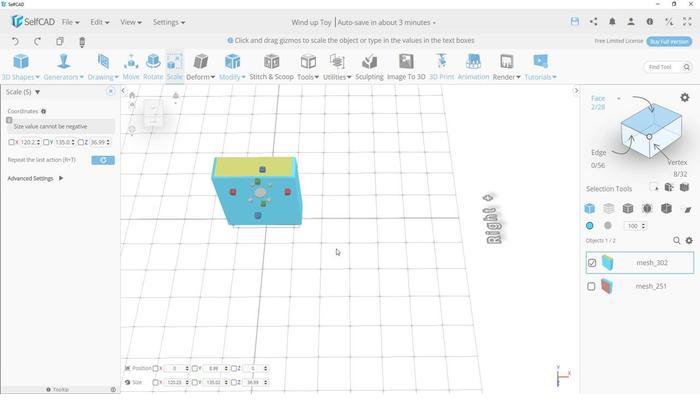 
Action: Mouse scrolled (338, 269) with delta (0, 0)
Screenshot: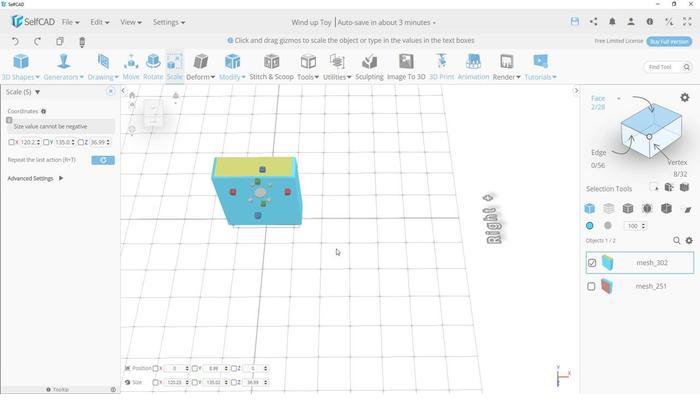 
Action: Mouse moved to (336, 249)
Screenshot: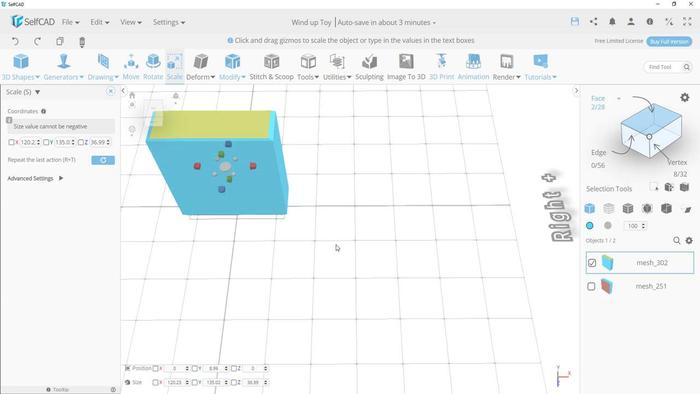 
Action: Mouse scrolled (336, 249) with delta (0, 0)
Screenshot: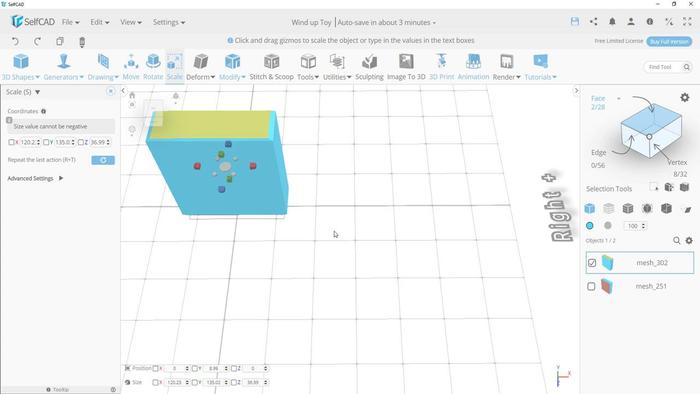 
Action: Mouse scrolled (336, 249) with delta (0, 0)
Screenshot: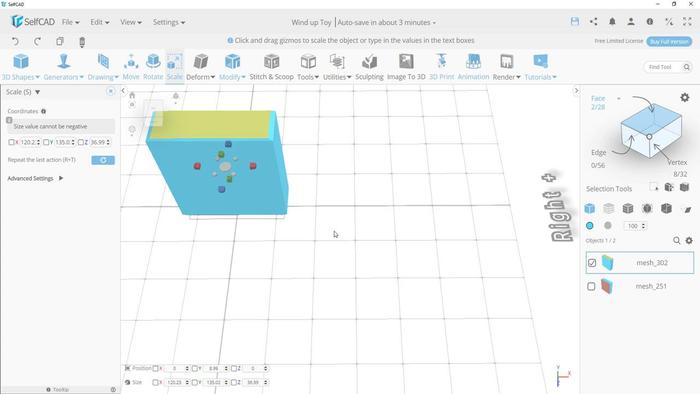
Action: Mouse scrolled (336, 249) with delta (0, 0)
Screenshot: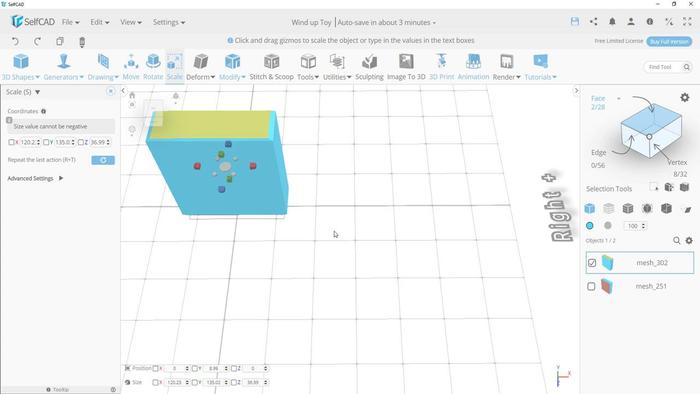 
Action: Mouse scrolled (336, 249) with delta (0, 0)
Screenshot: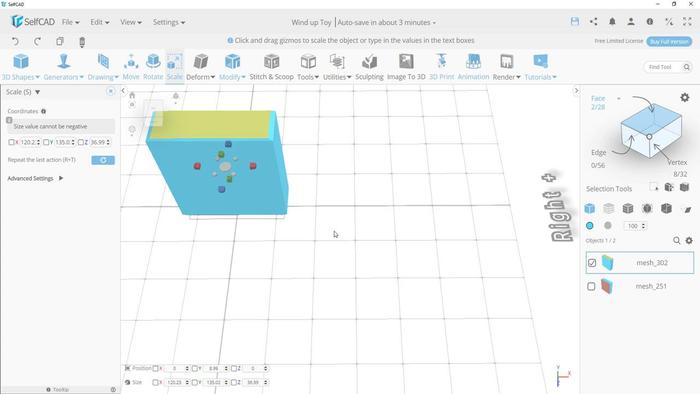 
Action: Mouse scrolled (336, 249) with delta (0, 0)
Screenshot: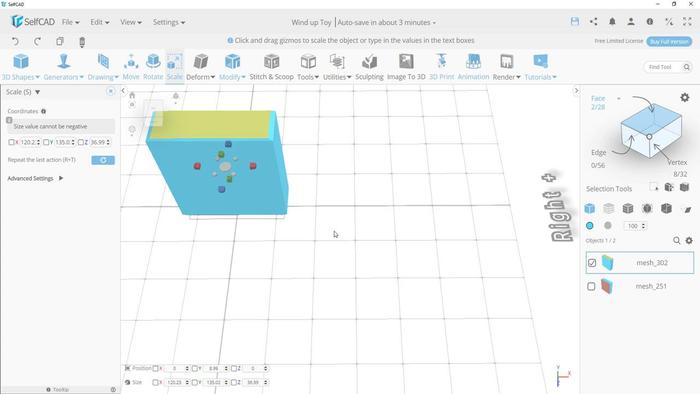 
Action: Mouse scrolled (336, 249) with delta (0, 0)
Screenshot: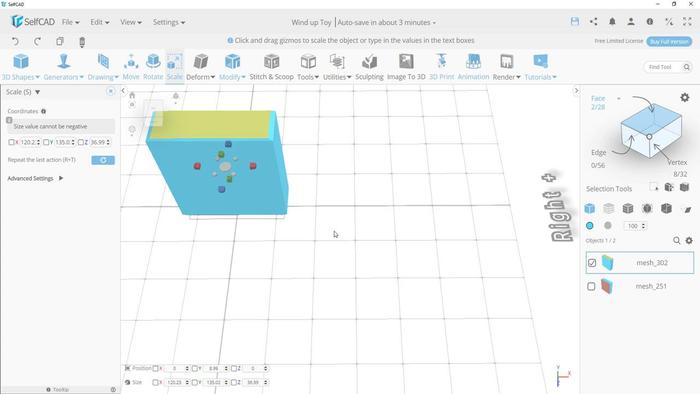 
Action: Mouse scrolled (336, 249) with delta (0, 0)
Screenshot: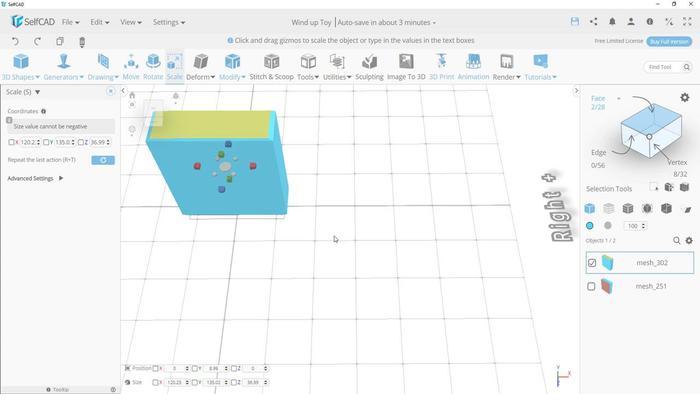 
Action: Mouse moved to (334, 231)
Screenshot: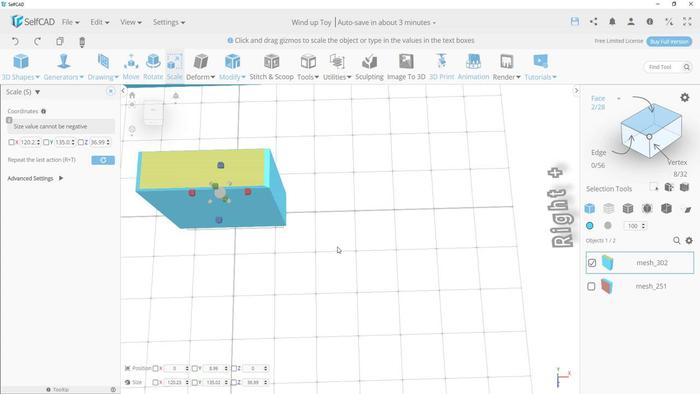
Action: Mouse pressed left at (334, 231)
Screenshot: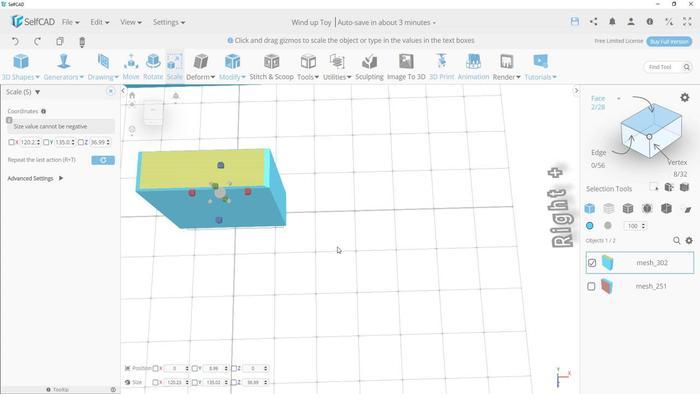 
Action: Mouse moved to (221, 194)
Screenshot: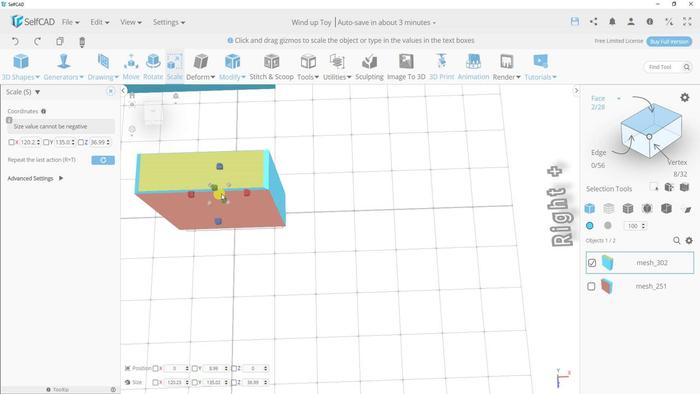 
Action: Mouse pressed left at (221, 194)
Screenshot: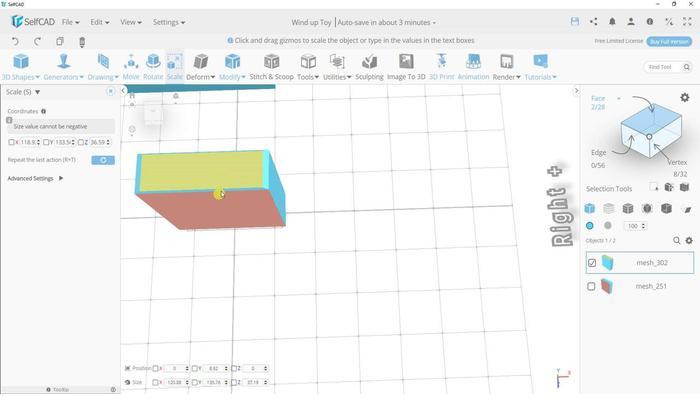 
Action: Mouse moved to (231, 297)
Screenshot: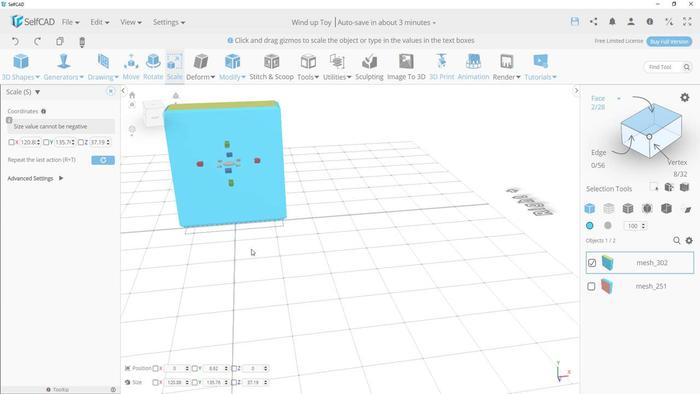 
Action: Mouse pressed left at (231, 297)
Screenshot: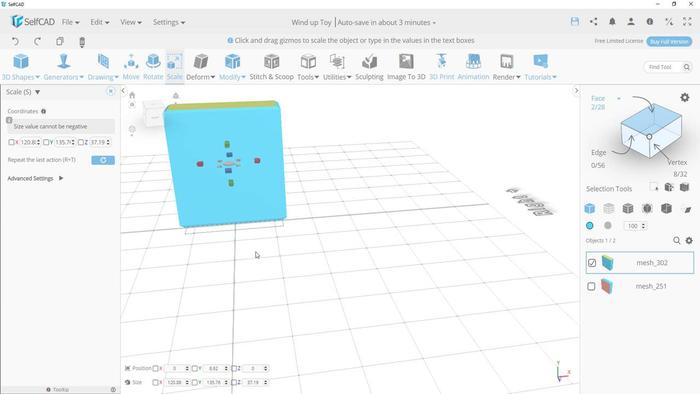 
Action: Mouse moved to (39, 144)
Screenshot: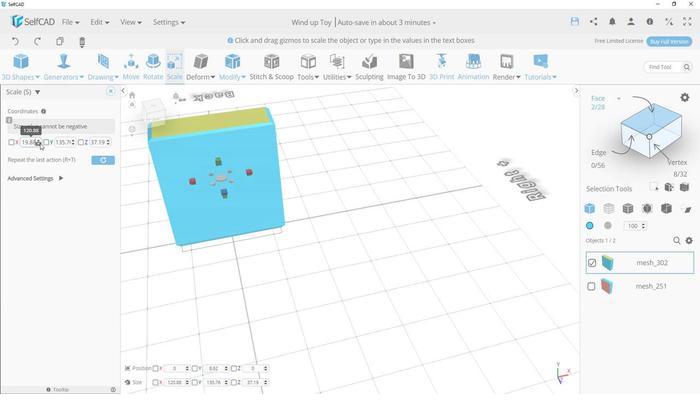 
Action: Mouse pressed left at (39, 144)
Screenshot: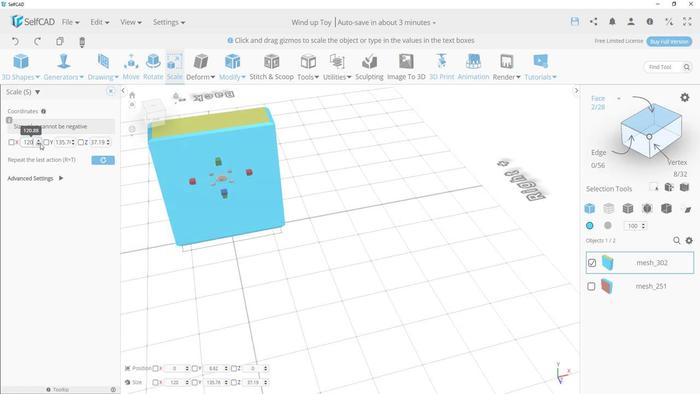 
Action: Mouse moved to (108, 145)
Screenshot: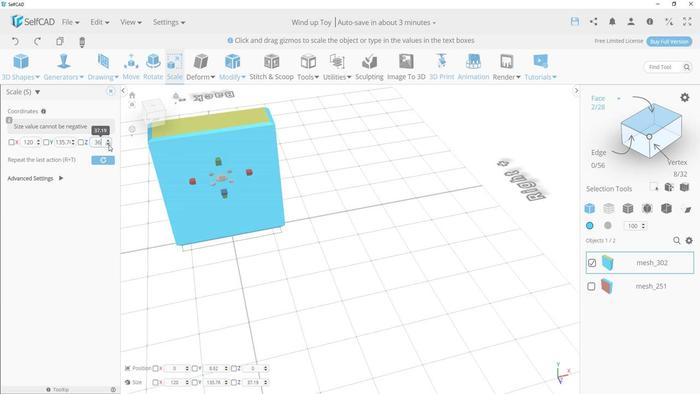 
Action: Mouse pressed left at (108, 145)
Screenshot: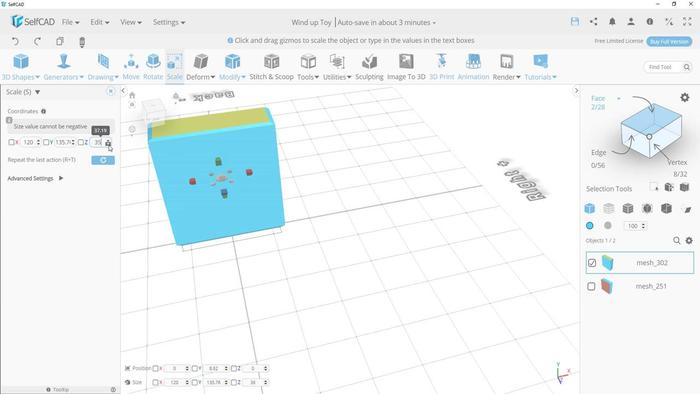 
Action: Mouse pressed left at (108, 145)
Screenshot: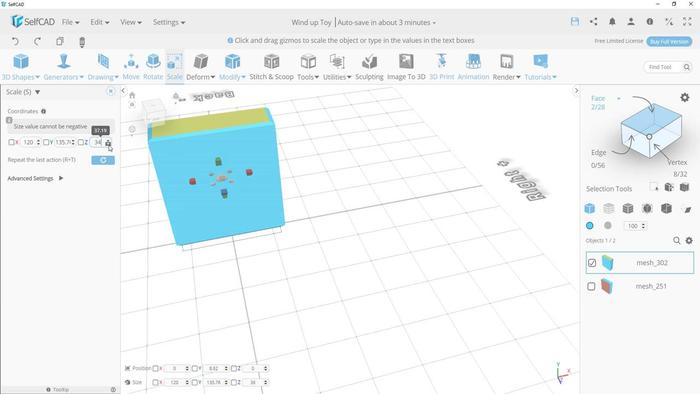 
Action: Mouse pressed left at (108, 145)
Screenshot: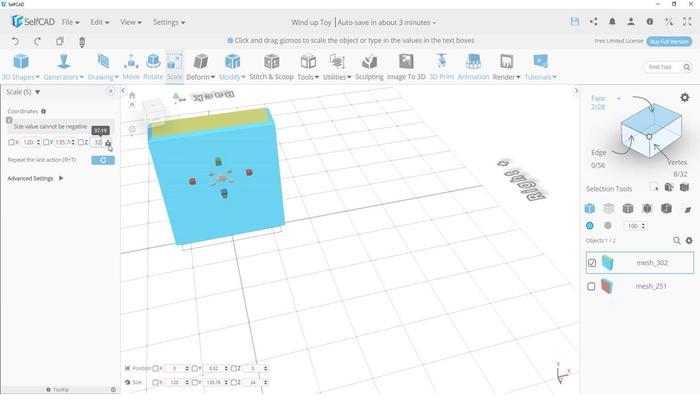 
Action: Mouse pressed left at (108, 145)
Screenshot: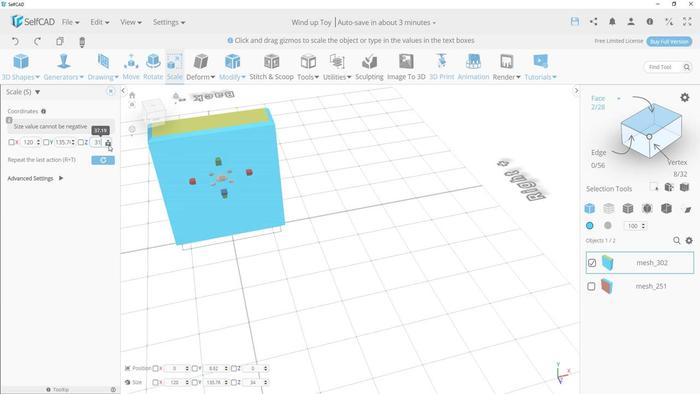 
Action: Mouse pressed left at (108, 145)
Screenshot: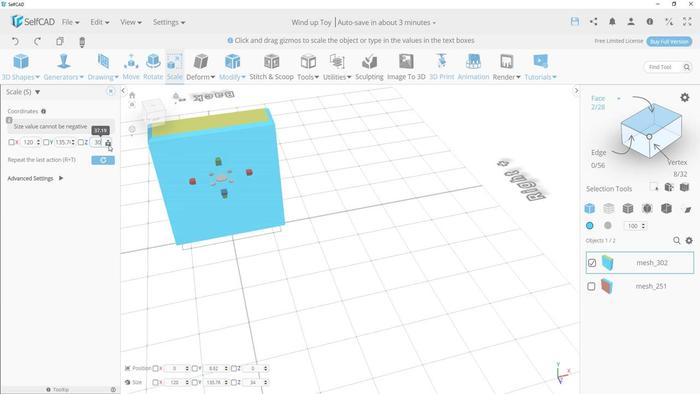 
Action: Mouse pressed left at (108, 145)
Screenshot: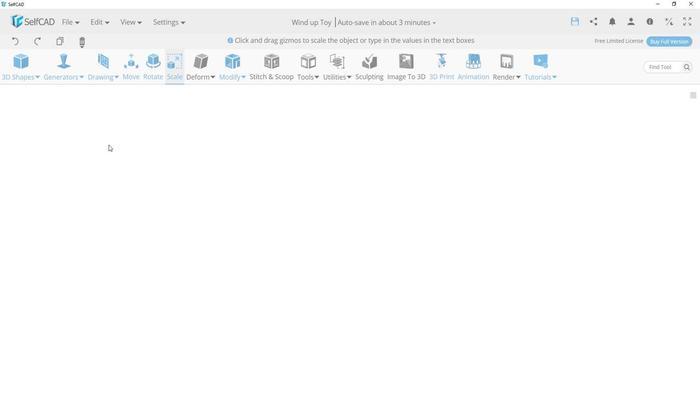 
Action: Mouse pressed left at (108, 145)
Screenshot: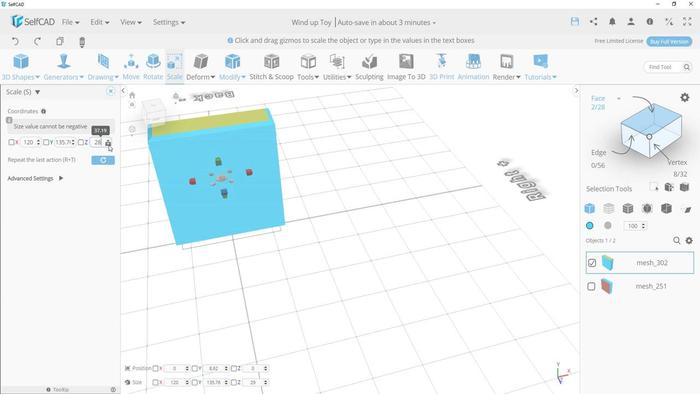 
Action: Mouse pressed left at (108, 145)
Screenshot: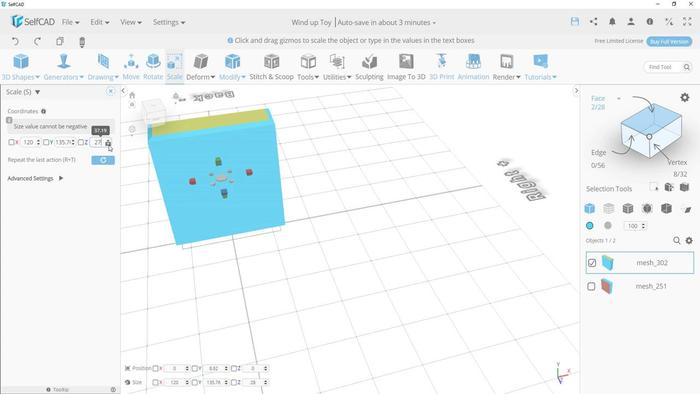 
Action: Mouse pressed left at (108, 145)
Screenshot: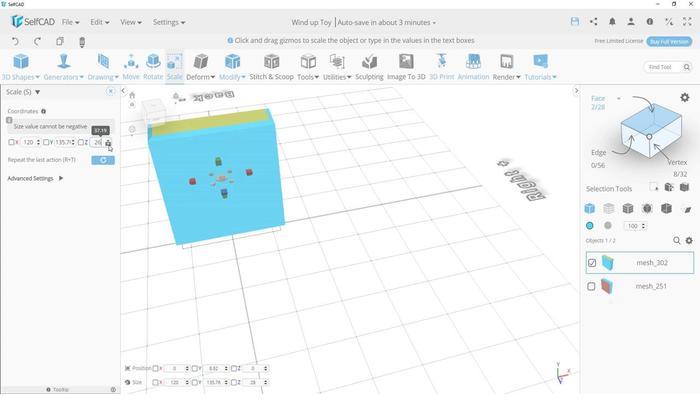 
Action: Mouse pressed left at (108, 145)
Screenshot: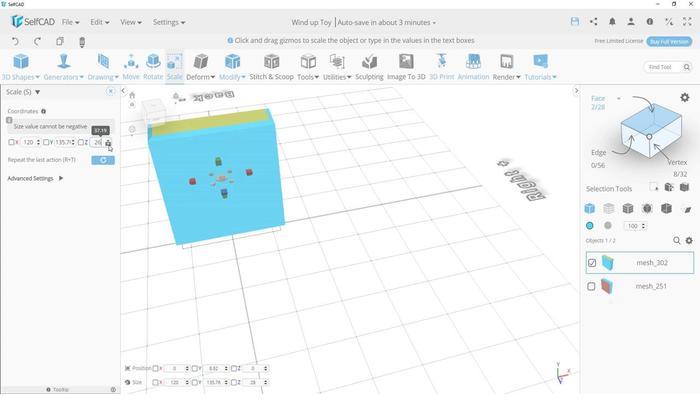 
Action: Mouse pressed left at (108, 145)
Screenshot: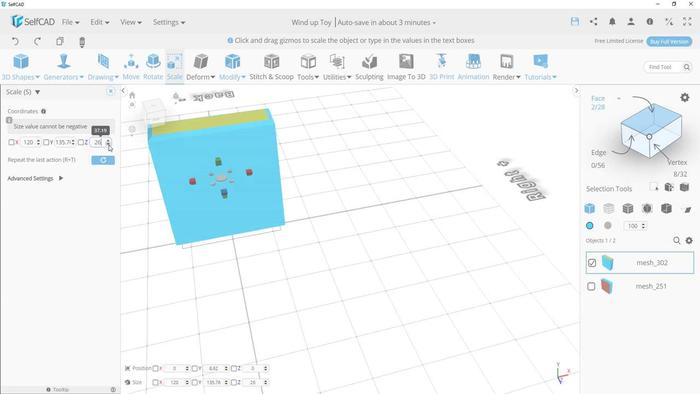 
Action: Mouse moved to (108, 140)
Screenshot: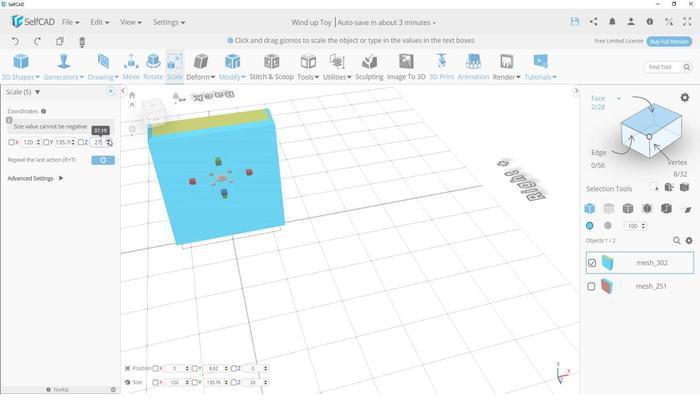 
Action: Mouse pressed left at (108, 140)
Screenshot: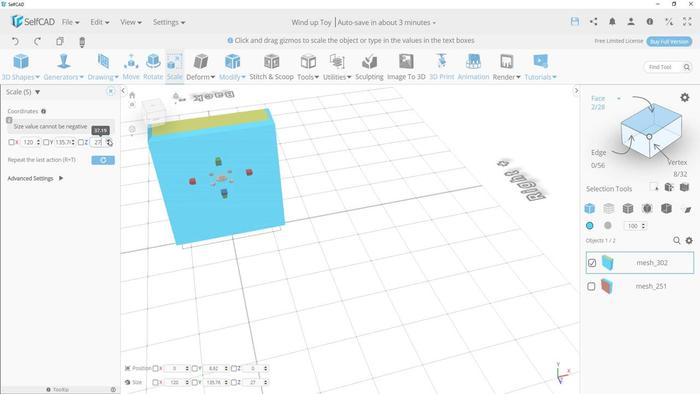 
Action: Mouse moved to (72, 145)
